 Task: Add an event with the title Marketing Campaign Evaluation, date '2023/10/15', time 7:50 AM to 9:50 AMand add a description: As the meeting progresses, the focus will shift towards exploring potential synergies, investment opportunities, and the investor's specific interests. The potential investor may ask questions about your market strategy, scalability, competitive landscape, or revenue projections. Be prepared to provide concise and well-supported answers, backed by market research, customer insights, or industry trends._x000D_
_x000D_
, put the event into Green category . Add location for the event as: 321 The Blue Mosque, Istanbul, Turkey, logged in from the account softage.2@softage.netand send the event invitation to softage.4@softage.net and softage.5@softage.net. Set a reminder for the event 2 hour before
Action: Mouse moved to (90, 111)
Screenshot: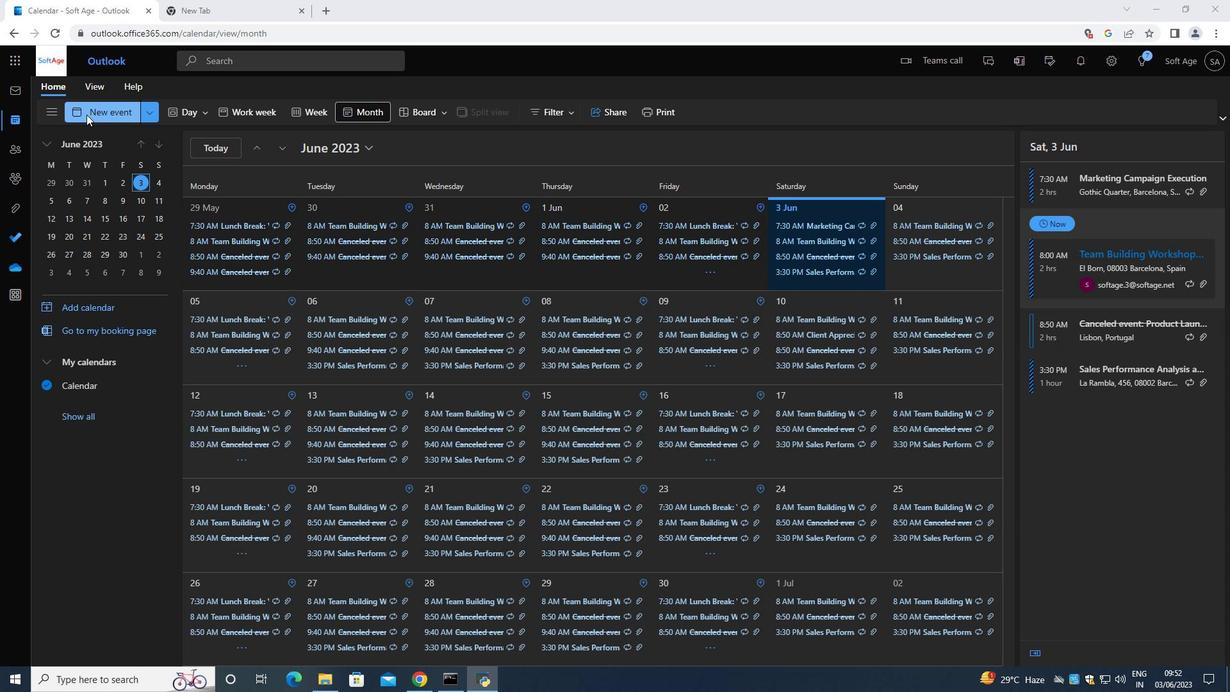 
Action: Mouse pressed left at (90, 111)
Screenshot: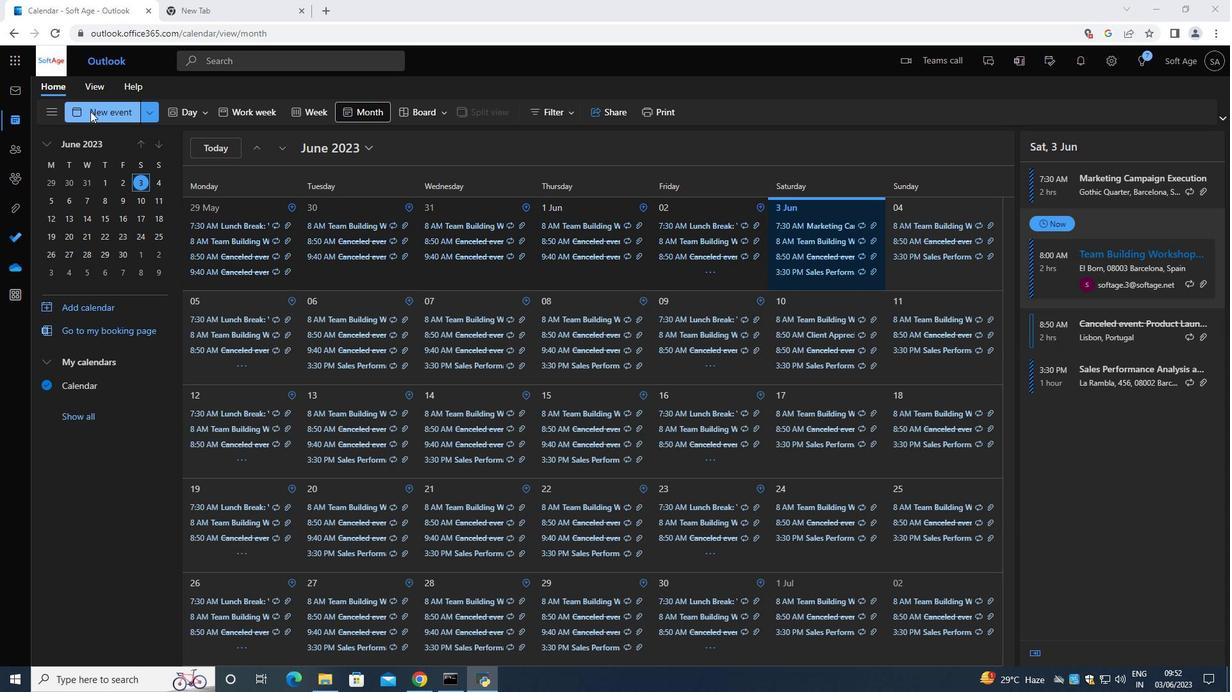 
Action: Mouse moved to (324, 187)
Screenshot: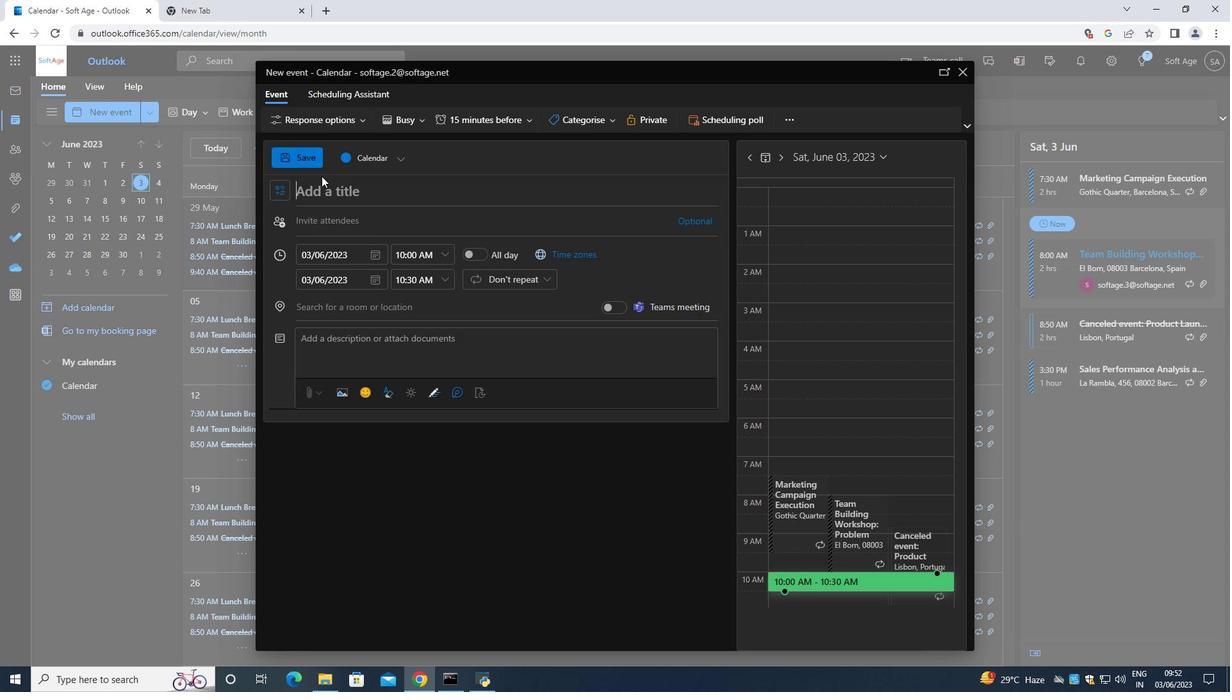 
Action: Mouse pressed left at (324, 187)
Screenshot: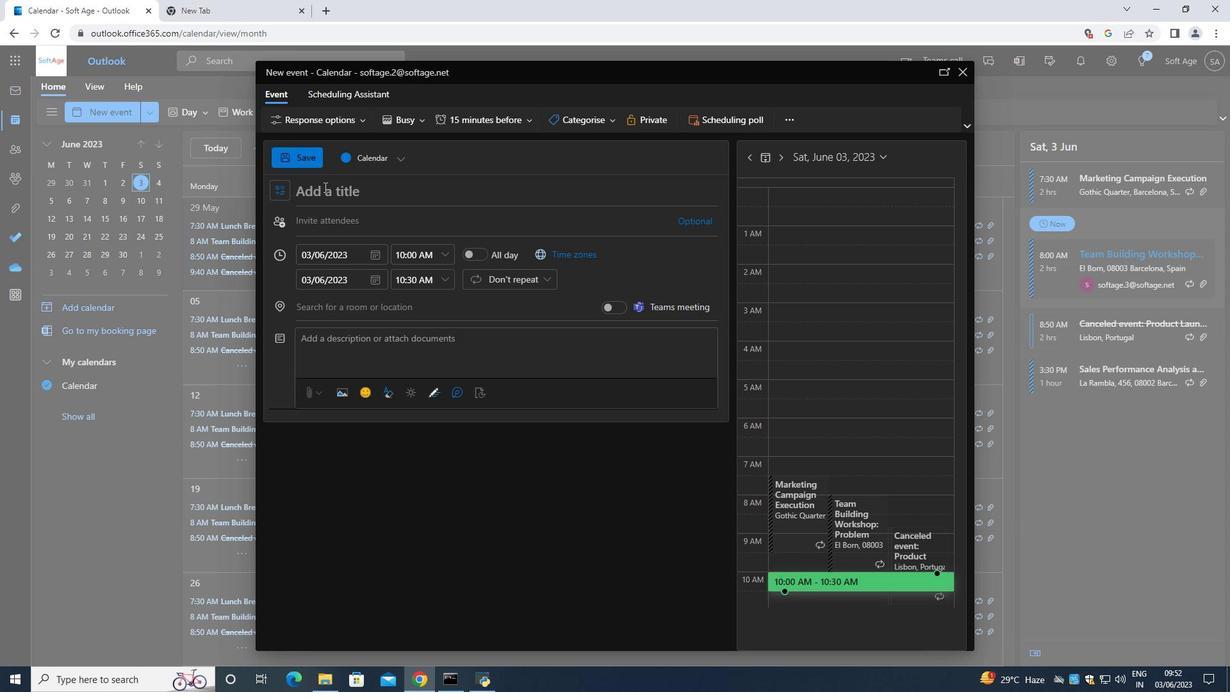 
Action: Key pressed <Key.shift>Marketing<Key.space><Key.shift>Campaign<Key.space><Key.shift><Key.shift><Key.shift><Key.shift><Key.shift><Key.shift><Key.shift><Key.shift><Key.shift><Key.shift><Key.shift><Key.shift><Key.shift><Key.shift><Key.shift><Key.shift><Key.shift><Key.shift><Key.shift><Key.shift><Key.shift><Key.shift><Key.shift><Key.shift><Key.shift><Key.shift><Key.shift><Key.shift><Key.shift><Key.shift><Key.shift><Key.shift><Key.shift><Key.shift><Key.shift><Key.shift><Key.shift><Key.shift><Key.shift><Key.shift>Evaluattion<Key.space>
Screenshot: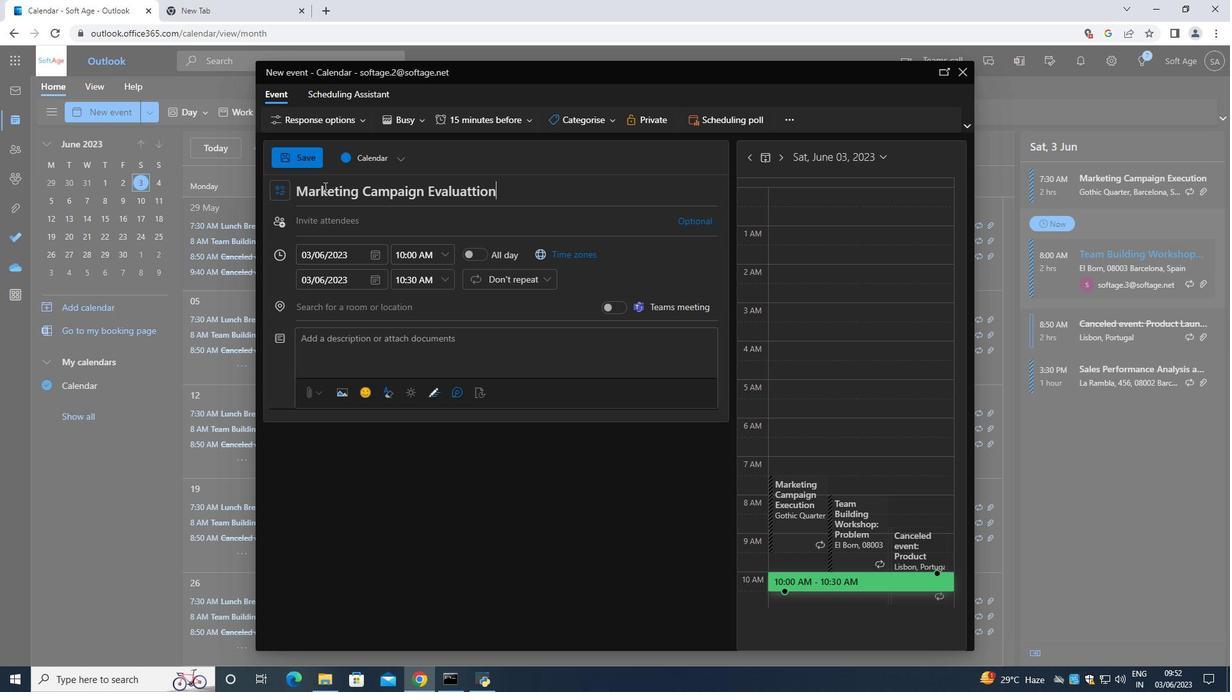 
Action: Mouse moved to (476, 191)
Screenshot: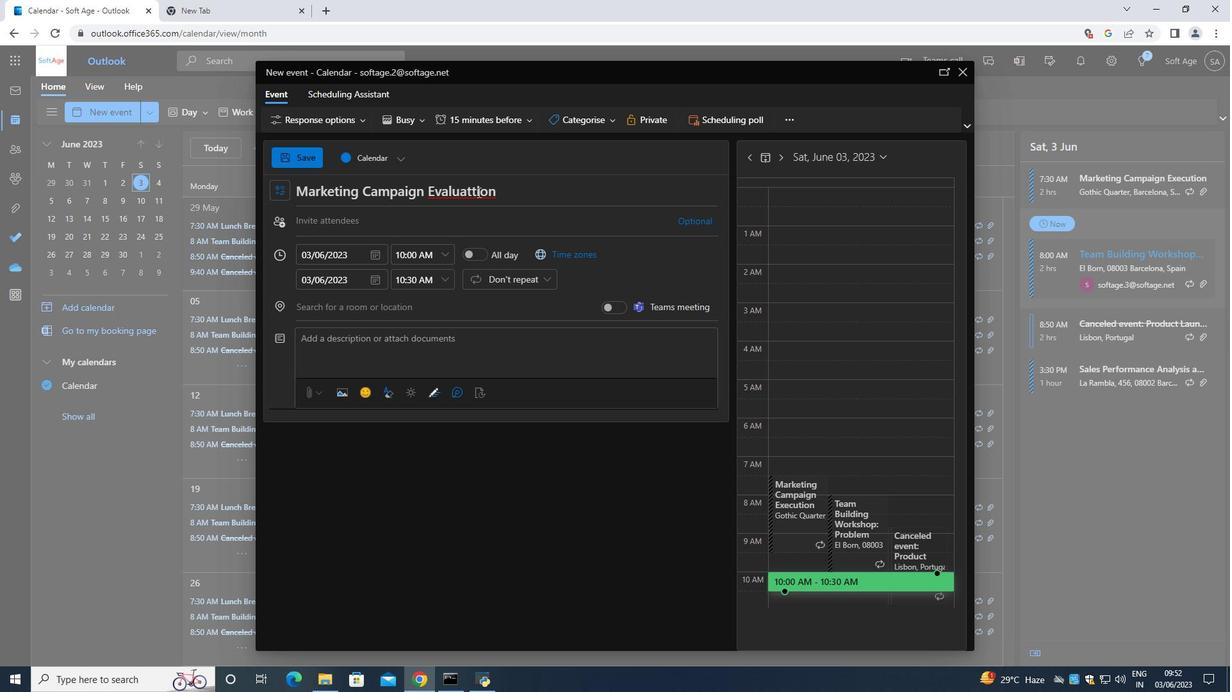 
Action: Mouse pressed left at (476, 191)
Screenshot: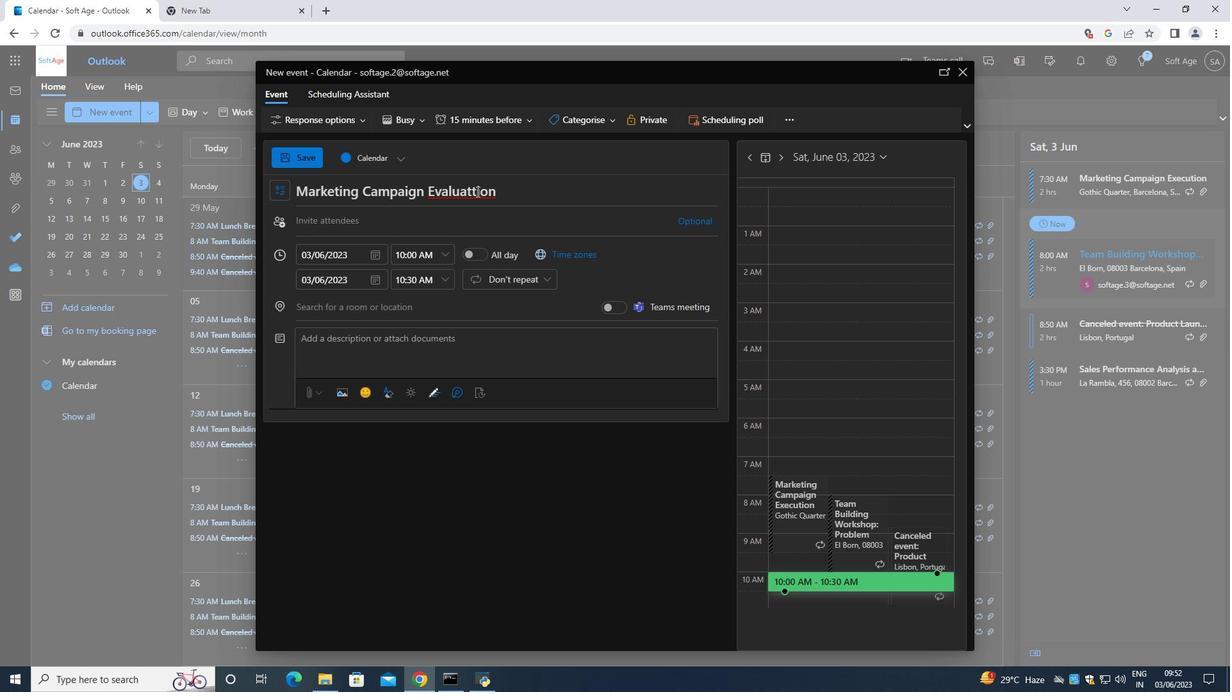 
Action: Key pressed <Key.backspace>
Screenshot: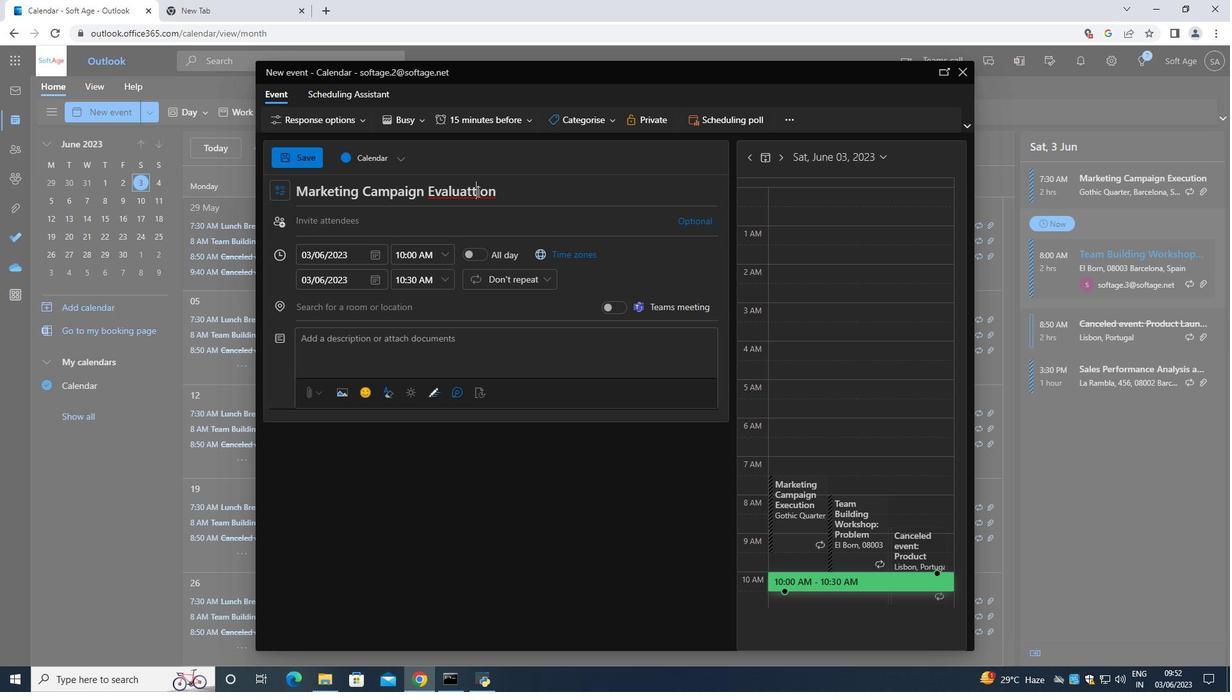 
Action: Mouse moved to (354, 255)
Screenshot: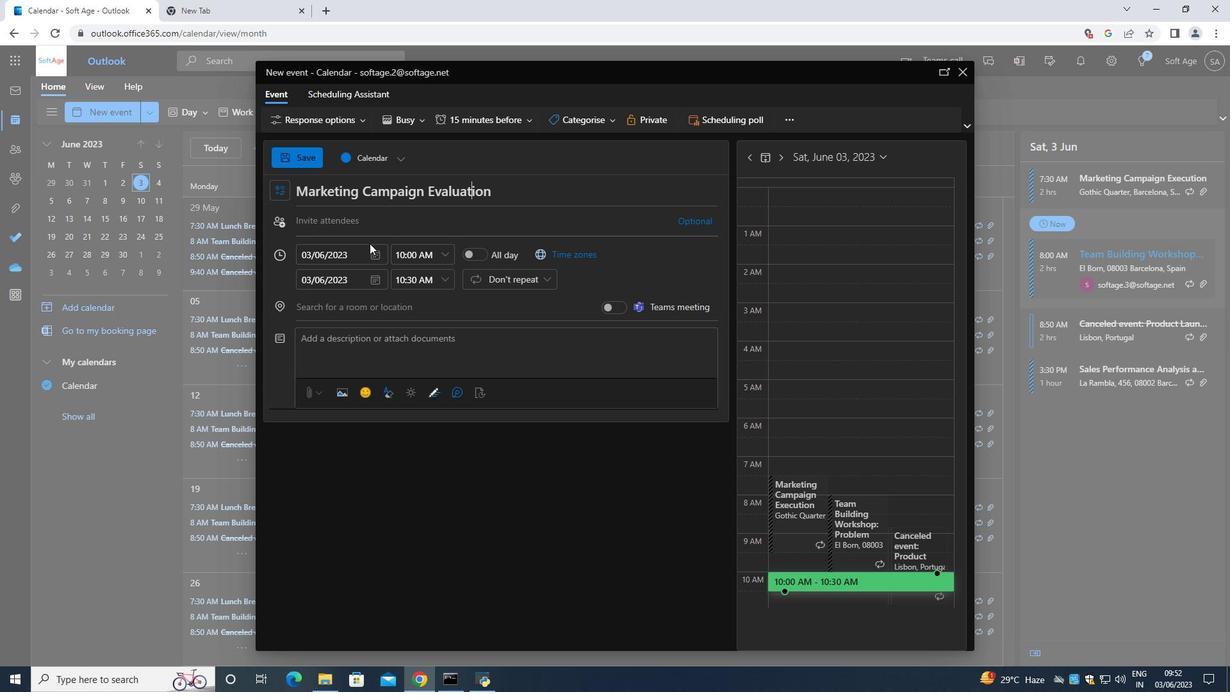 
Action: Mouse pressed left at (354, 255)
Screenshot: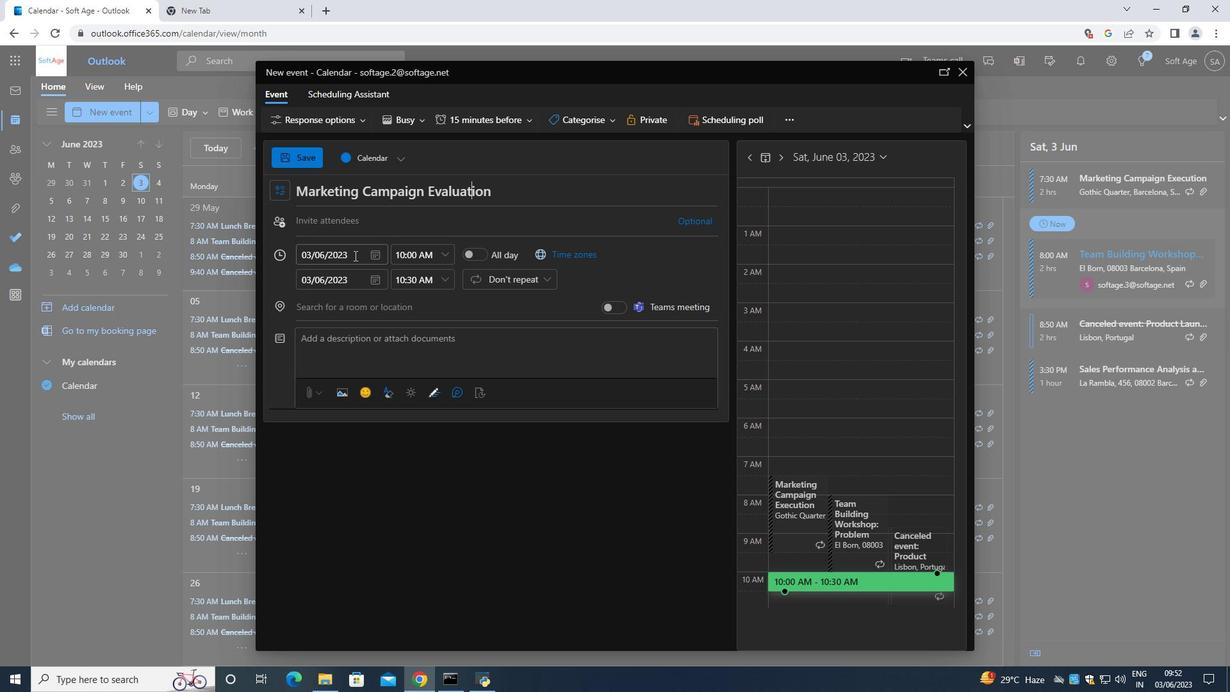 
Action: Mouse moved to (373, 258)
Screenshot: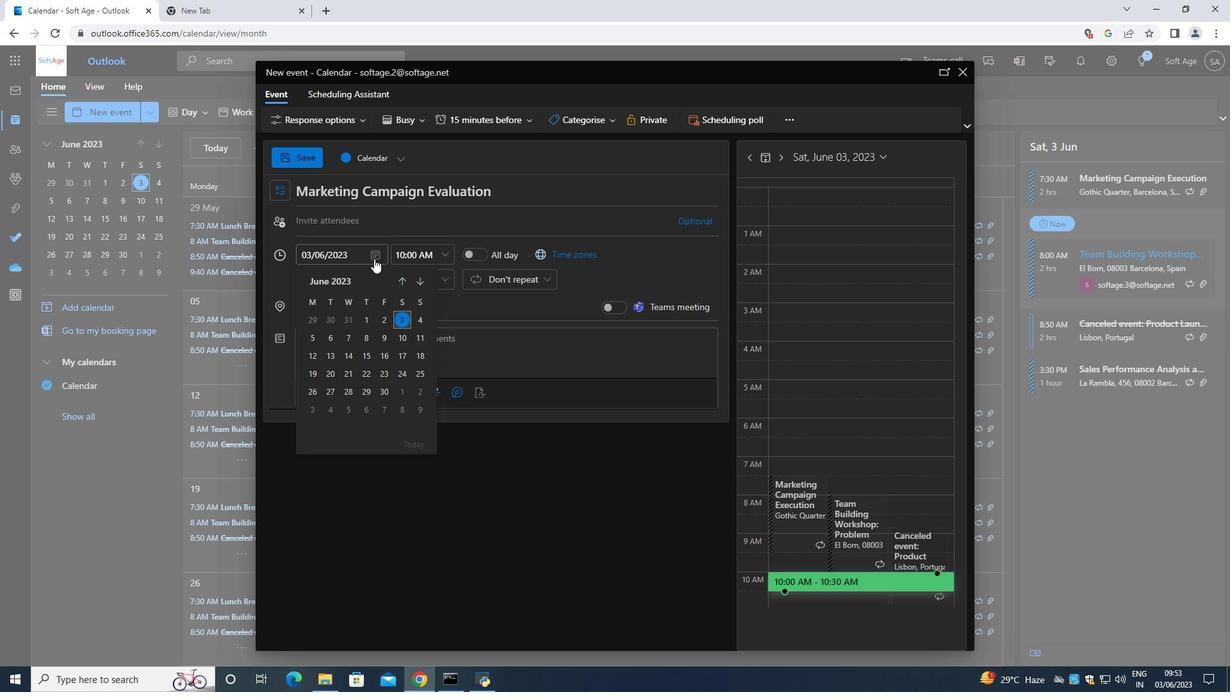 
Action: Mouse pressed left at (373, 258)
Screenshot: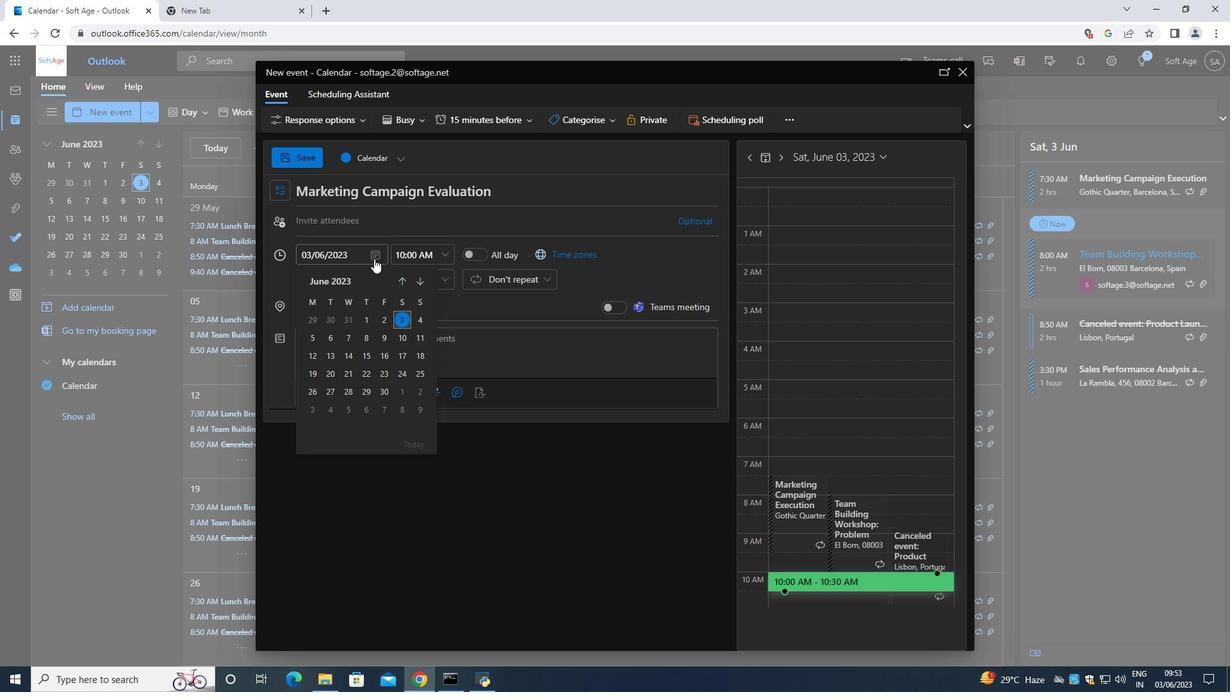 
Action: Mouse moved to (377, 258)
Screenshot: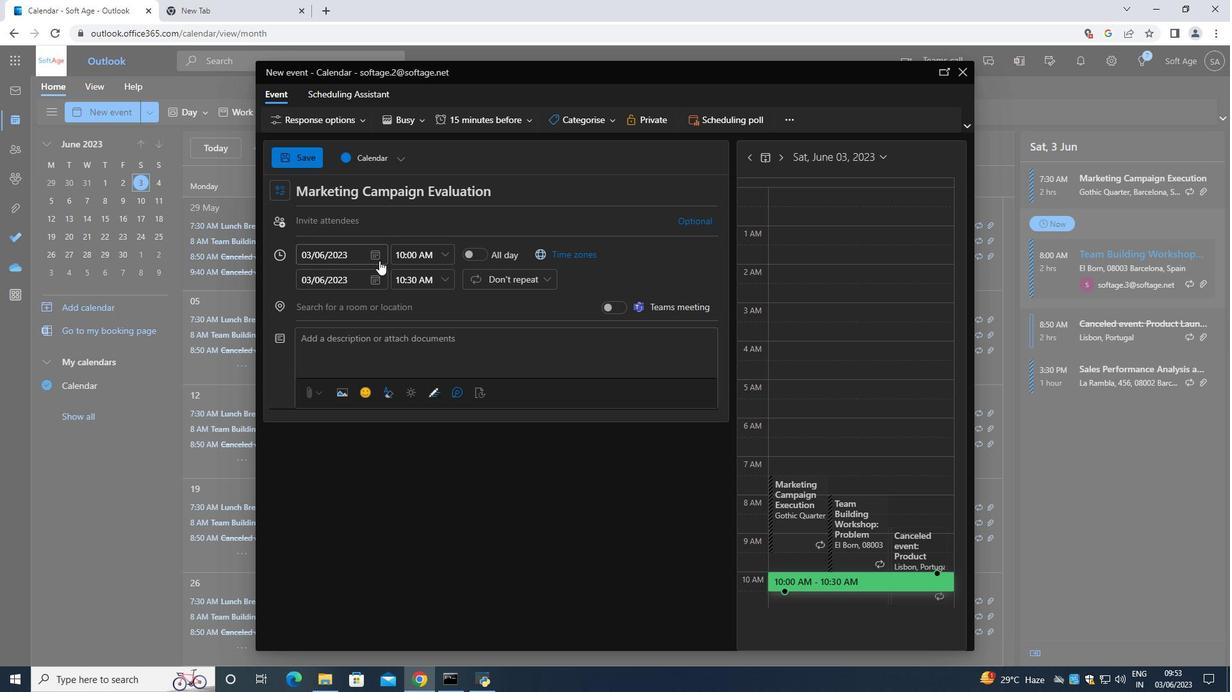 
Action: Mouse pressed left at (377, 258)
Screenshot: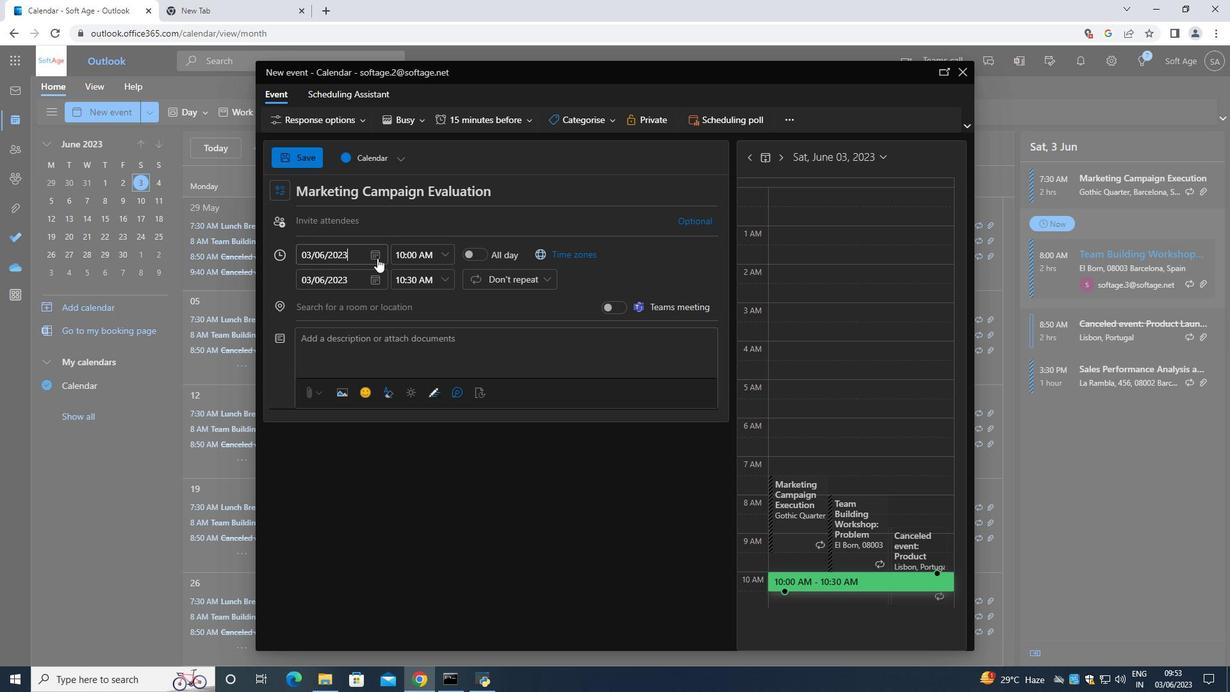 
Action: Mouse moved to (418, 283)
Screenshot: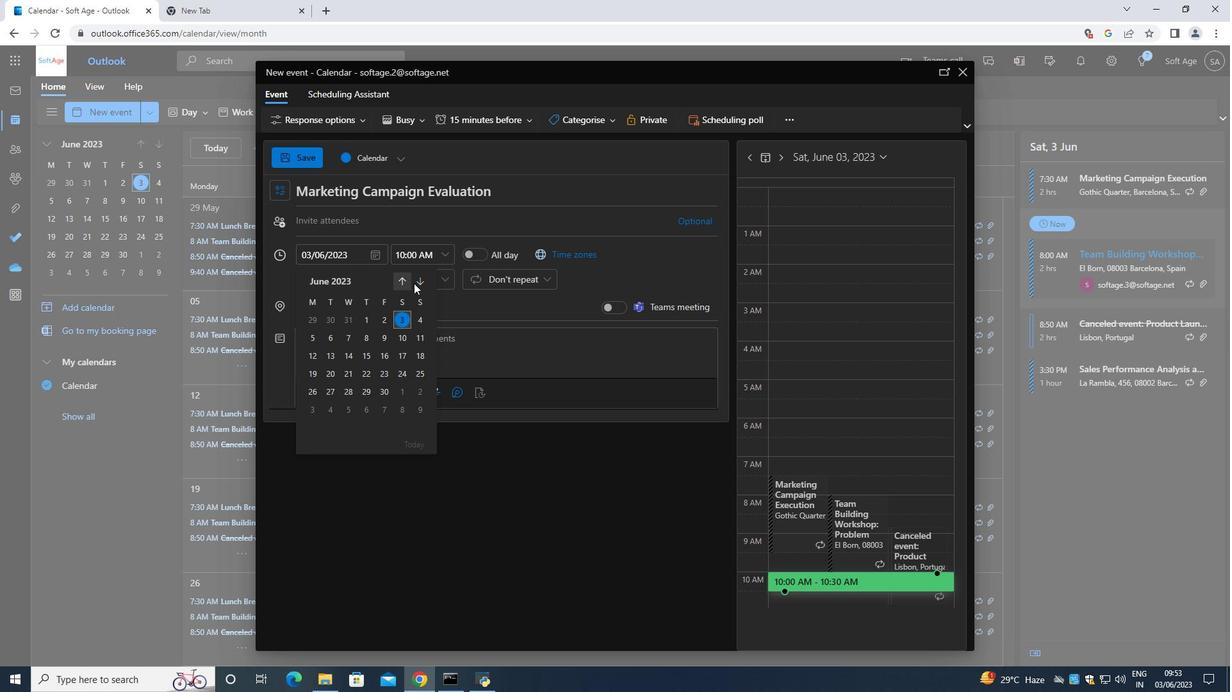 
Action: Mouse pressed left at (418, 283)
Screenshot: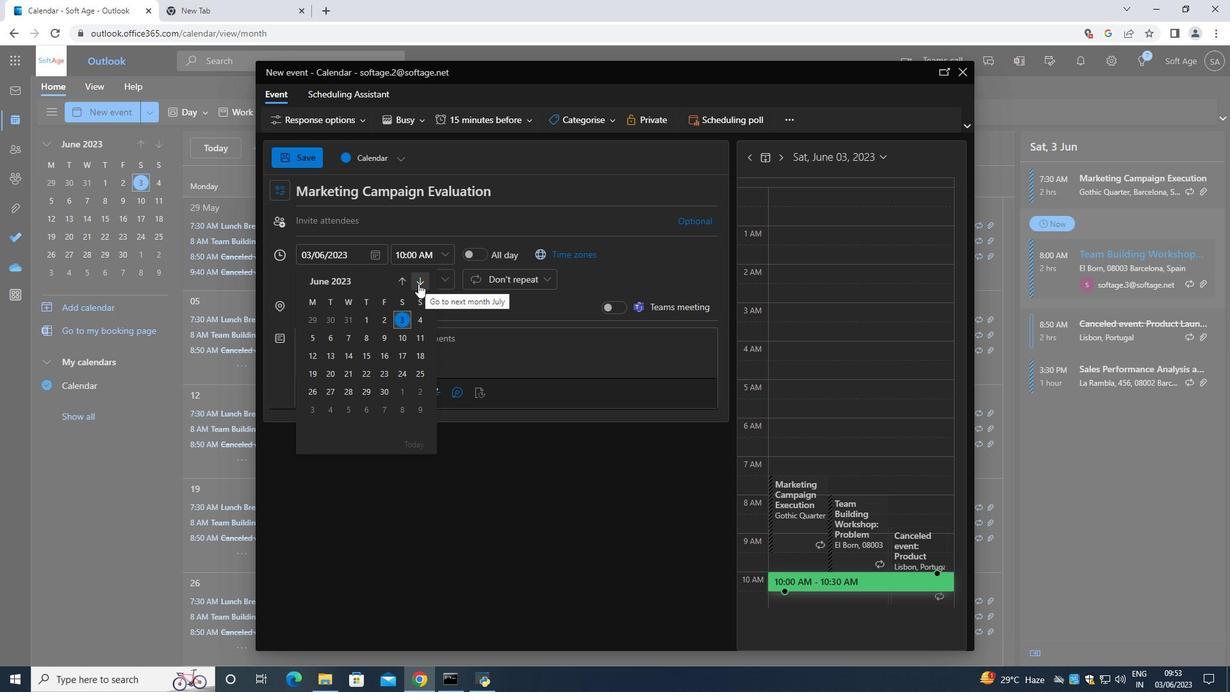 
Action: Mouse pressed left at (418, 283)
Screenshot: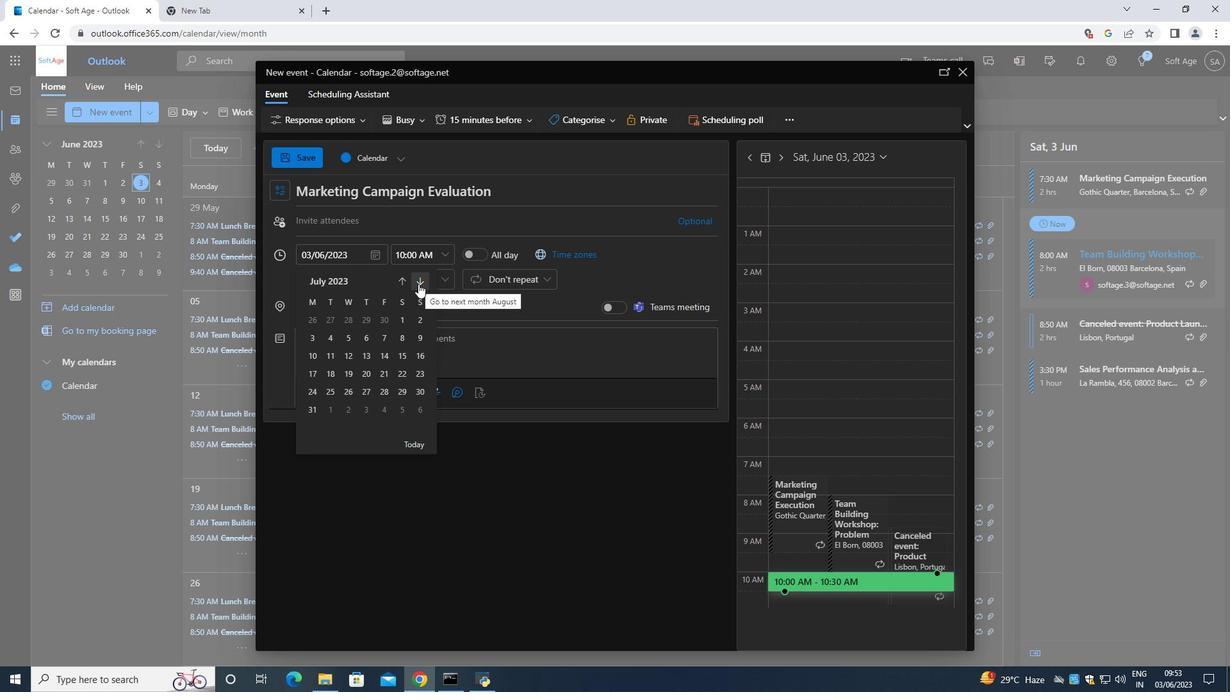 
Action: Mouse pressed left at (418, 283)
Screenshot: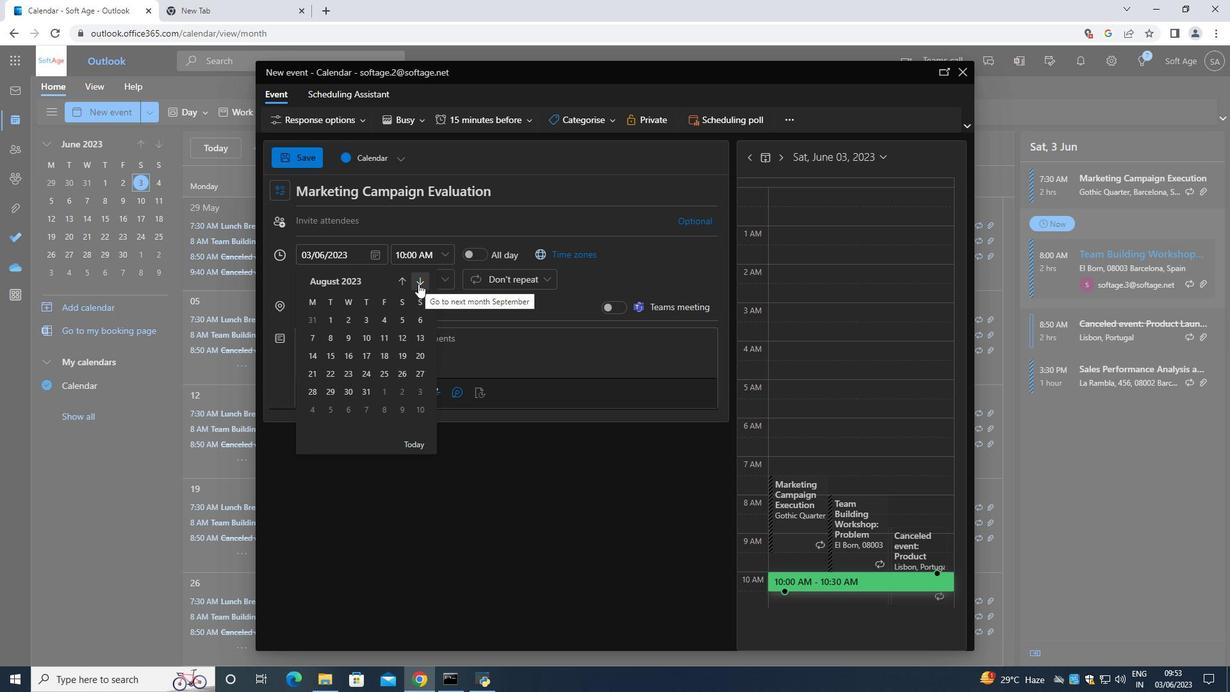 
Action: Mouse pressed left at (418, 283)
Screenshot: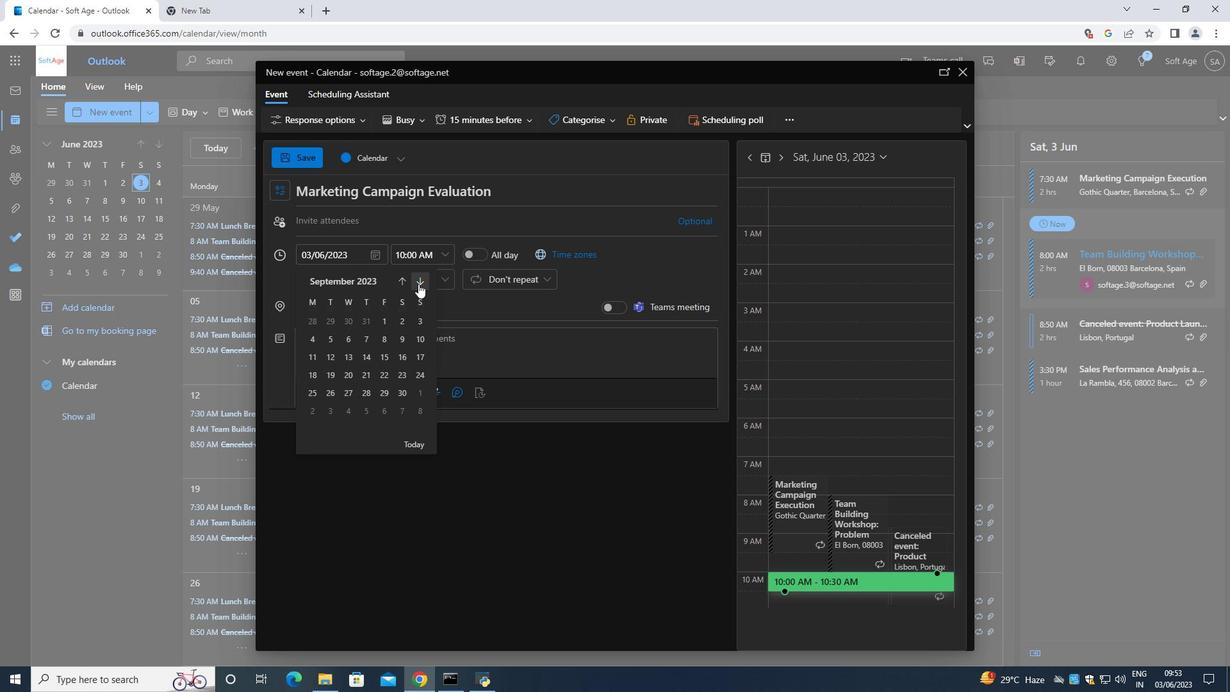 
Action: Mouse pressed left at (418, 283)
Screenshot: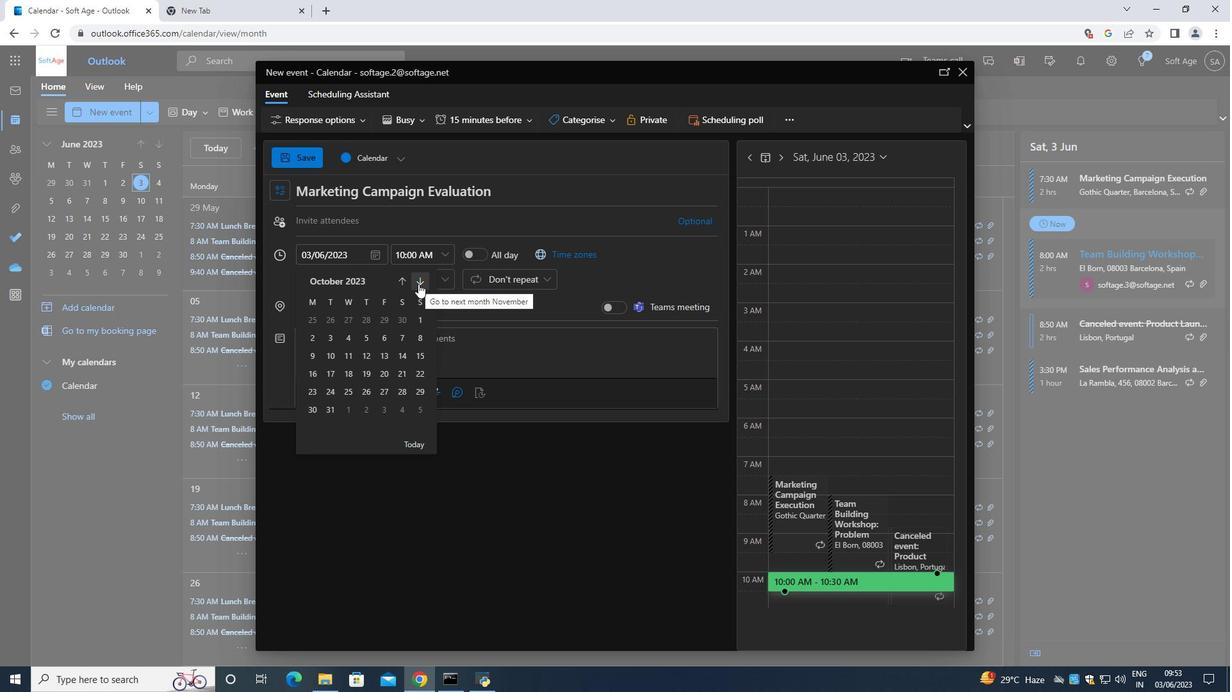 
Action: Mouse moved to (406, 280)
Screenshot: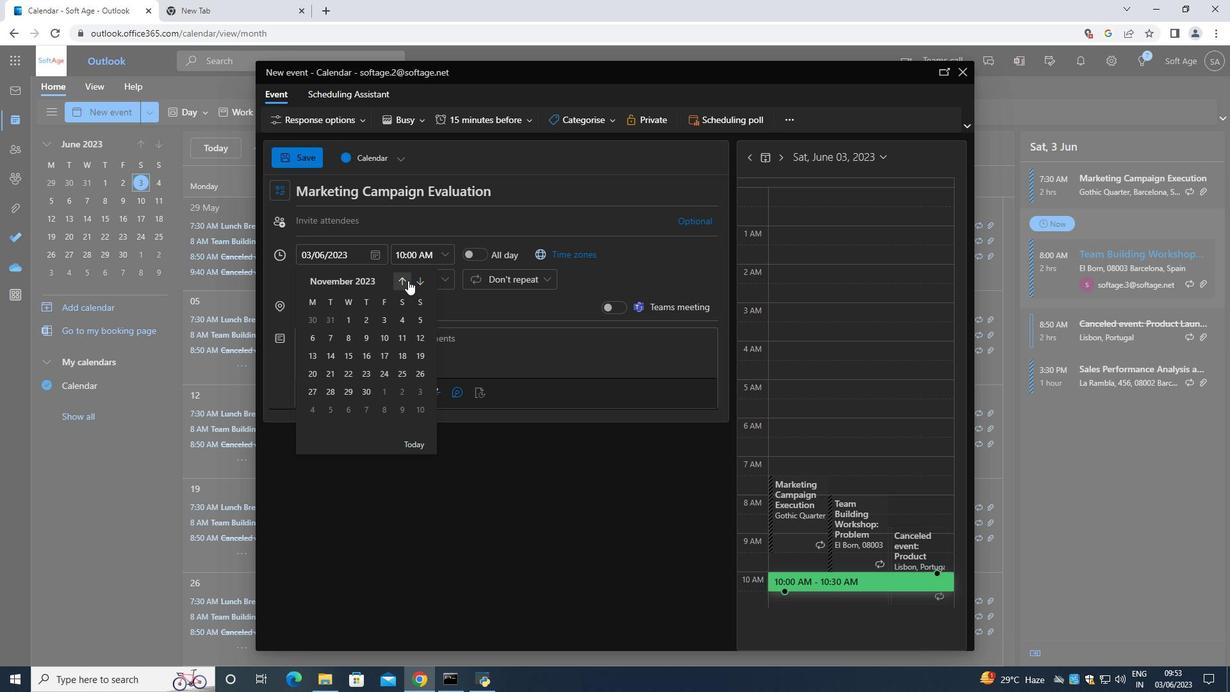 
Action: Mouse pressed left at (406, 280)
Screenshot: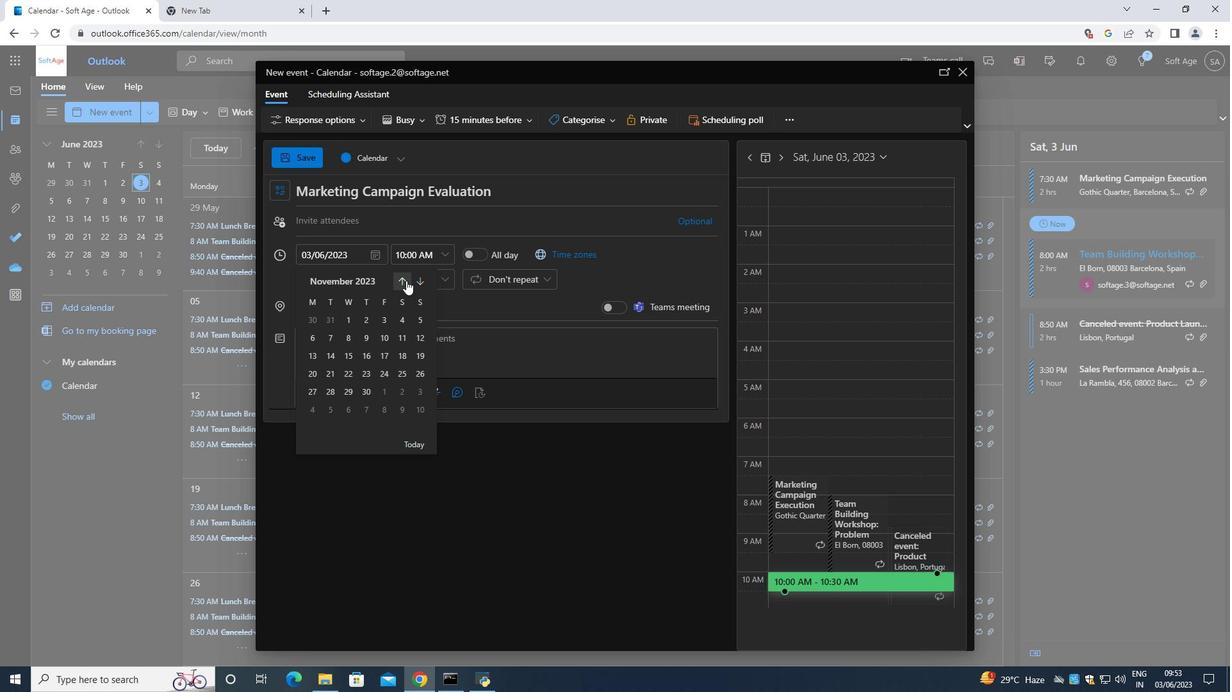
Action: Mouse moved to (418, 350)
Screenshot: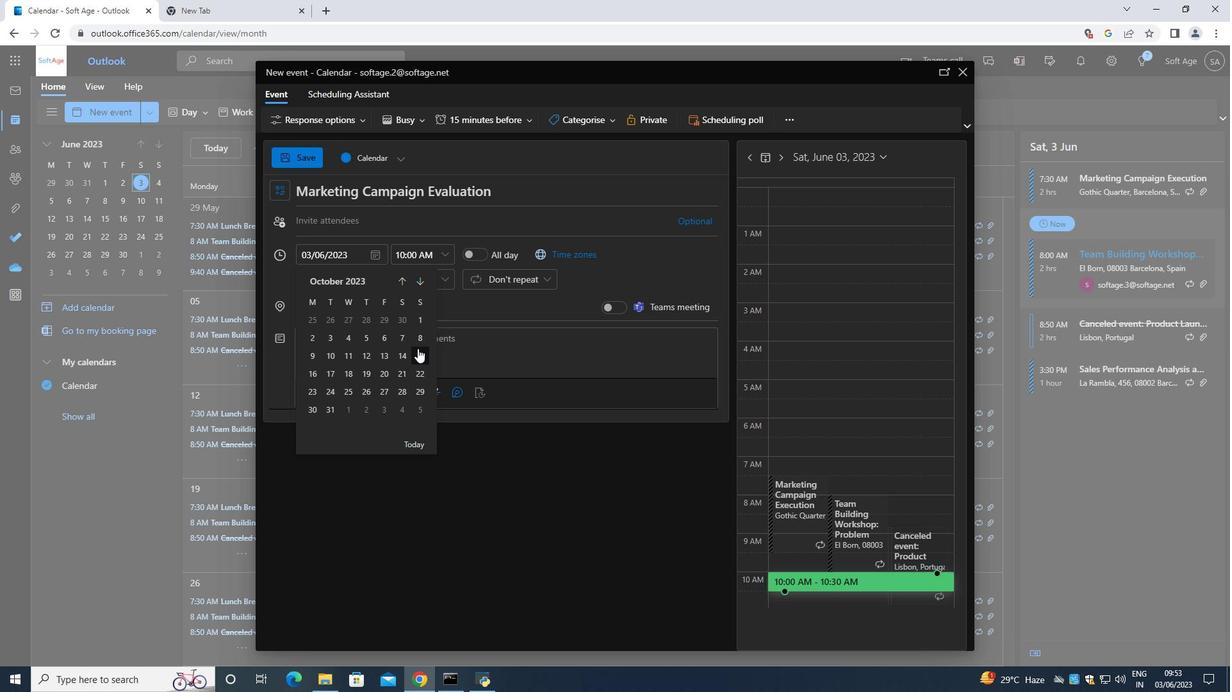 
Action: Mouse pressed left at (418, 350)
Screenshot: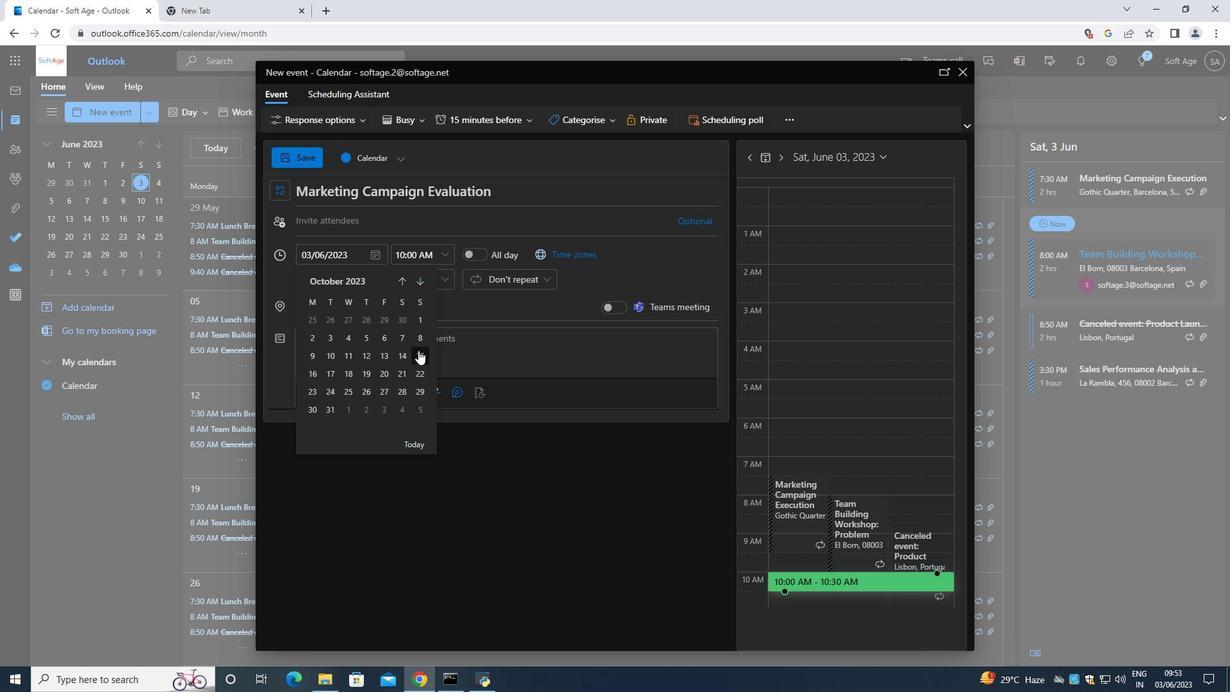 
Action: Mouse moved to (444, 257)
Screenshot: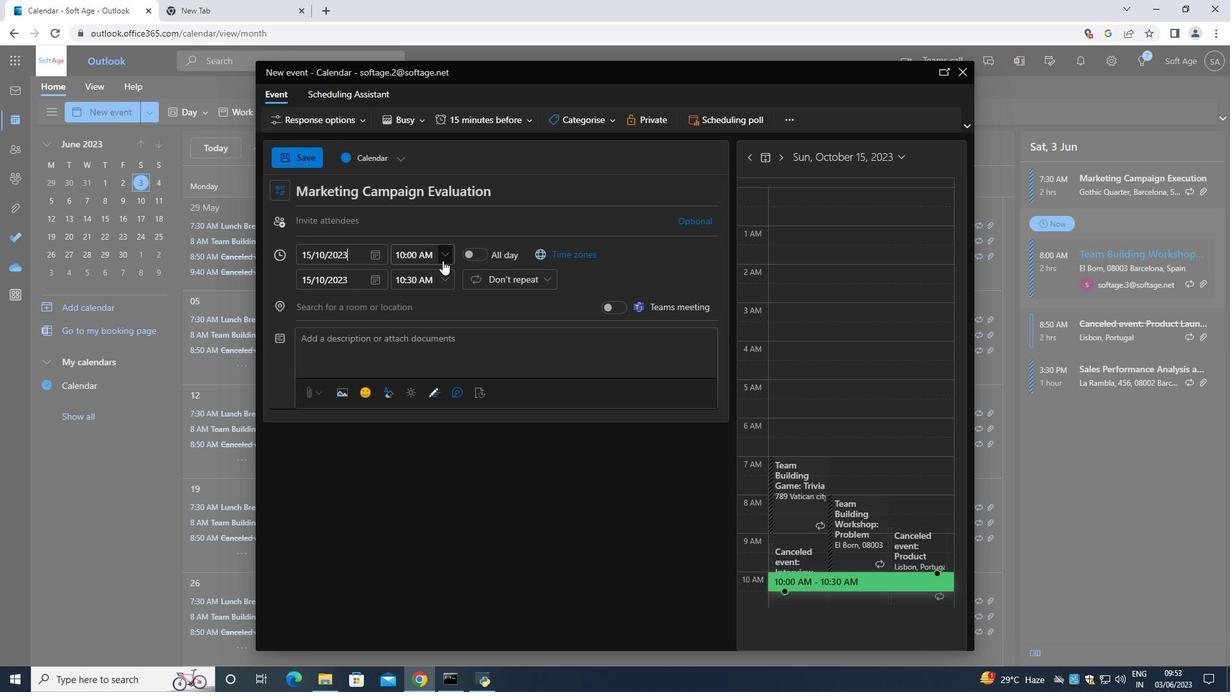 
Action: Mouse pressed left at (444, 257)
Screenshot: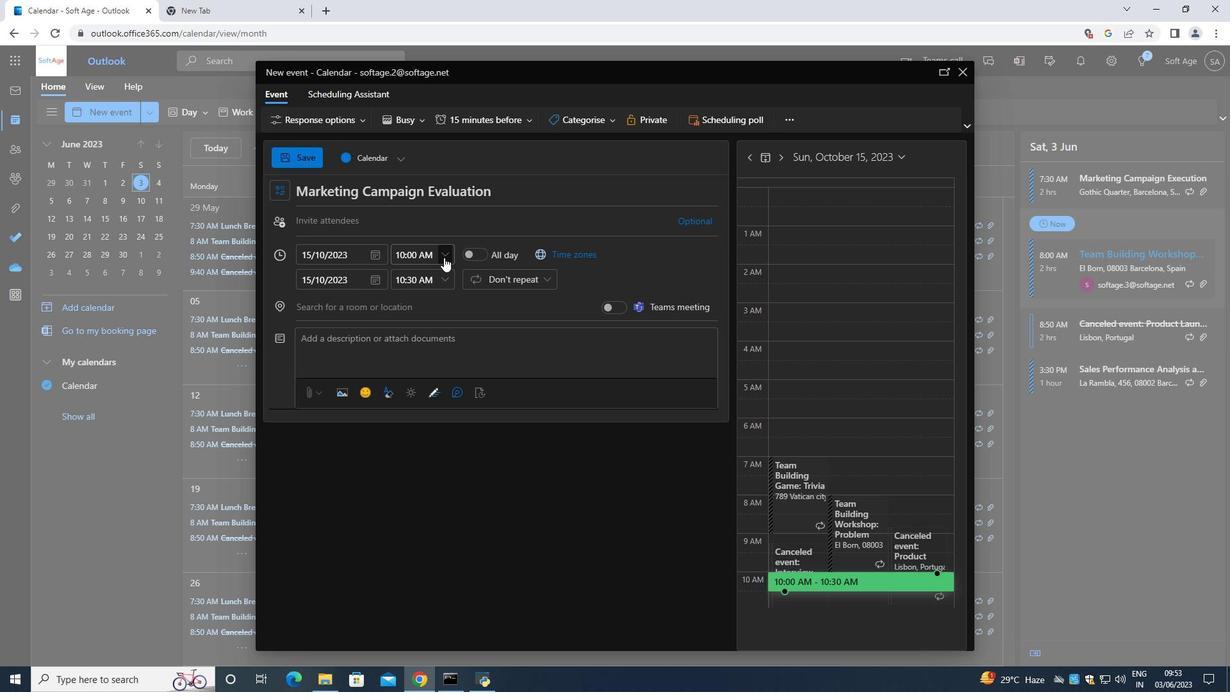 
Action: Mouse scrolled (444, 258) with delta (0, 0)
Screenshot: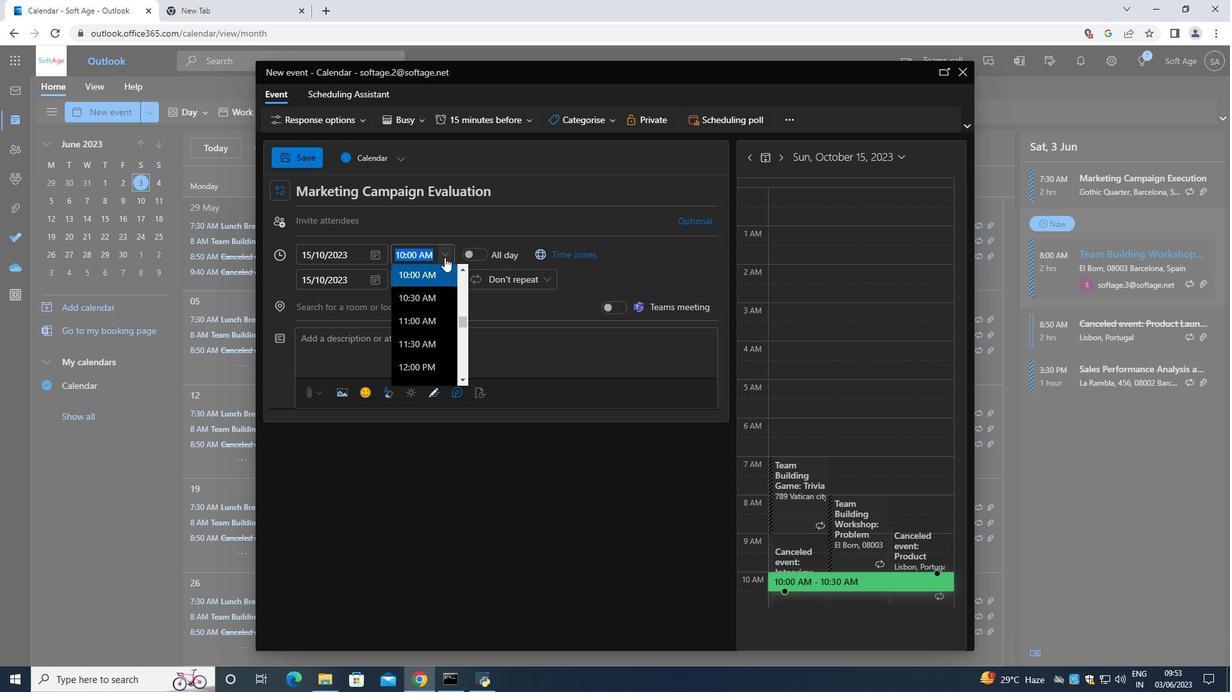 
Action: Mouse scrolled (444, 258) with delta (0, 0)
Screenshot: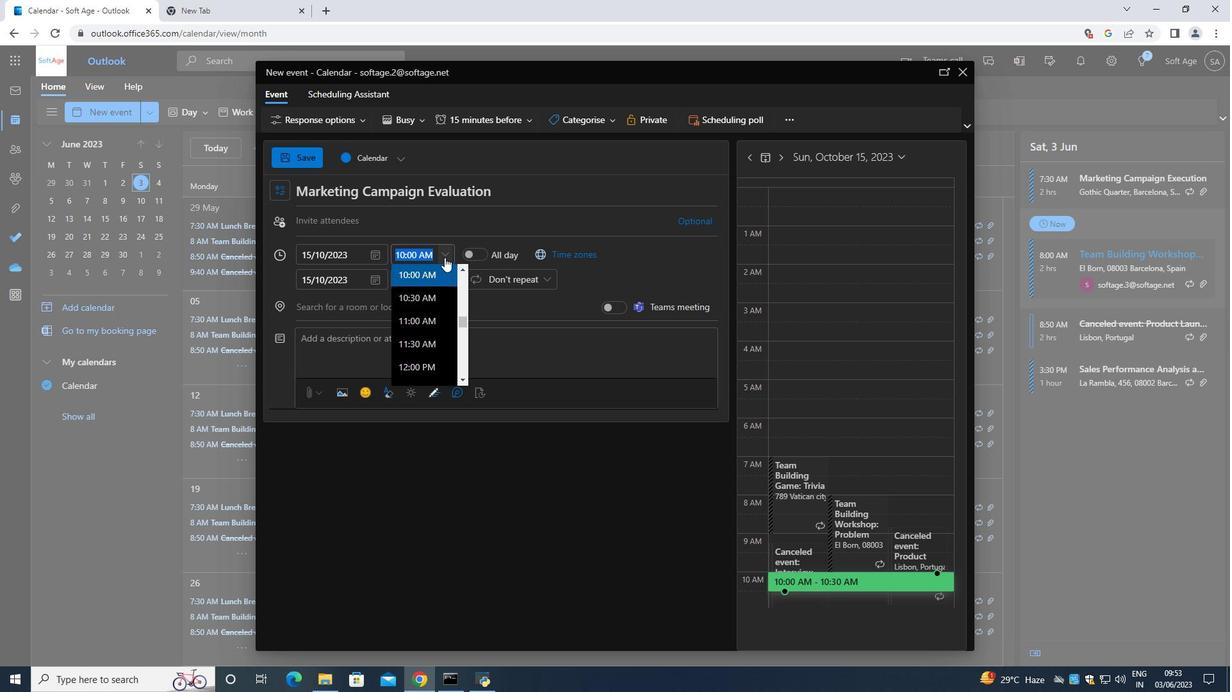 
Action: Mouse scrolled (444, 258) with delta (0, 0)
Screenshot: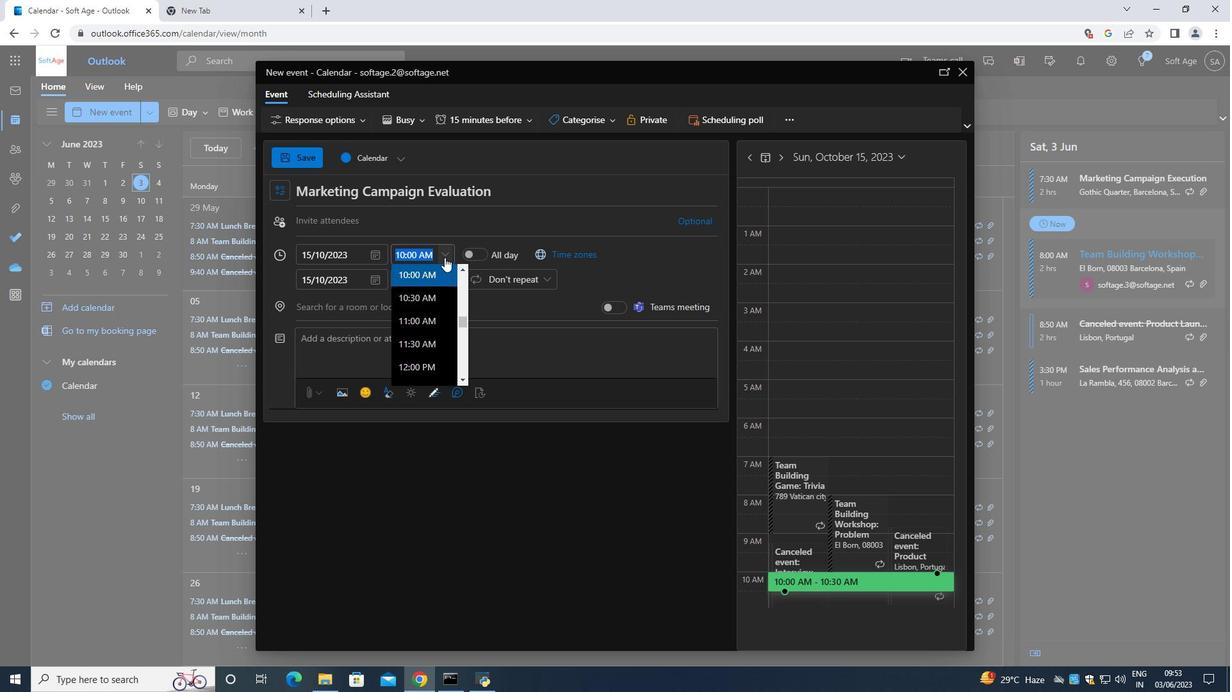 
Action: Mouse moved to (451, 283)
Screenshot: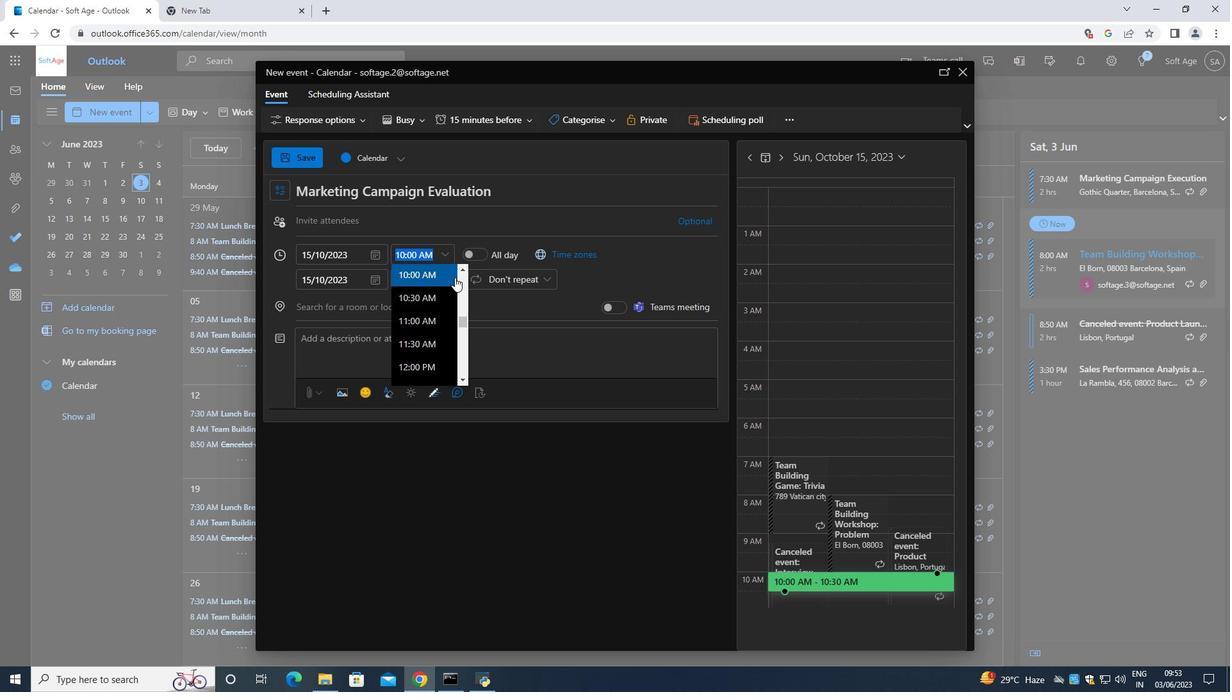 
Action: Mouse scrolled (451, 283) with delta (0, 0)
Screenshot: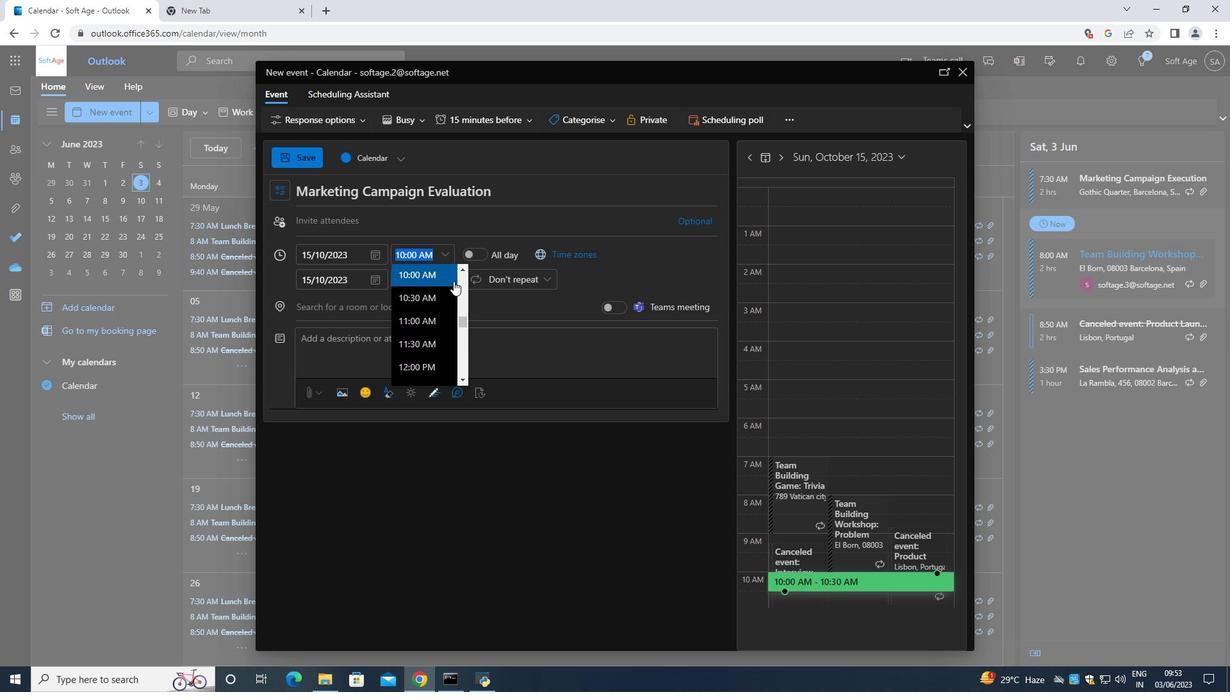
Action: Mouse scrolled (451, 283) with delta (0, 0)
Screenshot: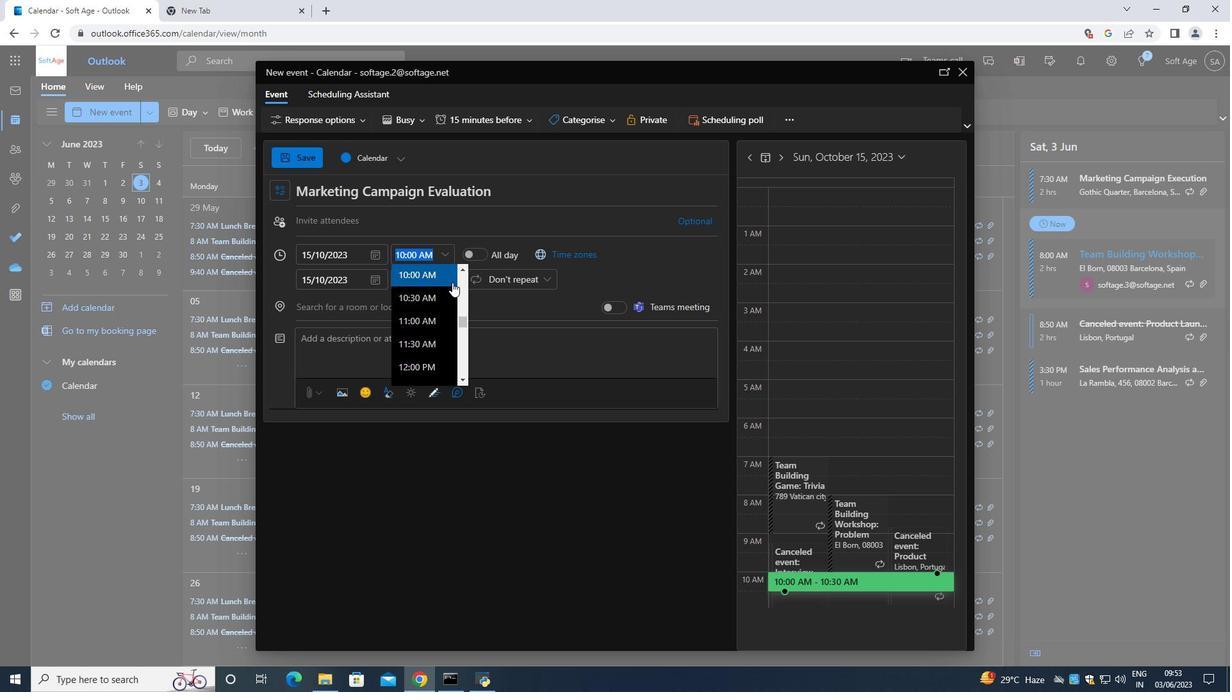 
Action: Mouse moved to (428, 290)
Screenshot: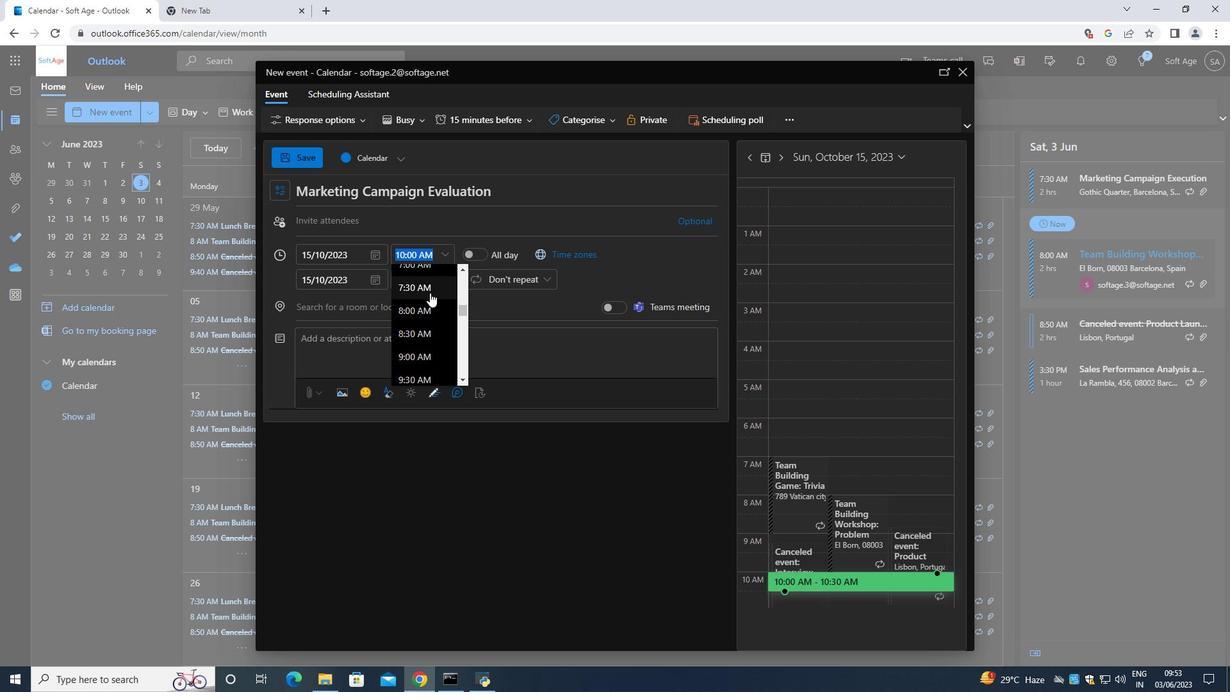 
Action: Mouse pressed left at (428, 290)
Screenshot: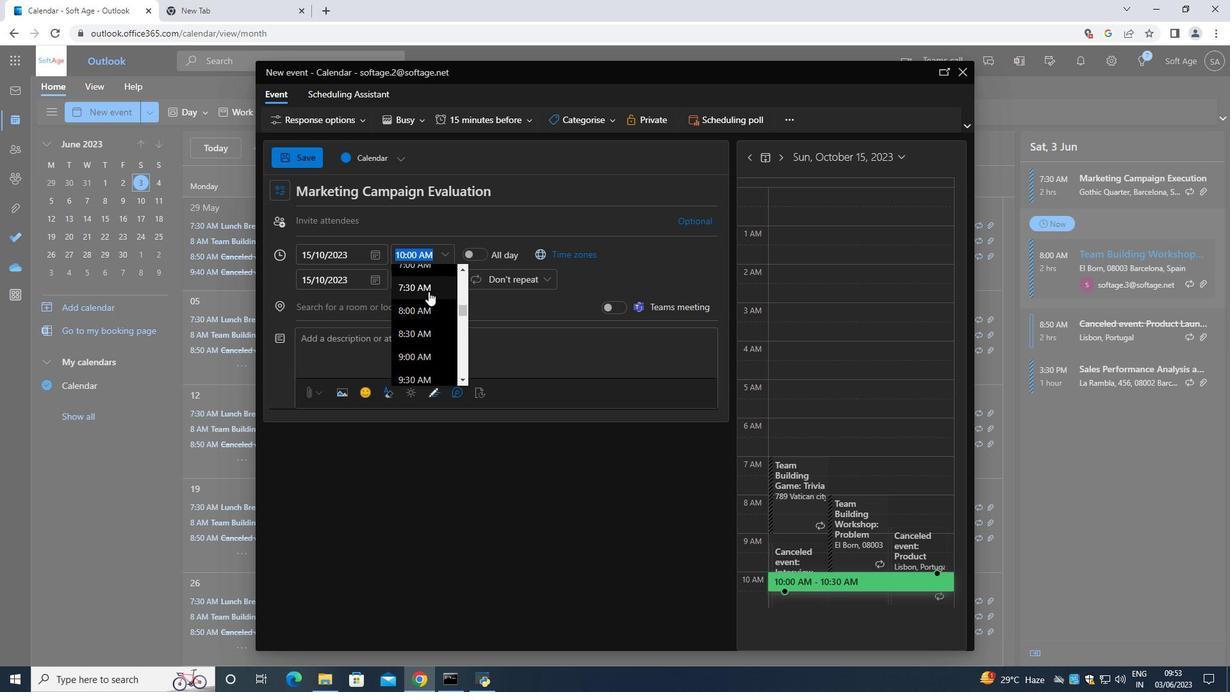 
Action: Mouse moved to (407, 255)
Screenshot: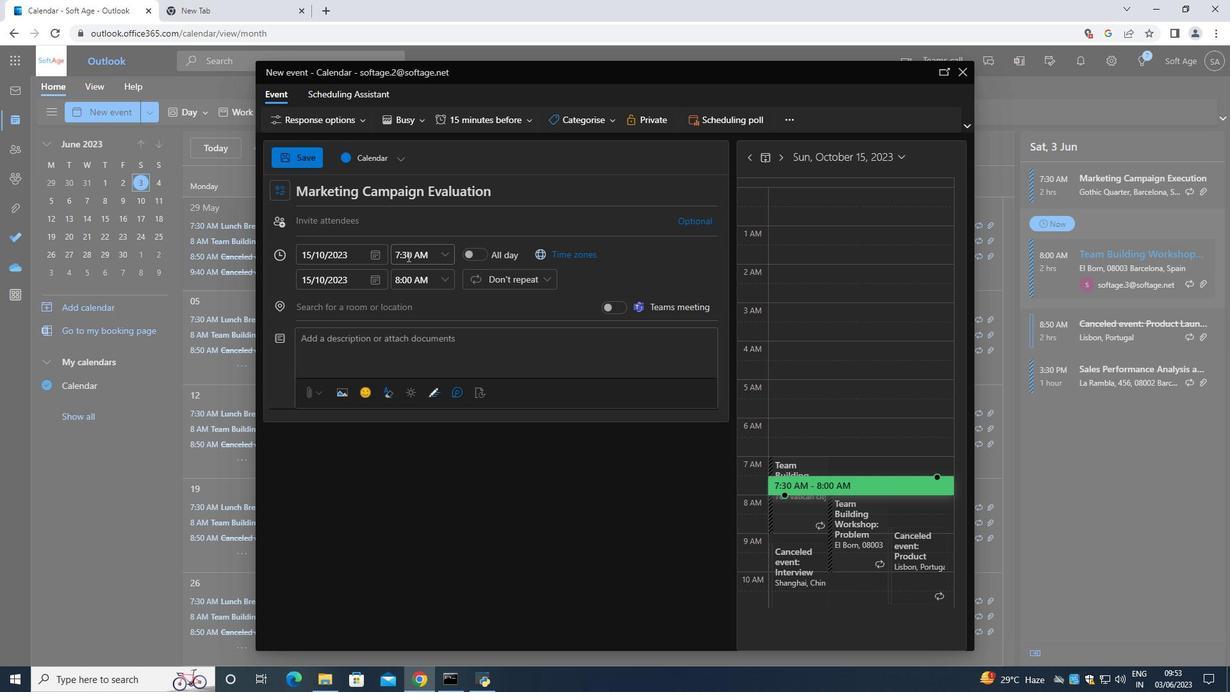 
Action: Mouse pressed left at (407, 255)
Screenshot: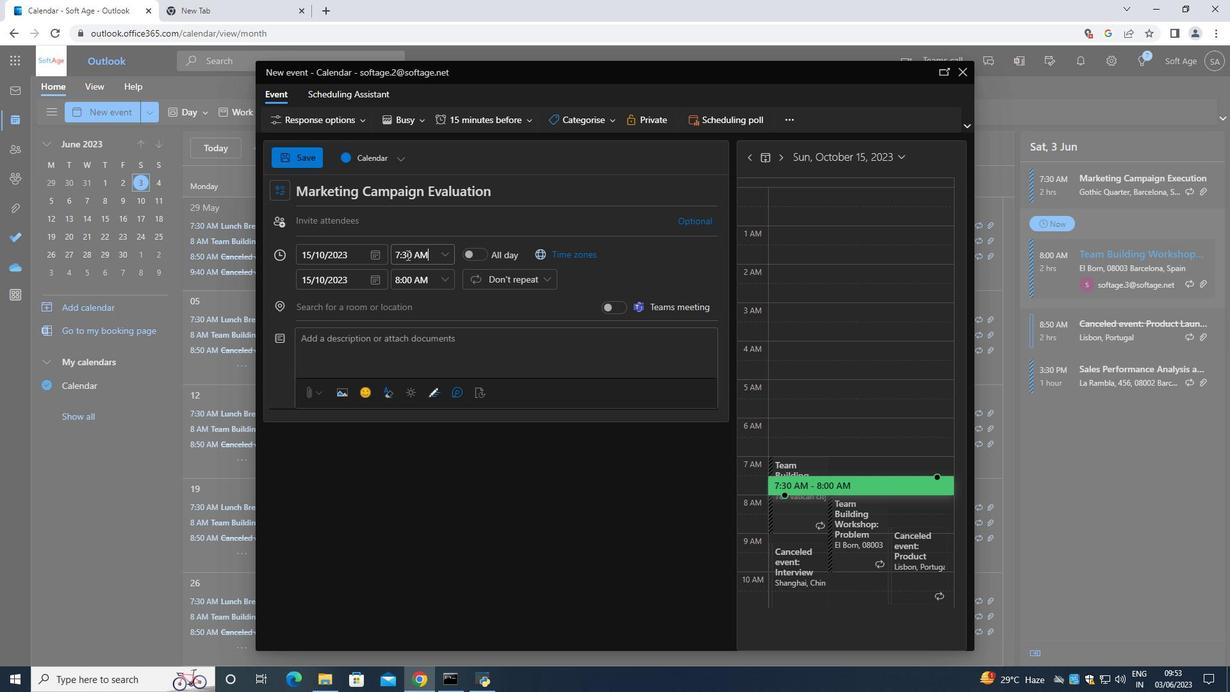 
Action: Key pressed <Key.backspace>5
Screenshot: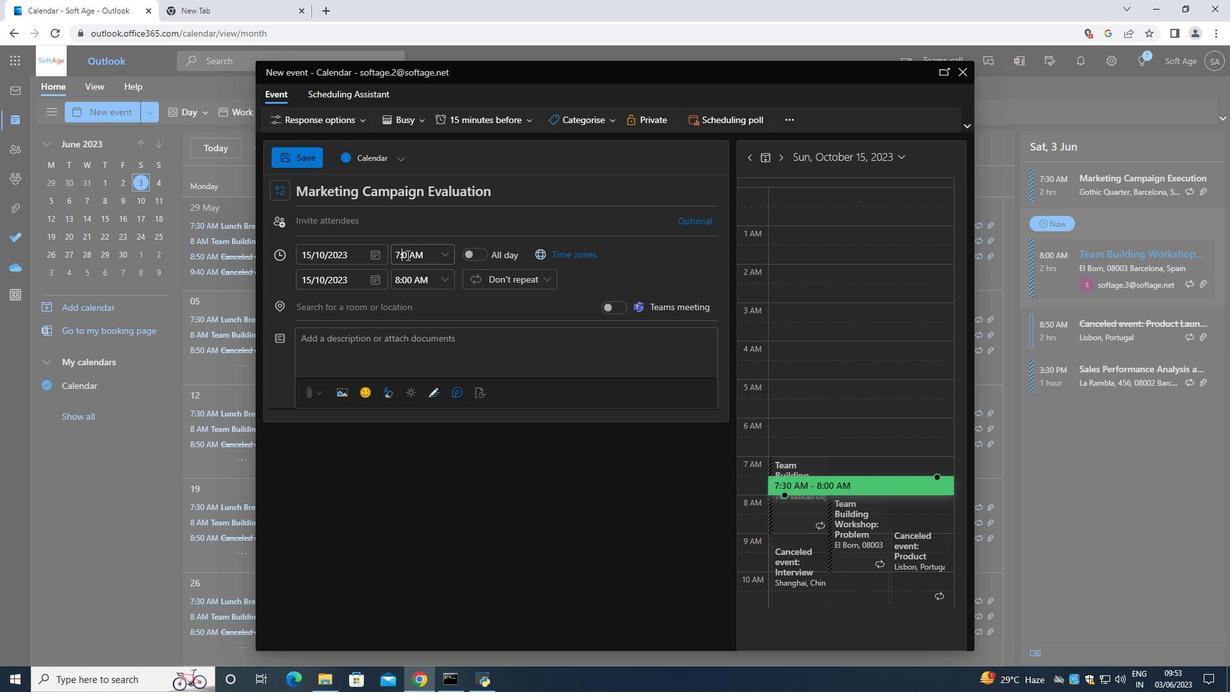 
Action: Mouse moved to (449, 274)
Screenshot: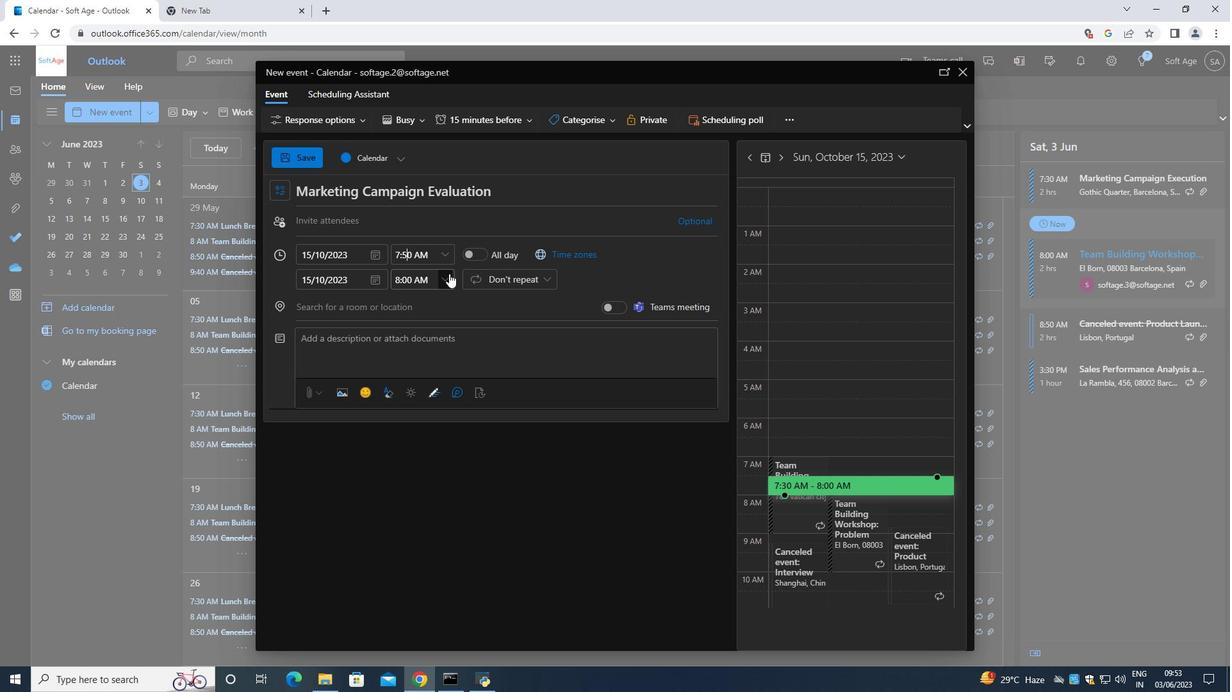 
Action: Mouse pressed left at (449, 274)
Screenshot: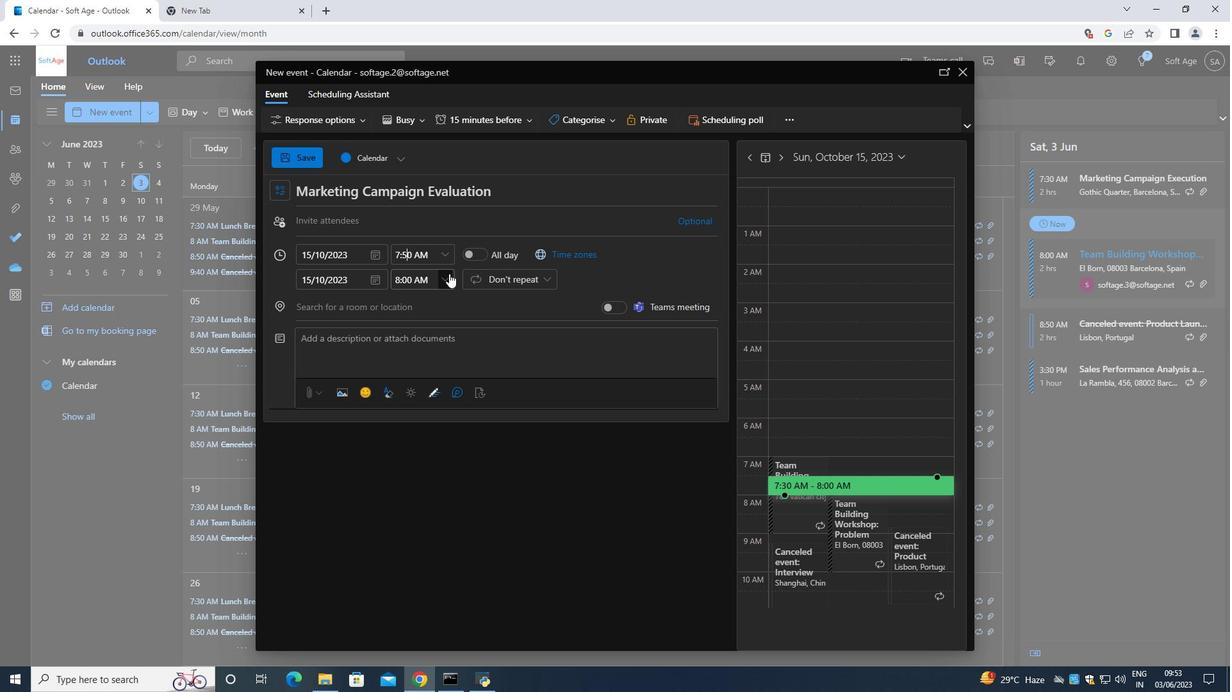 
Action: Mouse moved to (429, 365)
Screenshot: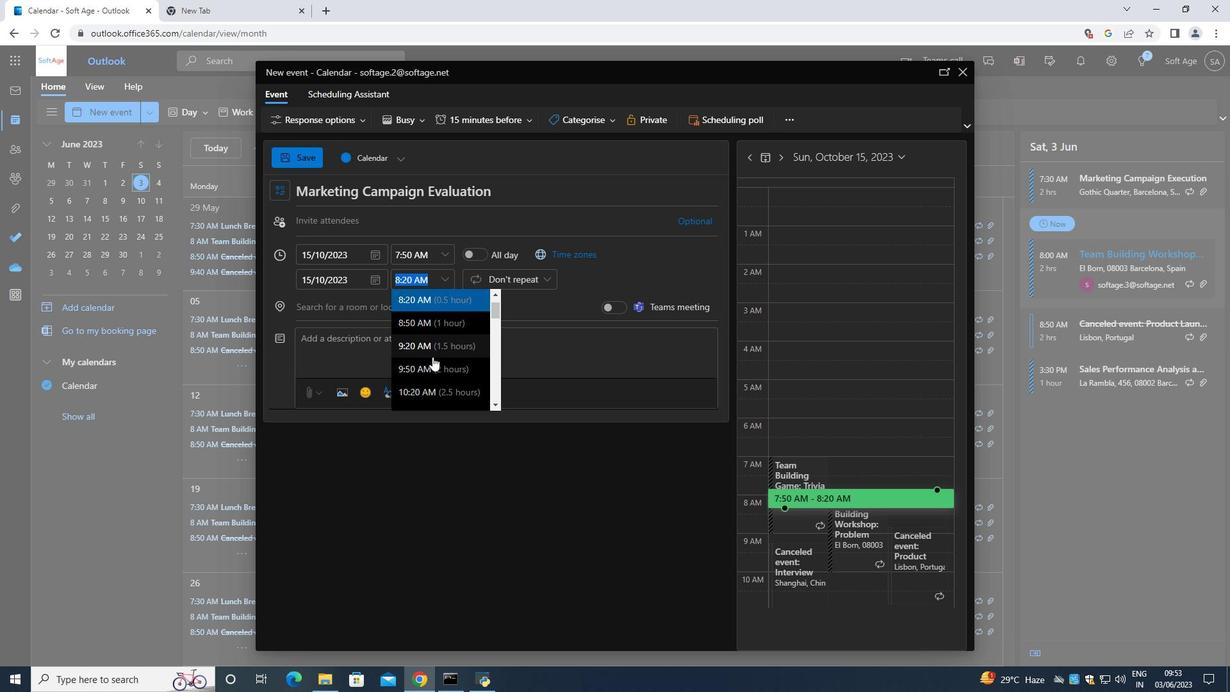 
Action: Mouse pressed left at (429, 365)
Screenshot: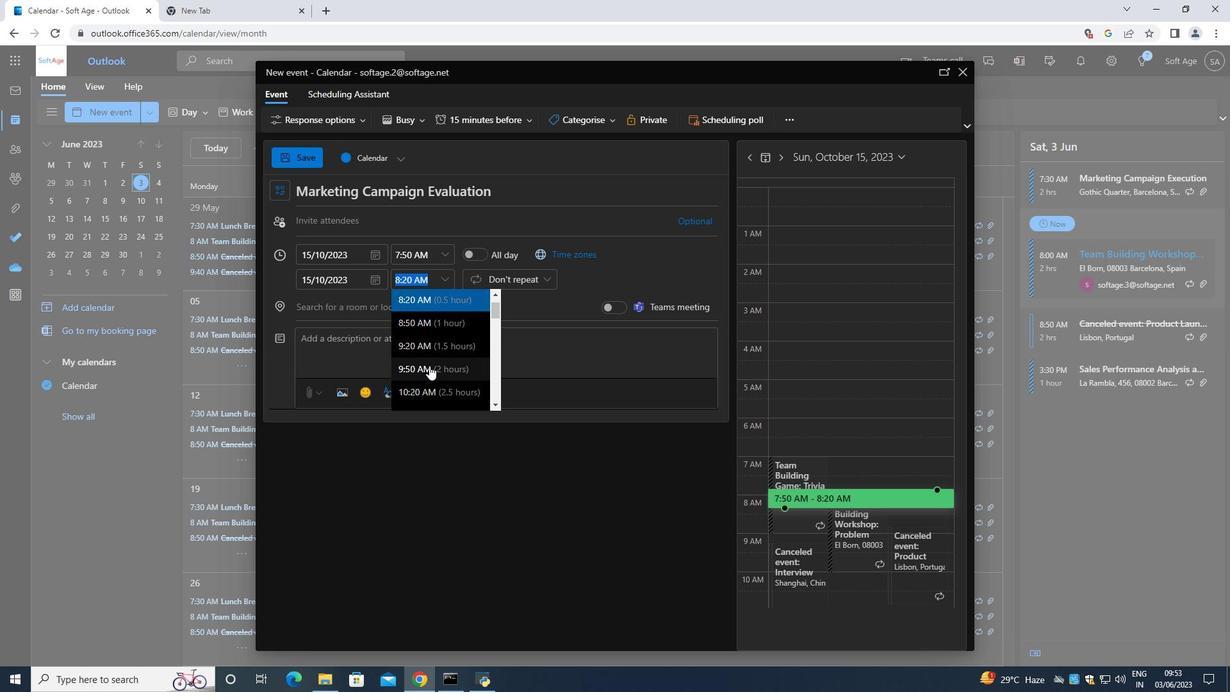 
Action: Mouse moved to (420, 345)
Screenshot: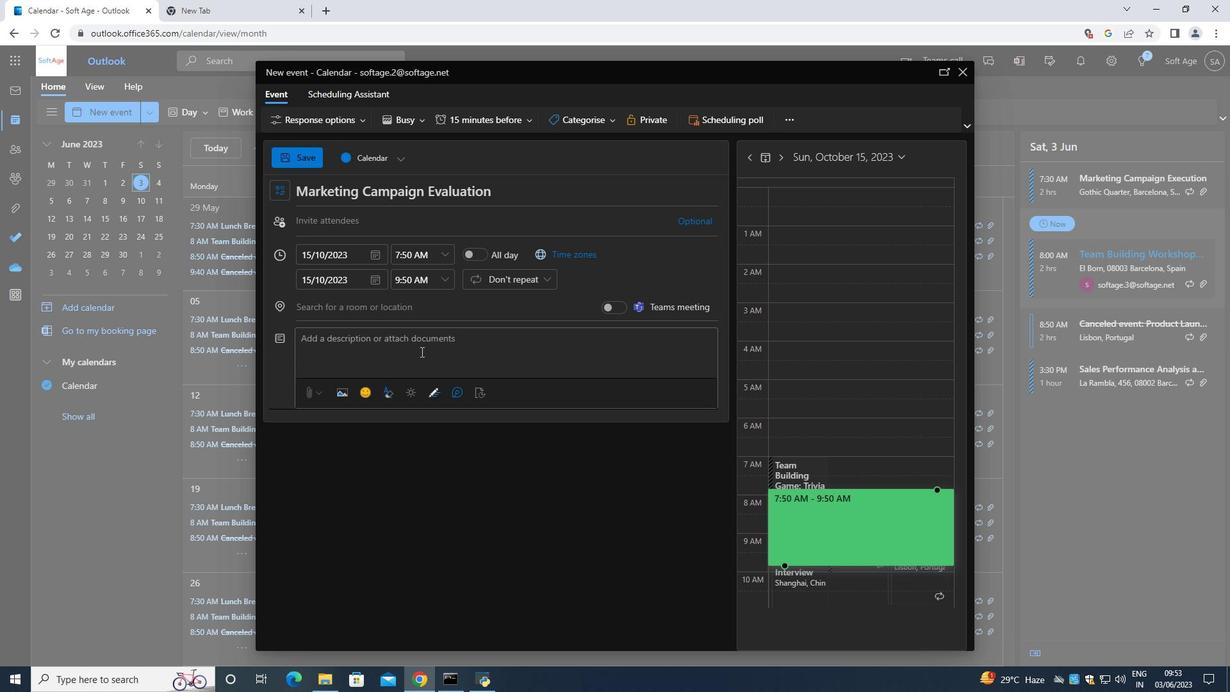 
Action: Mouse pressed left at (420, 345)
Screenshot: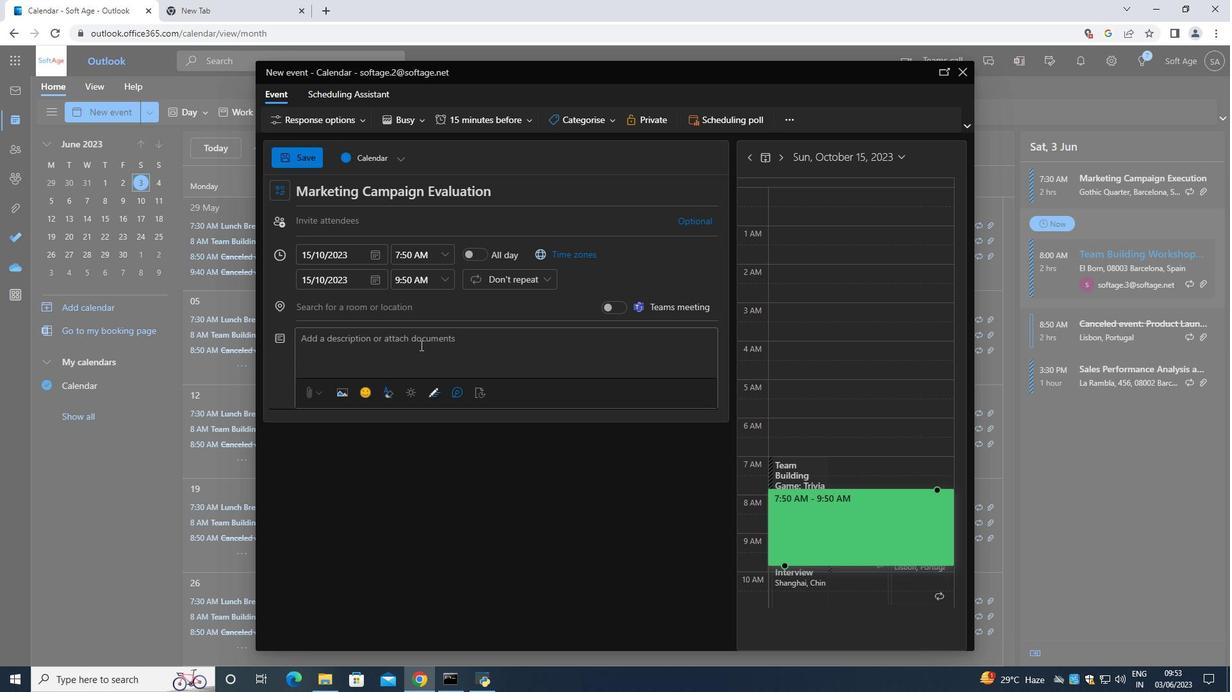 
Action: Mouse moved to (464, 314)
Screenshot: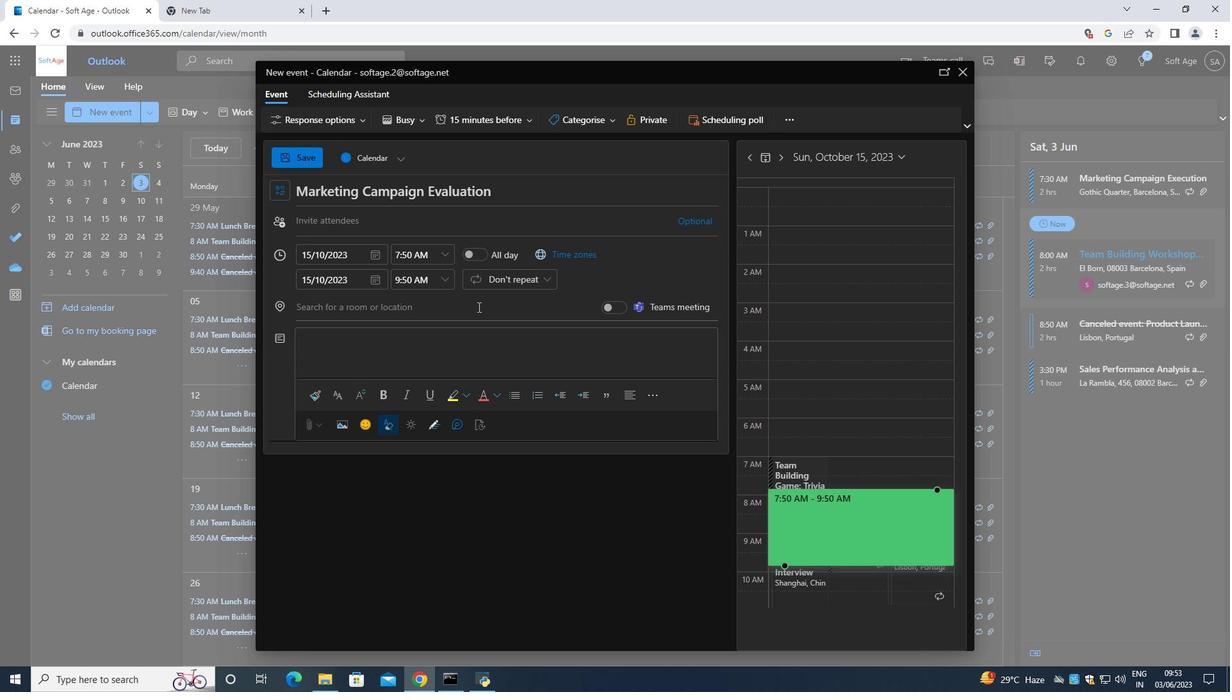 
Action: Key pressed <Key.shift>As<Key.space>the<Key.space>meeting<Key.space>progresses,<Key.space>the<Key.space>focus<Key.space>wil<Key.space>shift<Key.space>to<Key.backspace><Key.backspace><Key.backspace><Key.backspace><Key.backspace><Key.backspace><Key.backspace><Key.backspace><Key.backspace>l<Key.space>shift<Key.space>towards<Key.space>exploring<Key.space>potential<Key.space>synergies<Key.space>,<Key.space>investmenr<Key.backspace>t<Key.space>opportunities<Key.space>,<Key.space>and<Key.space>the<Key.space>investor<Key.space><Key.space>m<Key.shift>ay<Key.space>ask<Key.space>qustion
Screenshot: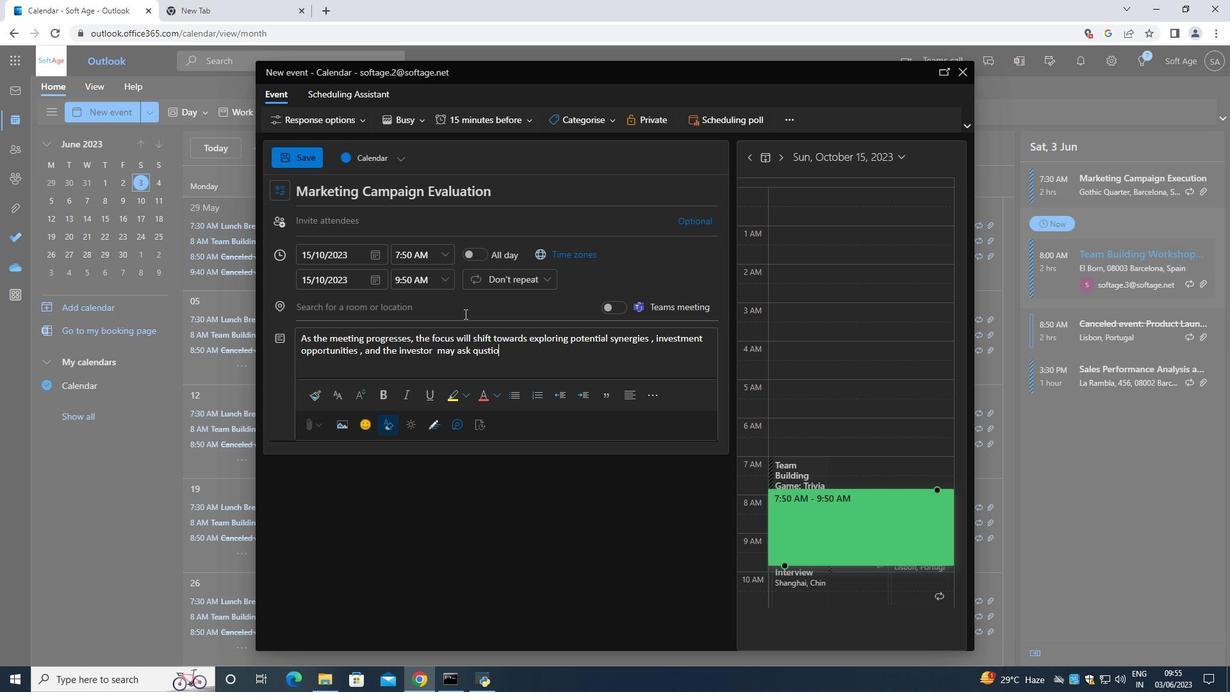 
Action: Mouse moved to (486, 349)
Screenshot: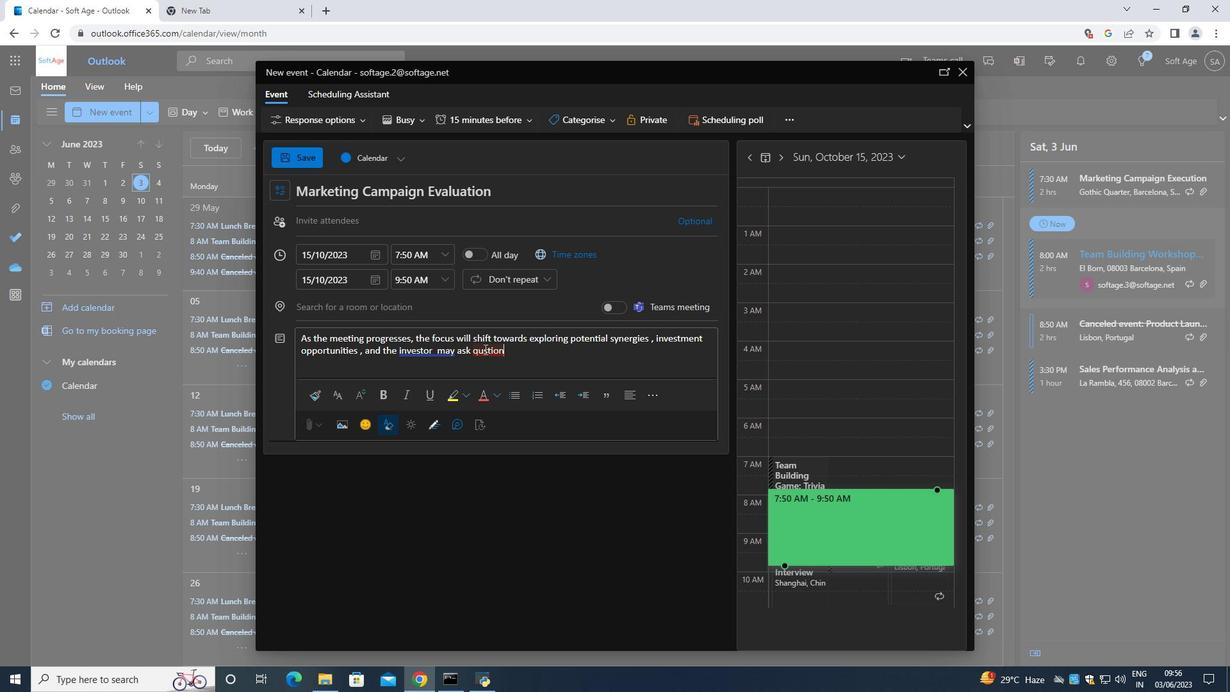 
Action: Mouse pressed left at (486, 349)
Screenshot: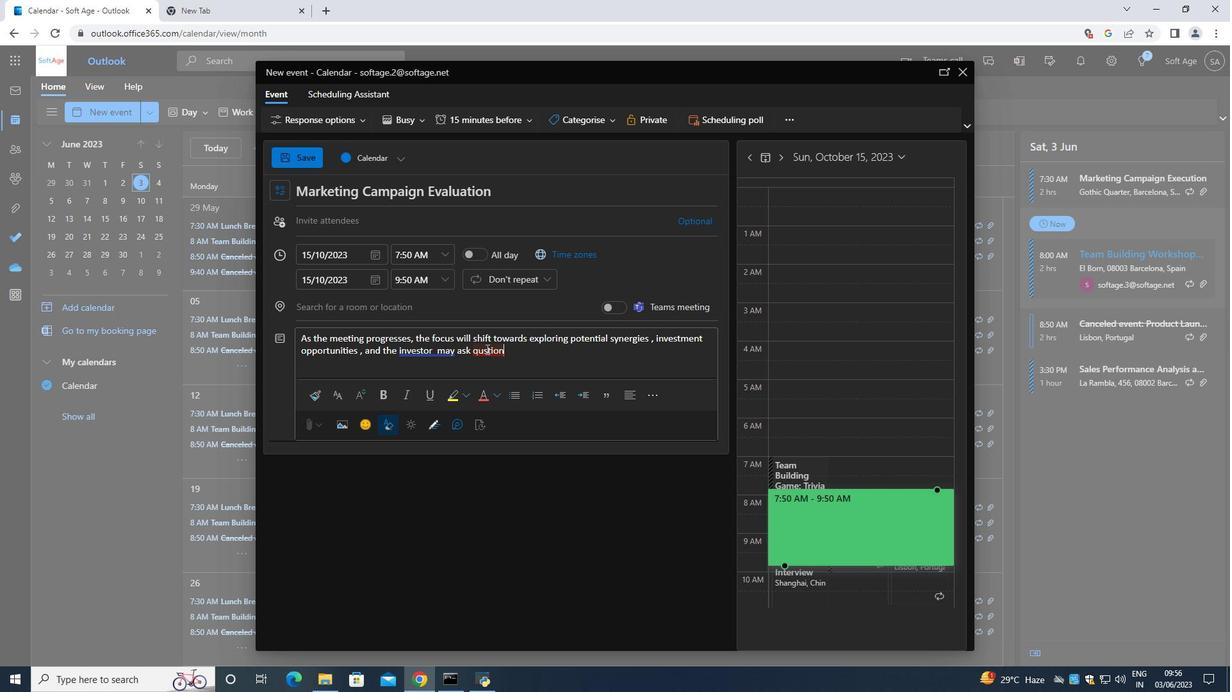 
Action: Key pressed e
Screenshot: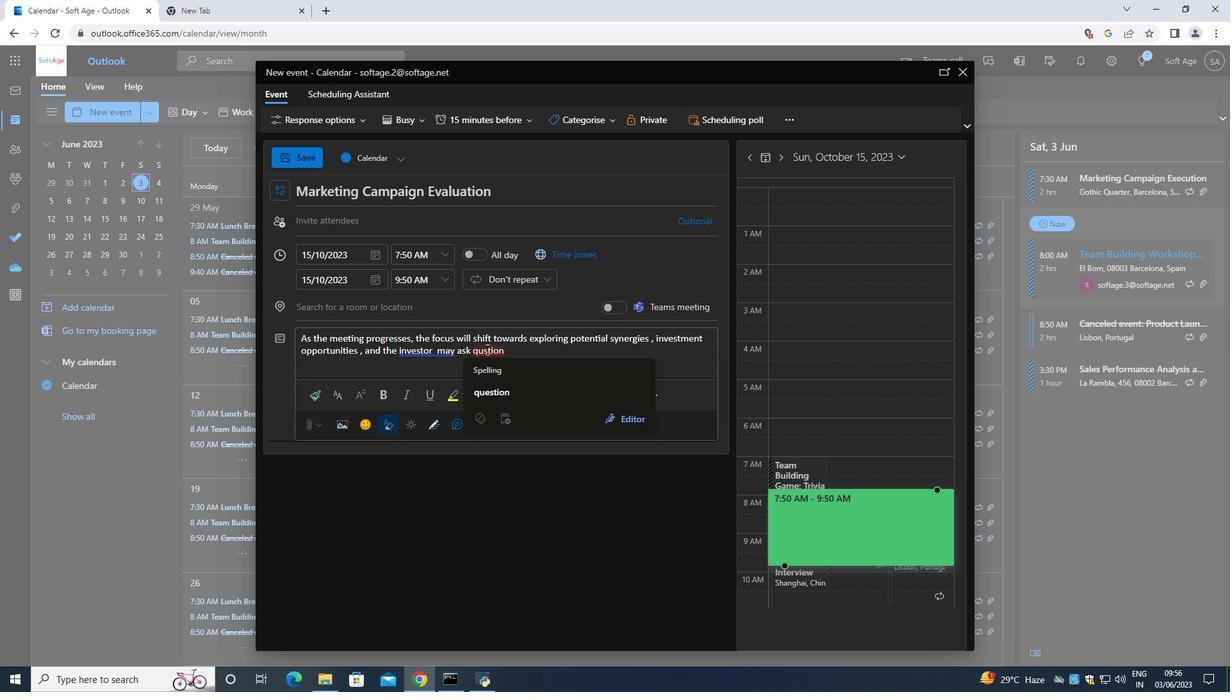 
Action: Mouse moved to (434, 354)
Screenshot: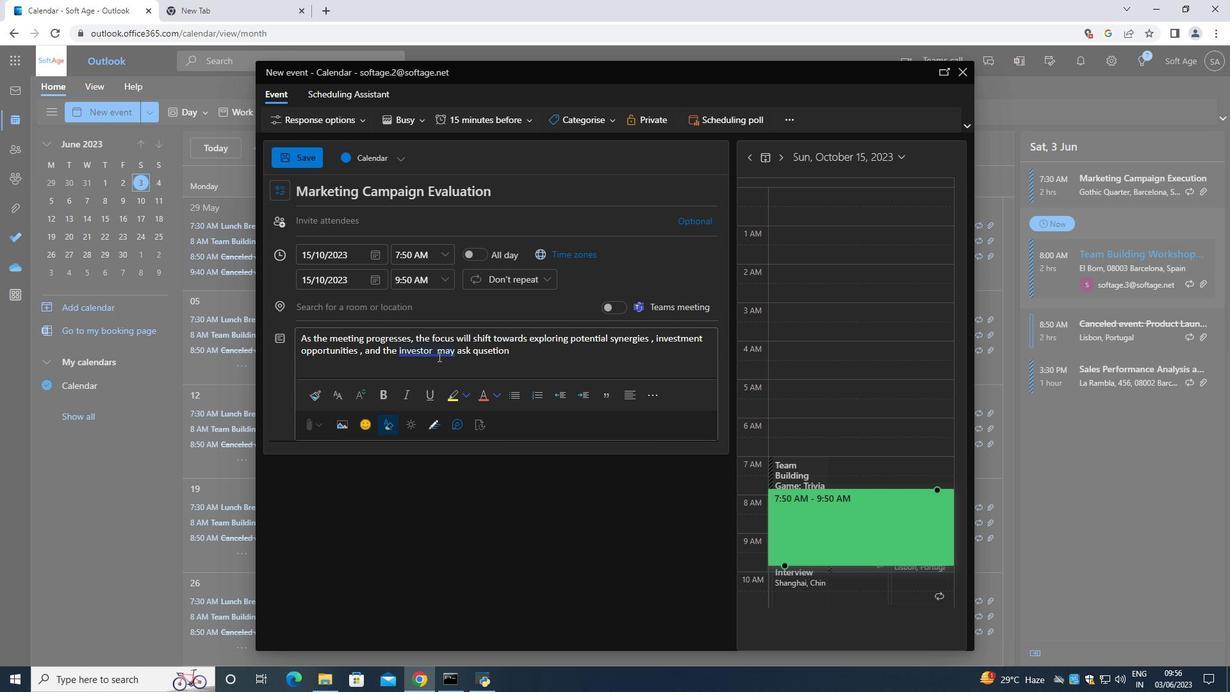 
Action: Mouse pressed left at (434, 354)
Screenshot: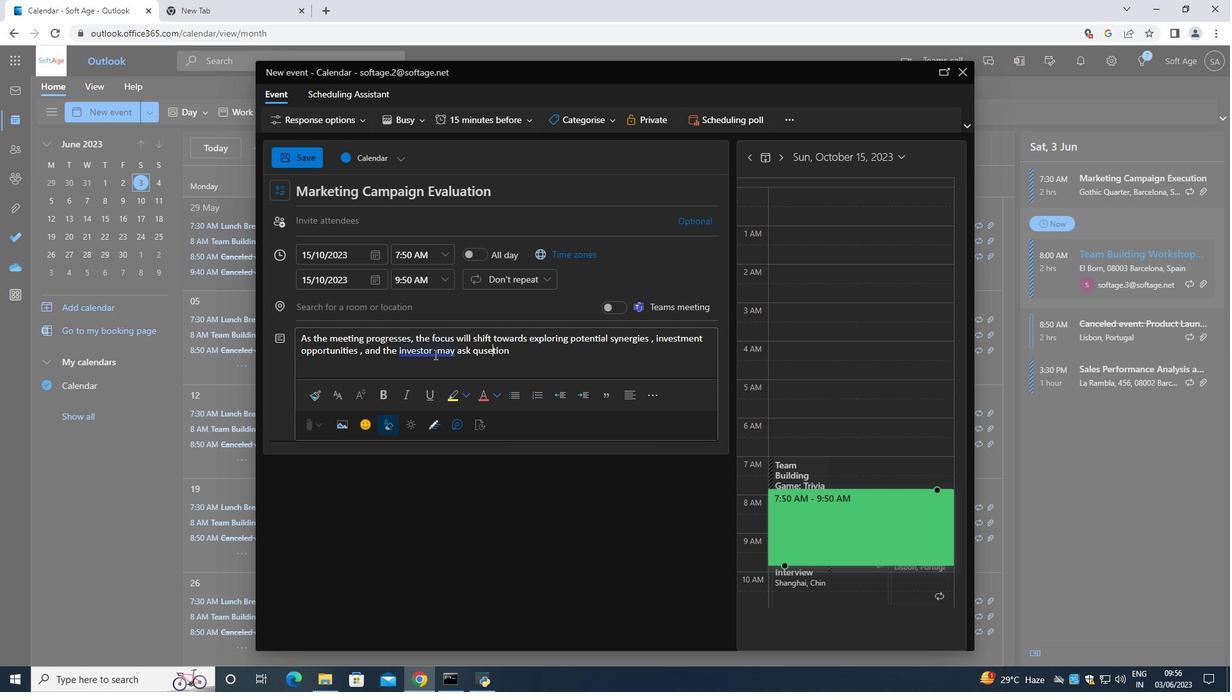 
Action: Key pressed <Key.backspace>
Screenshot: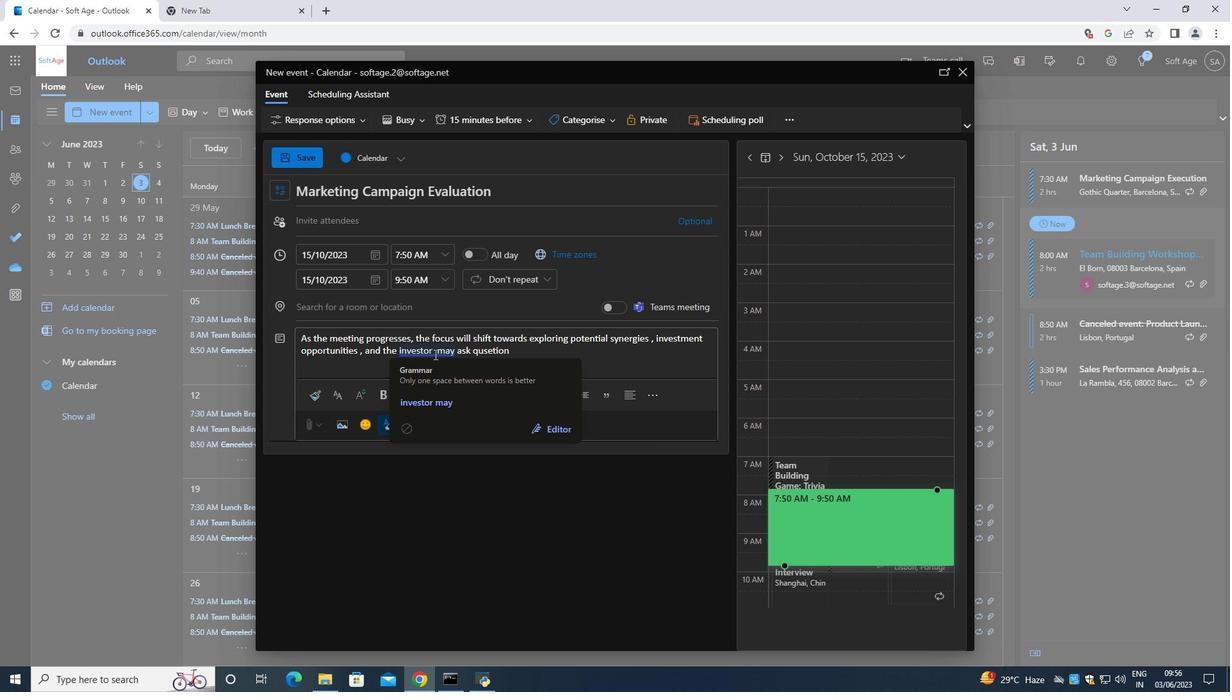 
Action: Mouse moved to (509, 350)
Screenshot: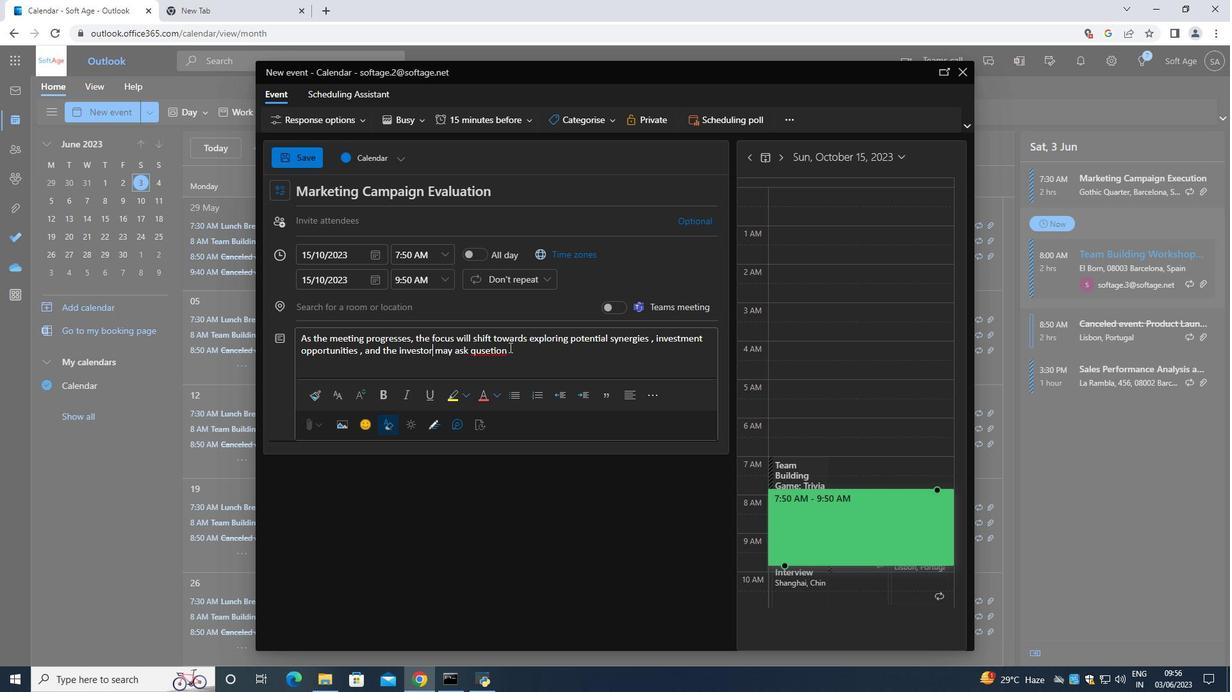 
Action: Mouse pressed left at (509, 350)
Screenshot: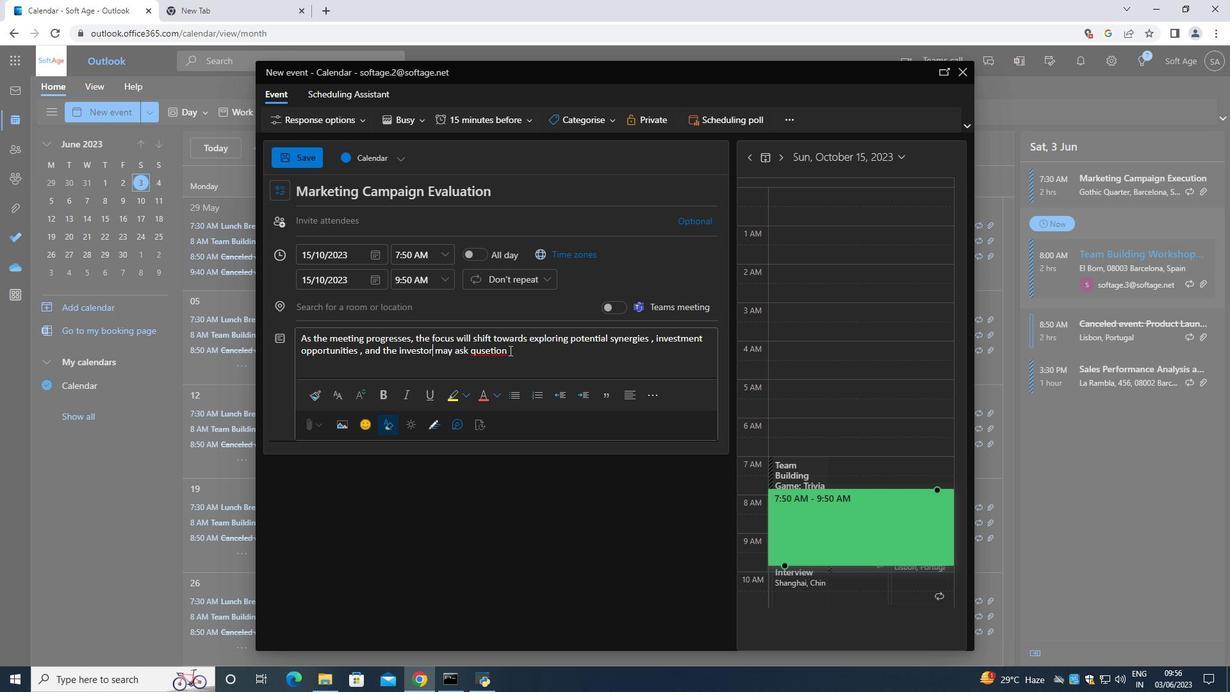 
Action: Key pressed s<Key.space><Key.shift>about<Key.space>your<Key.space>market<Key.space>strategy,<Key.space>scalability<Key.space>,<Key.space>
Screenshot: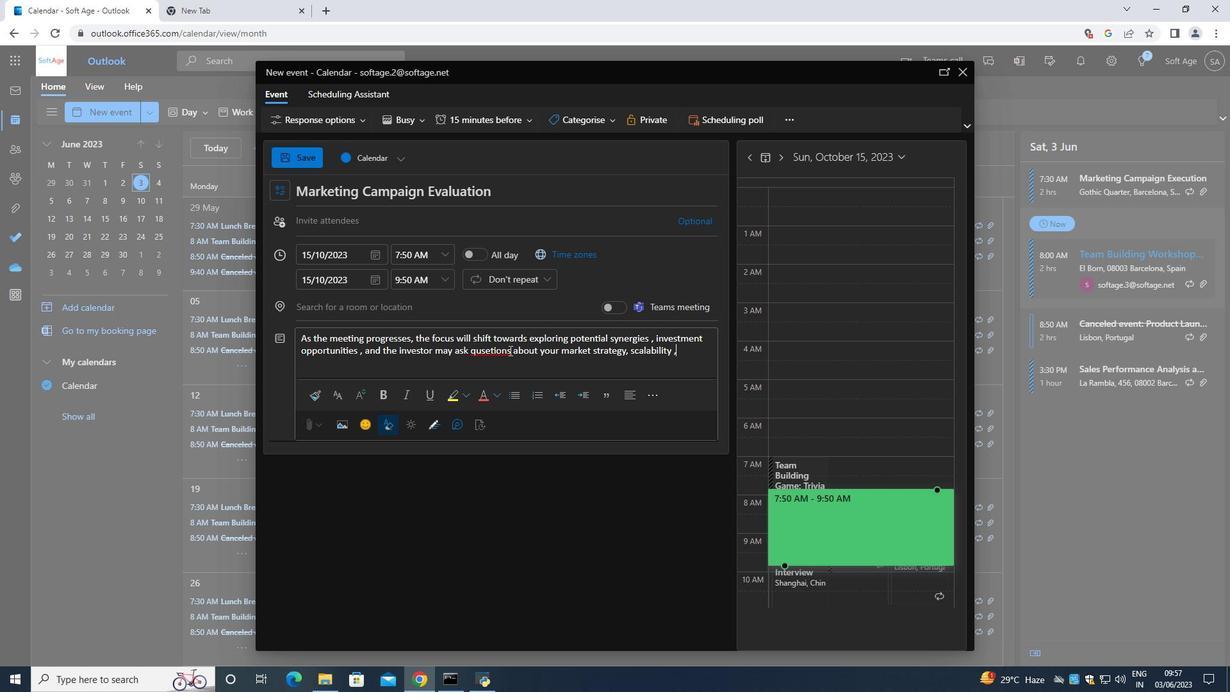 
Action: Mouse scrolled (509, 351) with delta (0, 0)
Screenshot: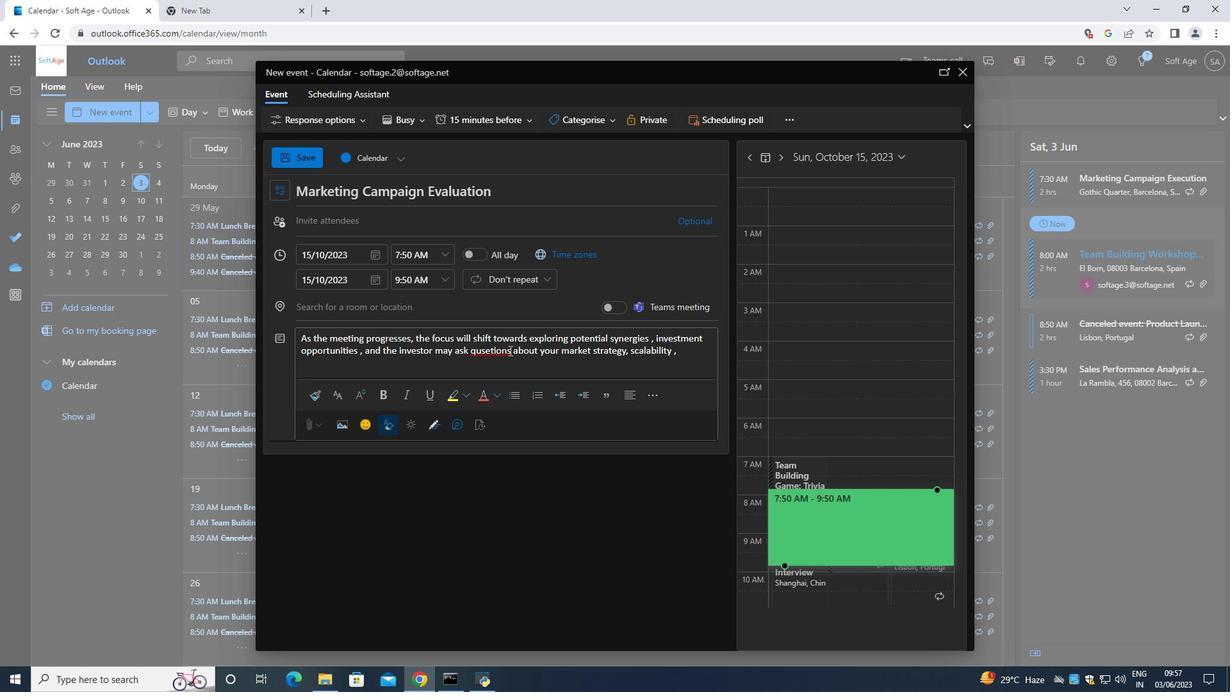
Action: Mouse moved to (489, 353)
Screenshot: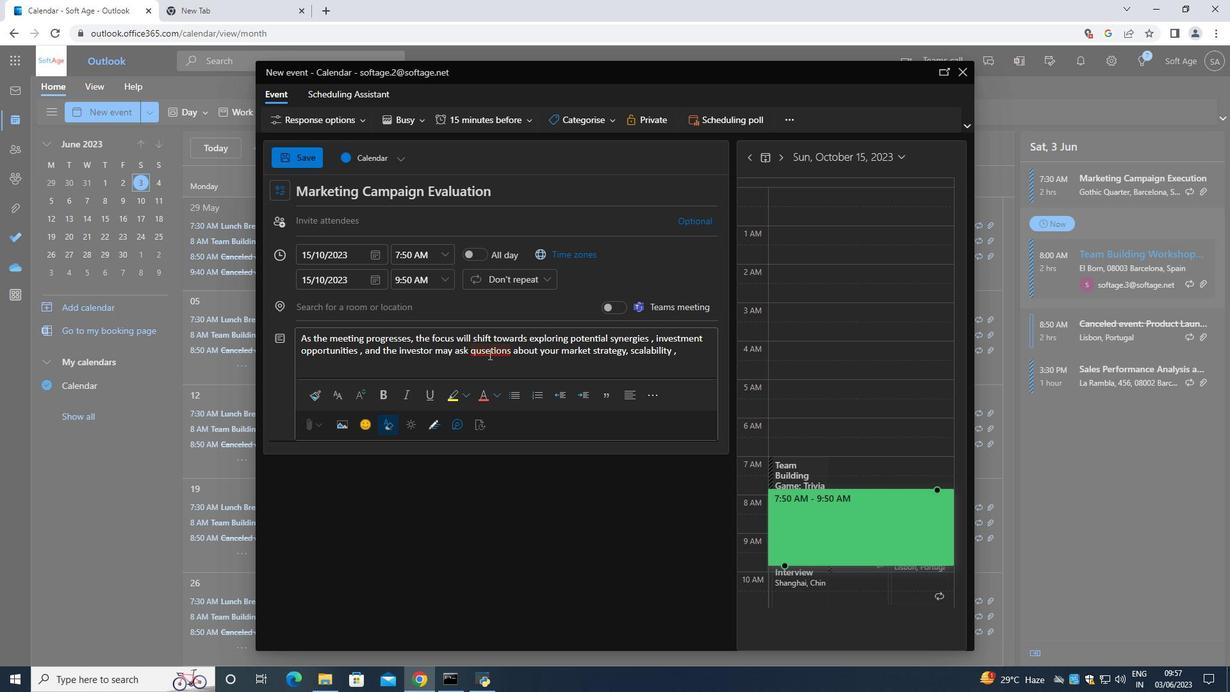 
Action: Mouse pressed left at (489, 353)
Screenshot: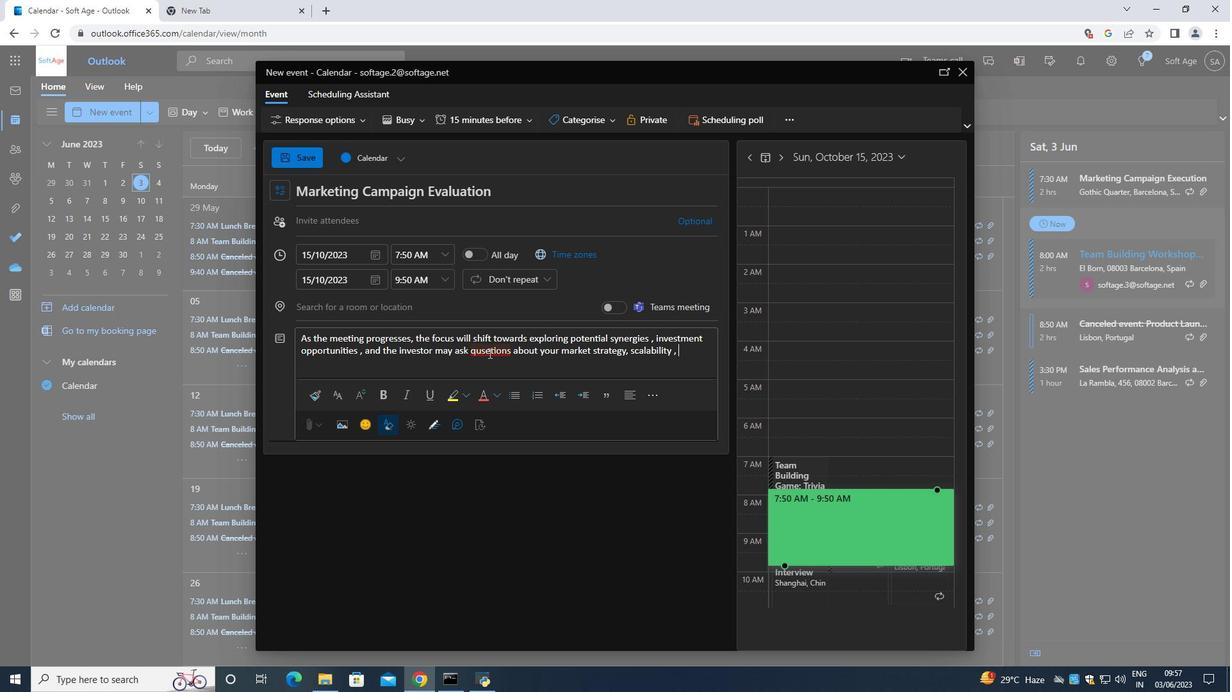 
Action: Key pressed <Key.backspace><Key.backspace>es
Screenshot: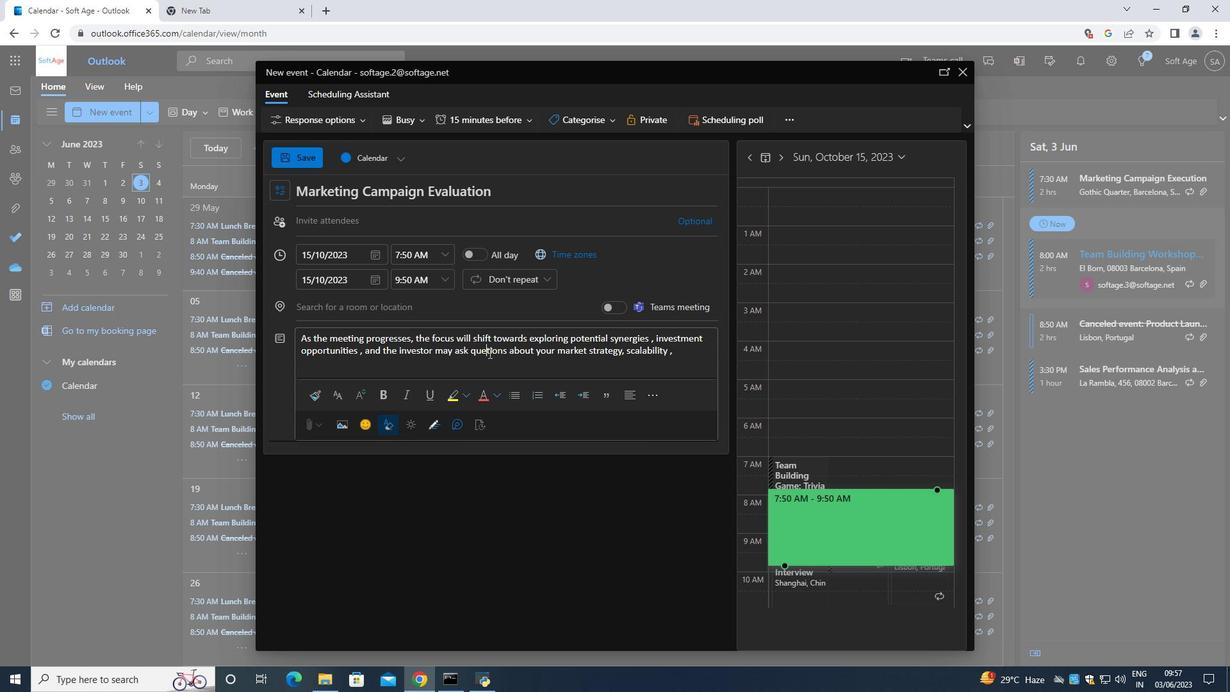 
Action: Mouse moved to (680, 351)
Screenshot: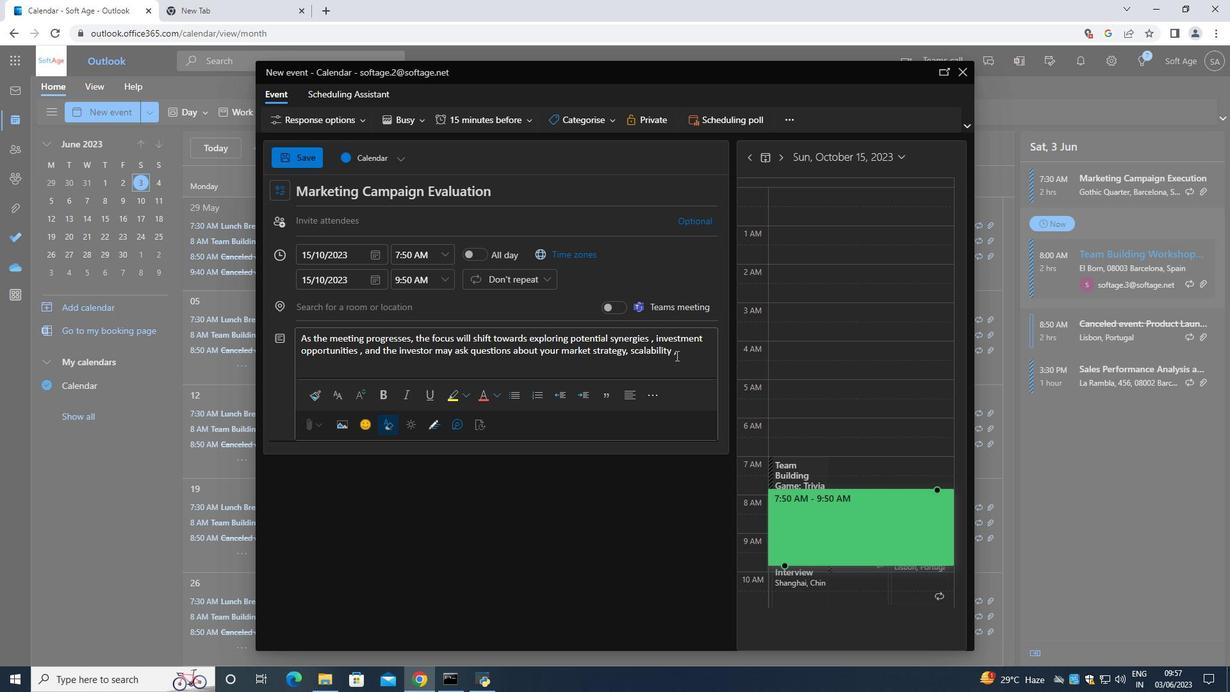 
Action: Mouse pressed left at (680, 351)
Screenshot: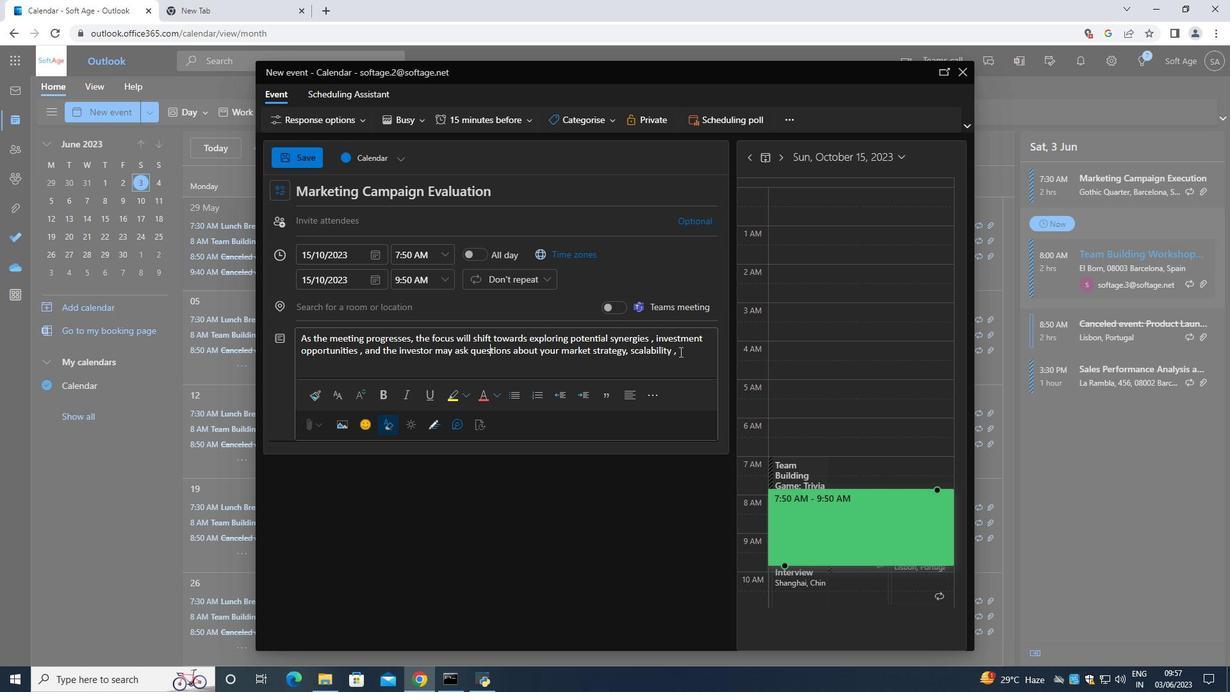 
Action: Key pressed competitve<Key.space><Key.backspace><Key.backspace><Key.backspace>ive<Key.space>landscape<Key.space>,<Key.space>or<Key.space>revenue<Key.space>projections<Key.space>.<Key.space><Key.shift>Be<Key.space>preparednto<Key.space>provide<Key.space>
Screenshot: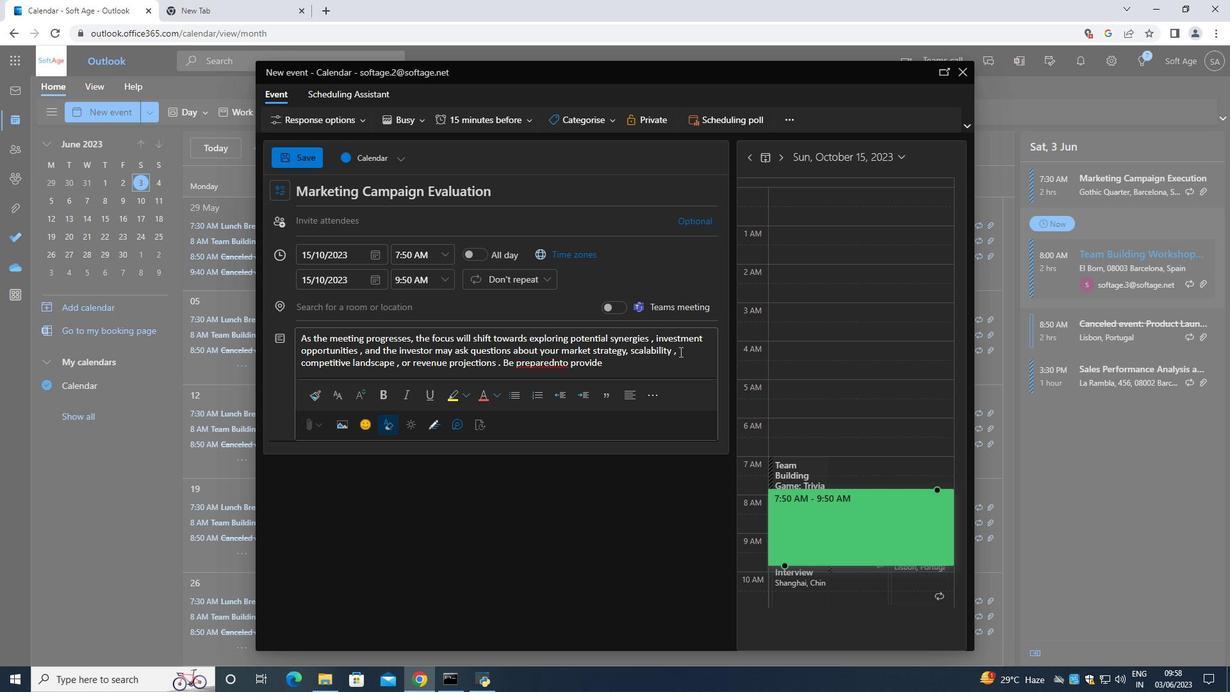 
Action: Mouse moved to (662, 322)
Screenshot: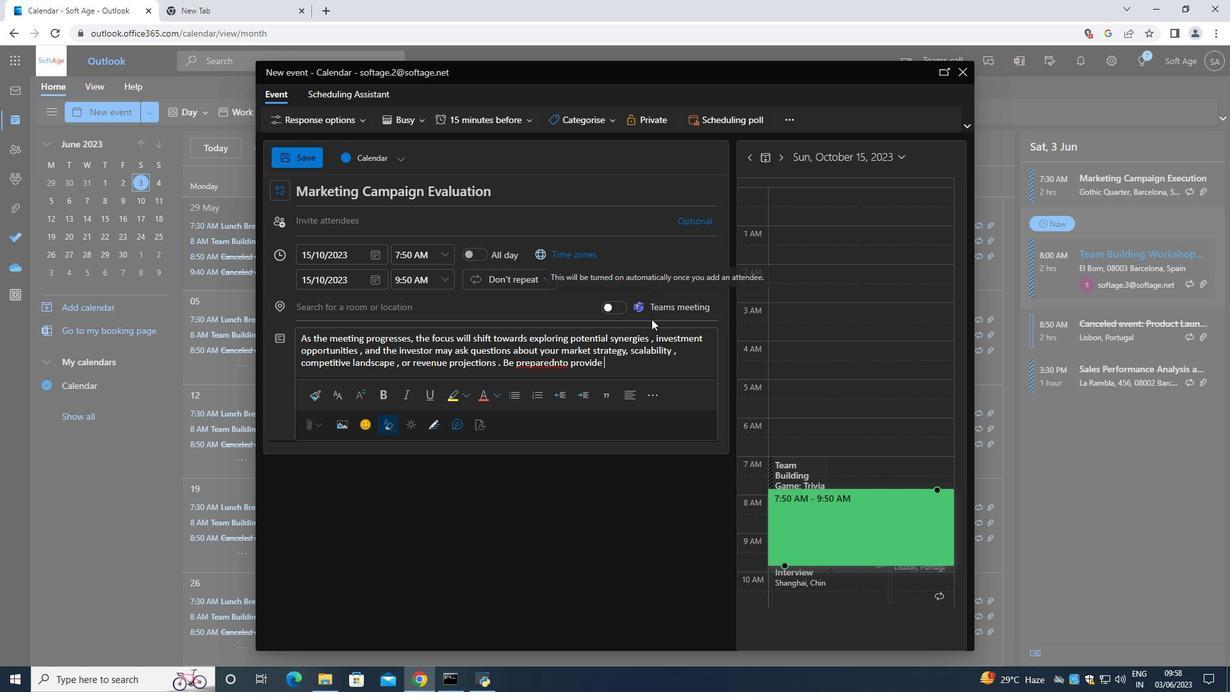 
Action: Key pressed <Key.left>
Screenshot: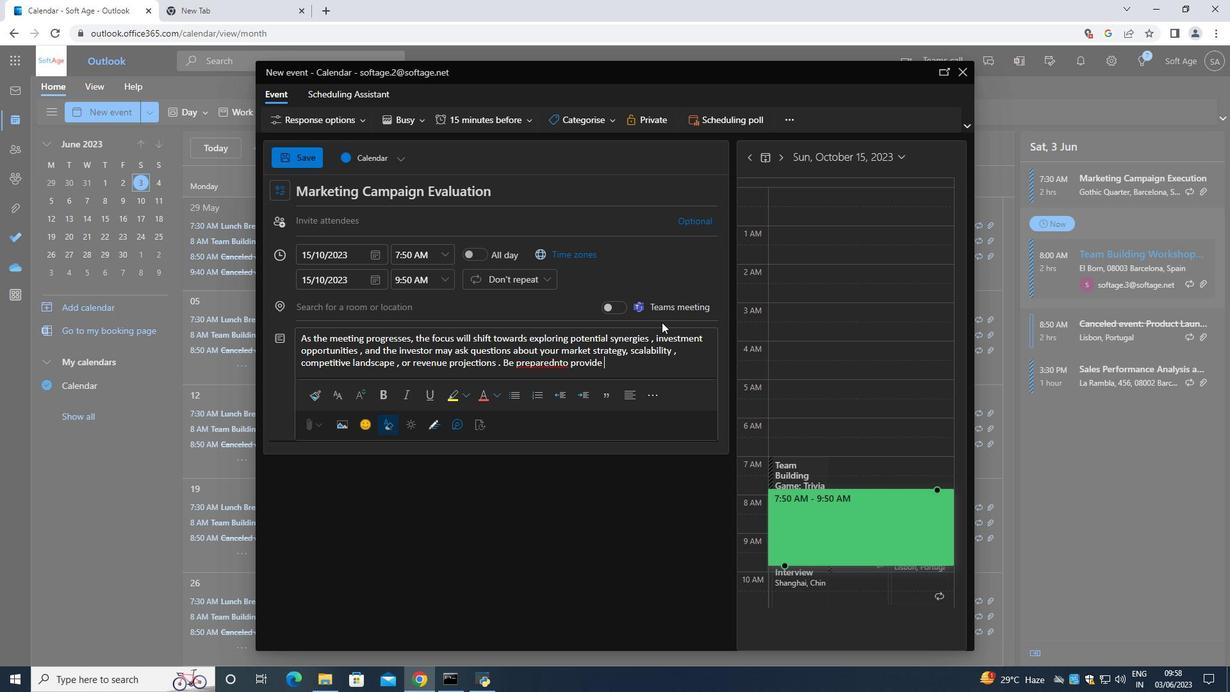 
Action: Mouse moved to (662, 322)
Screenshot: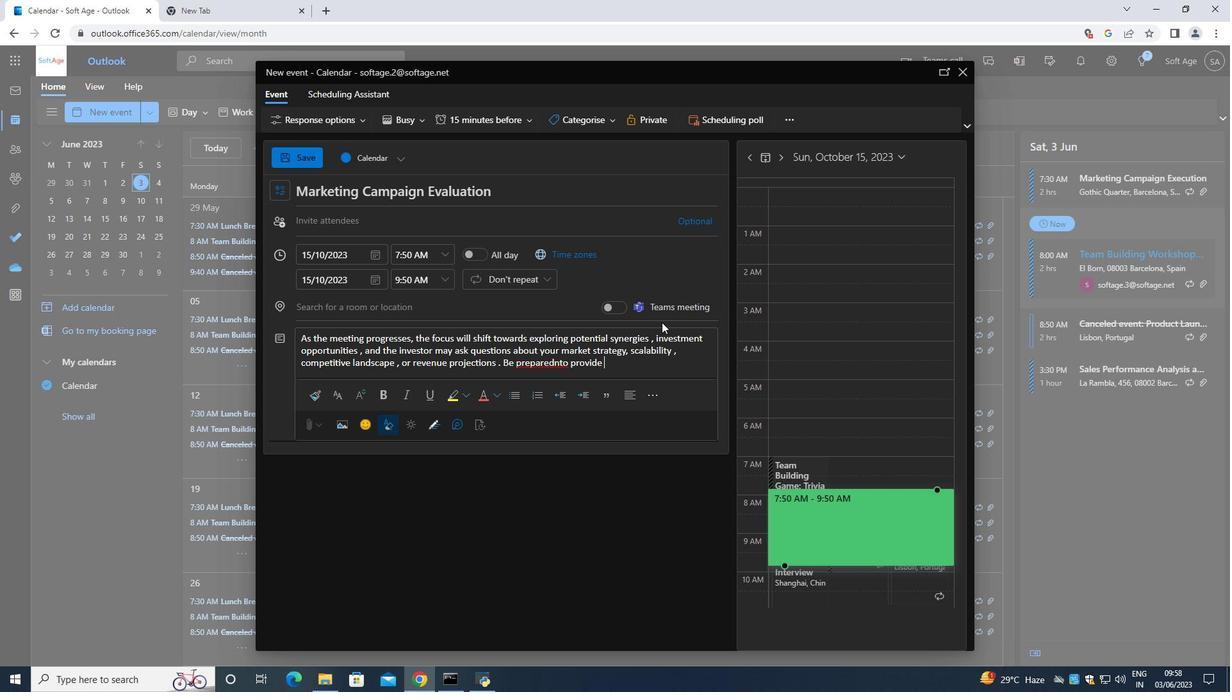 
Action: Key pressed <Key.left>
Screenshot: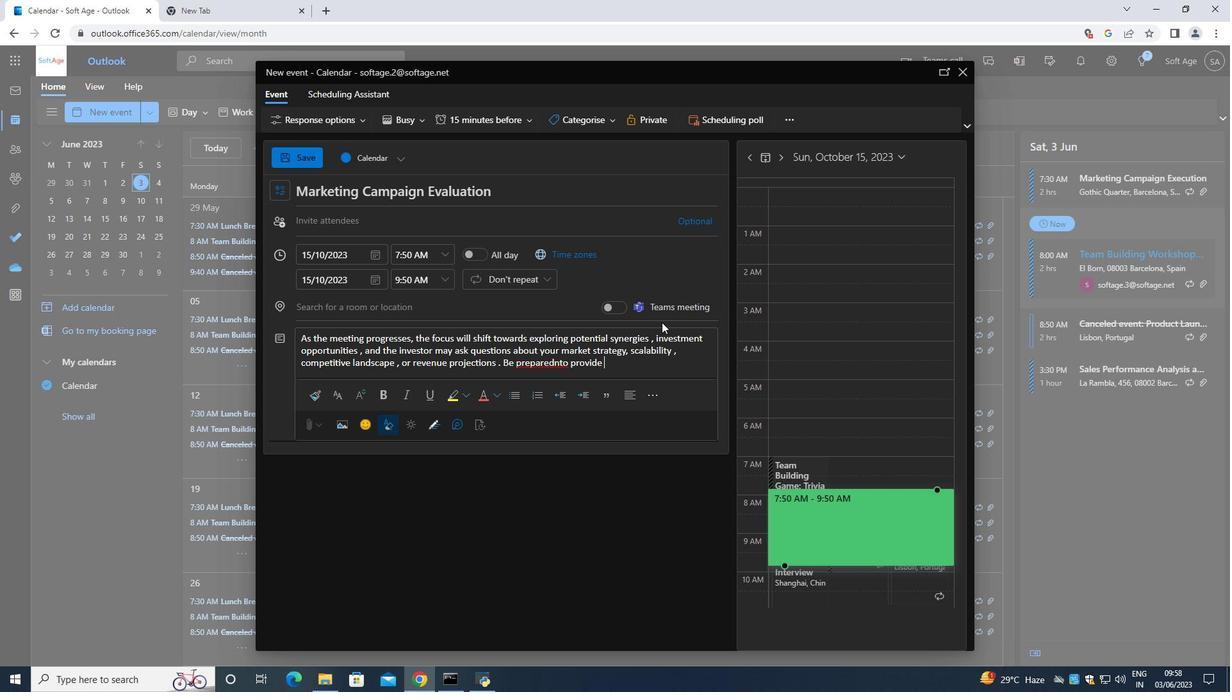 
Action: Mouse moved to (665, 322)
Screenshot: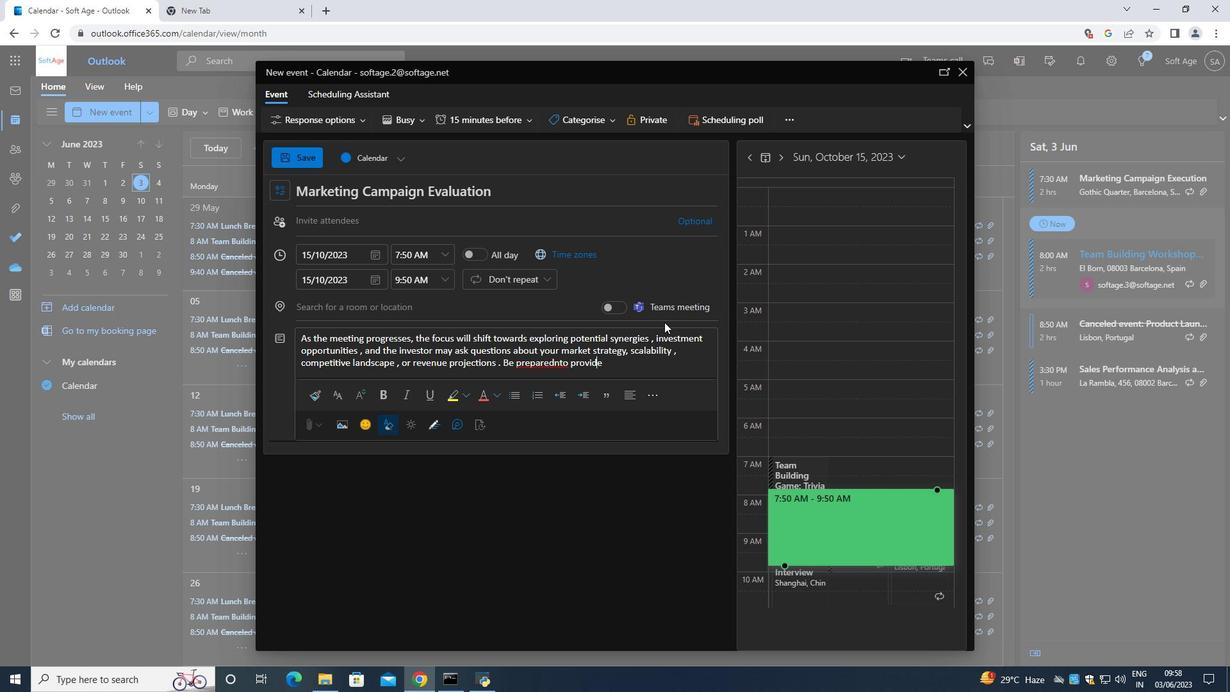 
Action: Key pressed <Key.left>
Screenshot: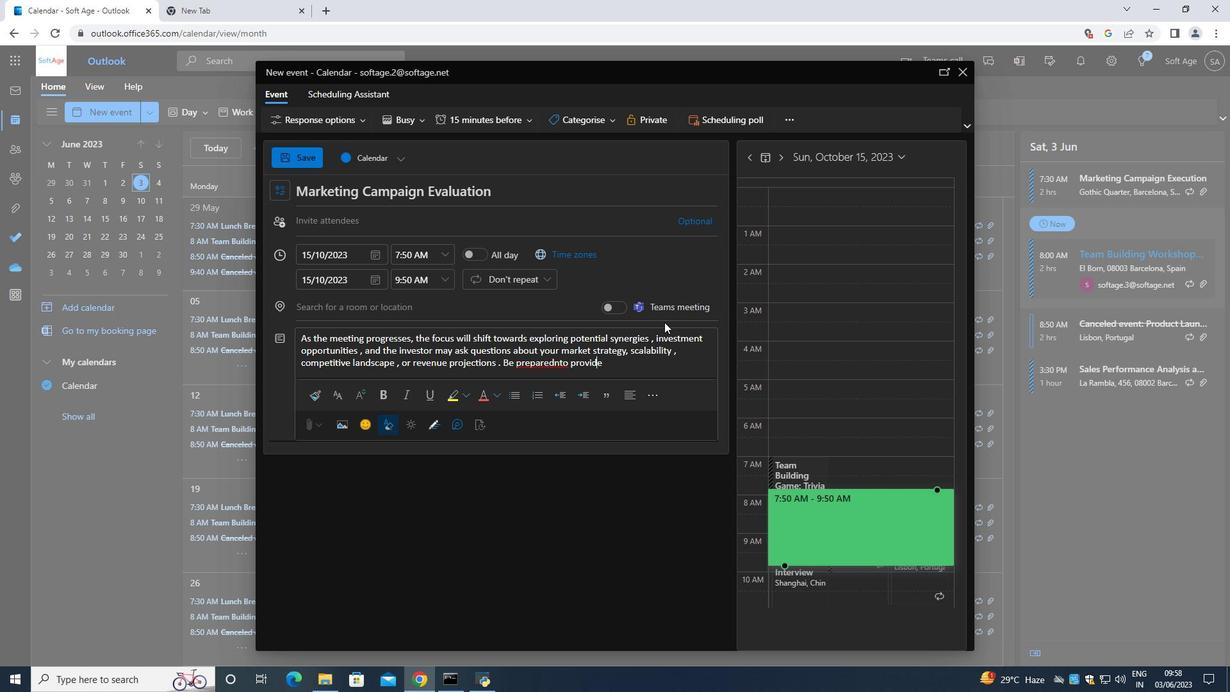 
Action: Mouse moved to (666, 322)
Screenshot: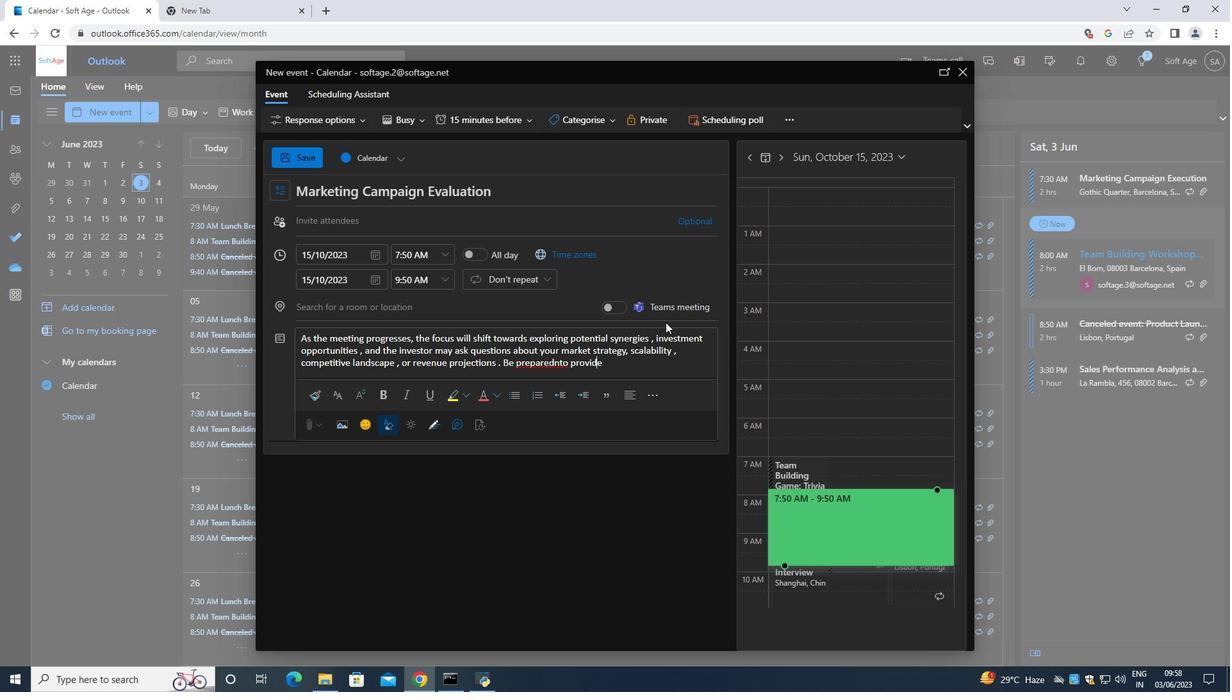 
Action: Key pressed <Key.left><Key.left>
Screenshot: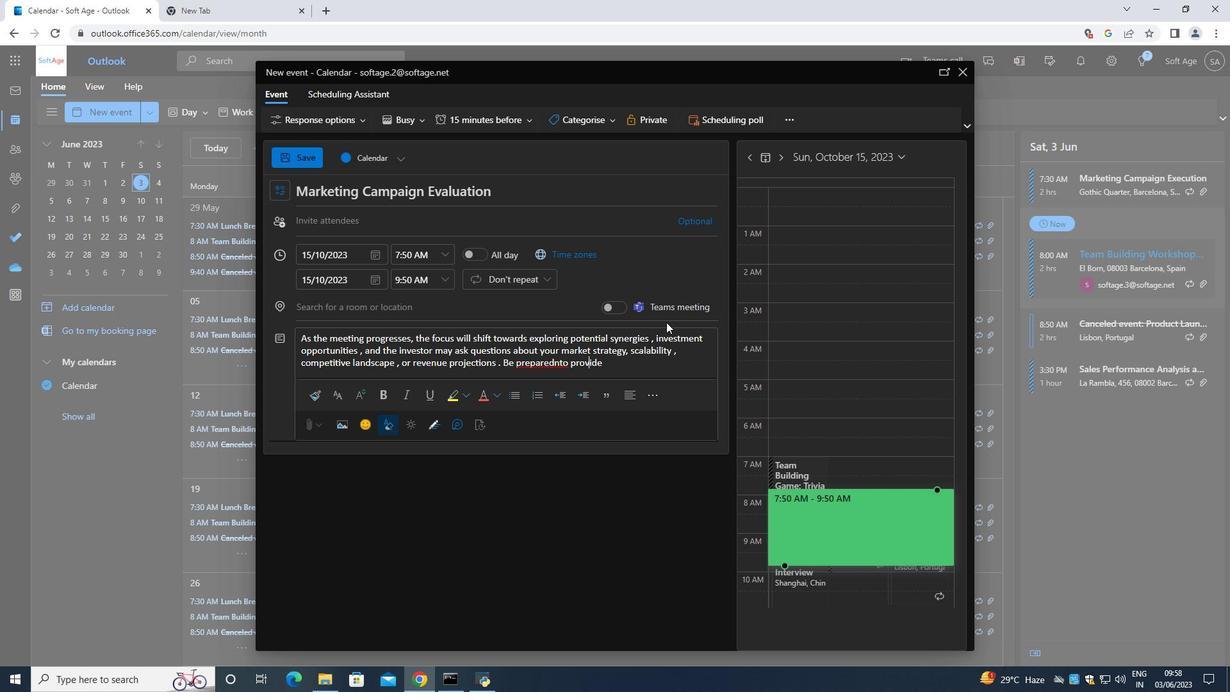 
Action: Mouse moved to (667, 322)
Screenshot: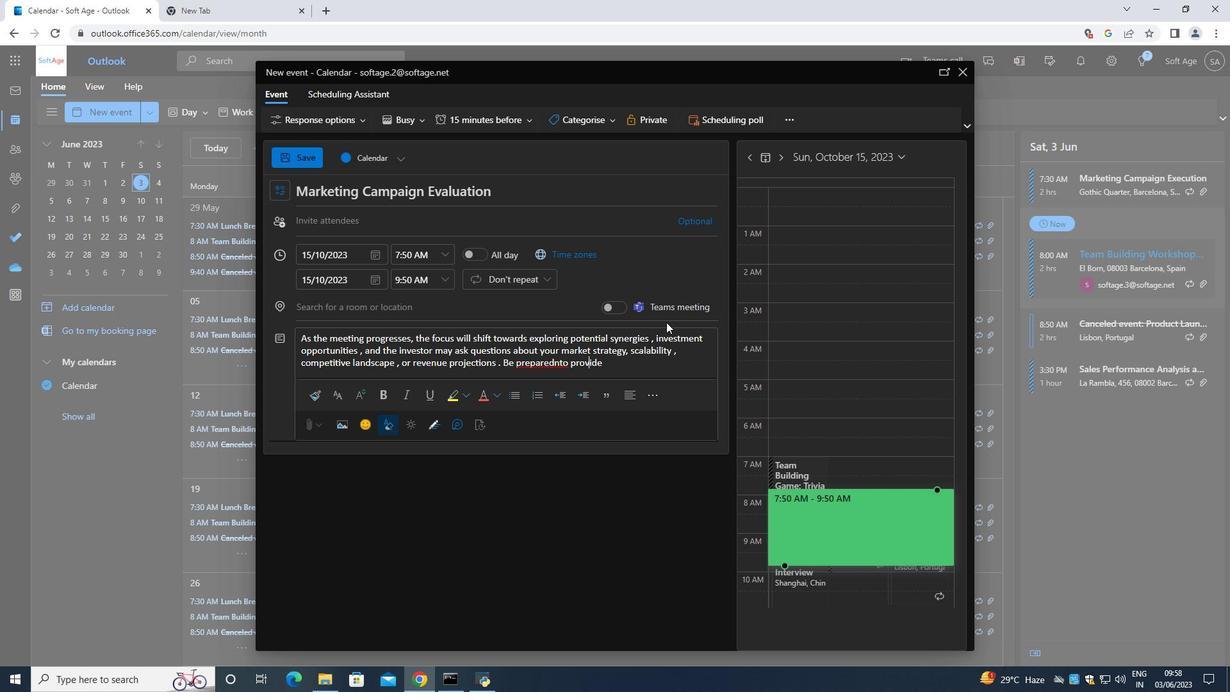 
Action: Key pressed <Key.left><Key.left><Key.left><Key.left>
Screenshot: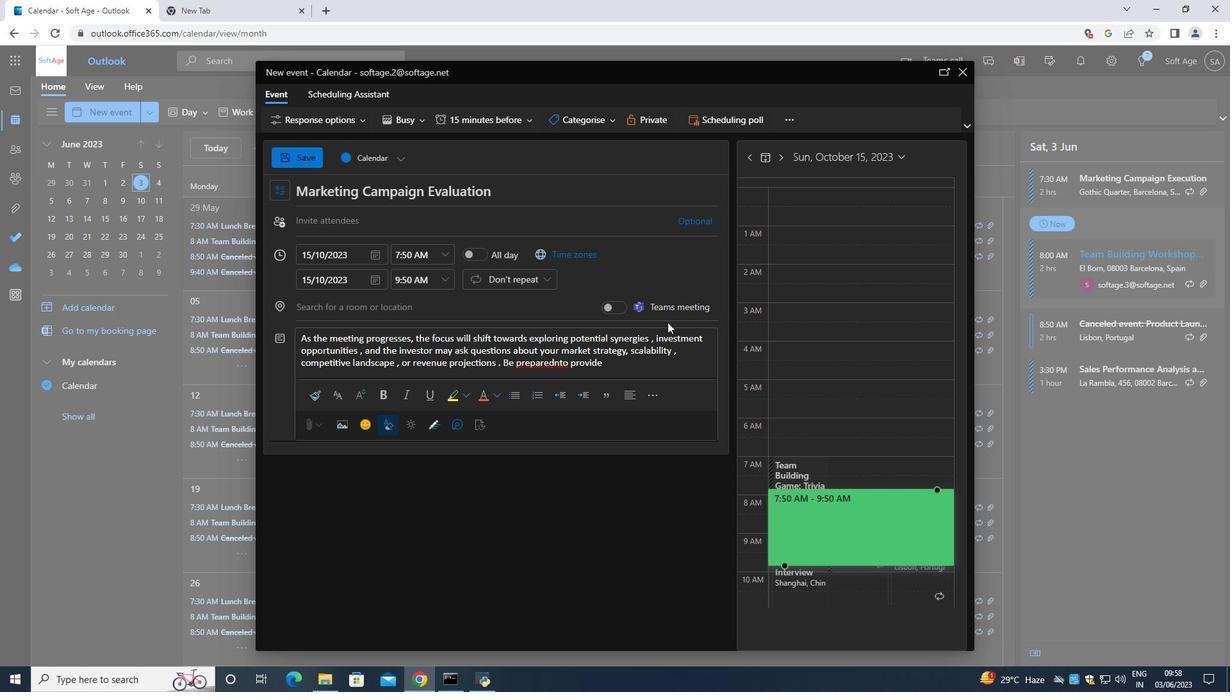 
Action: Mouse moved to (681, 325)
Screenshot: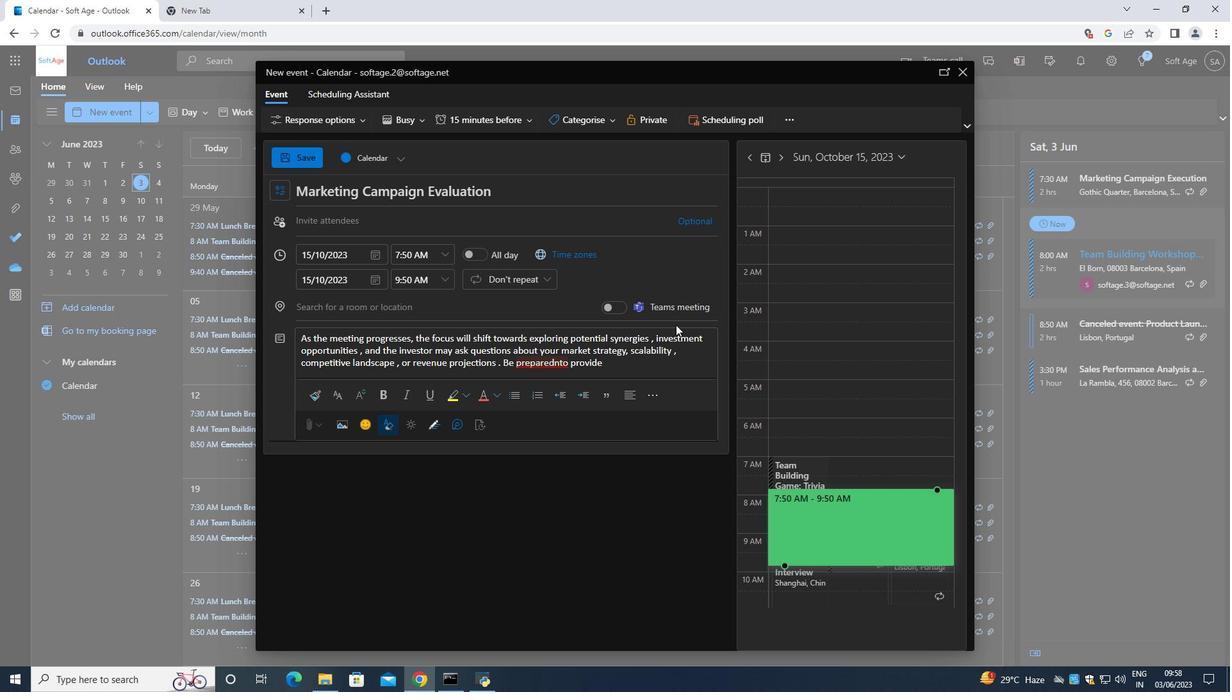 
Action: Key pressed s<Key.space>
Screenshot: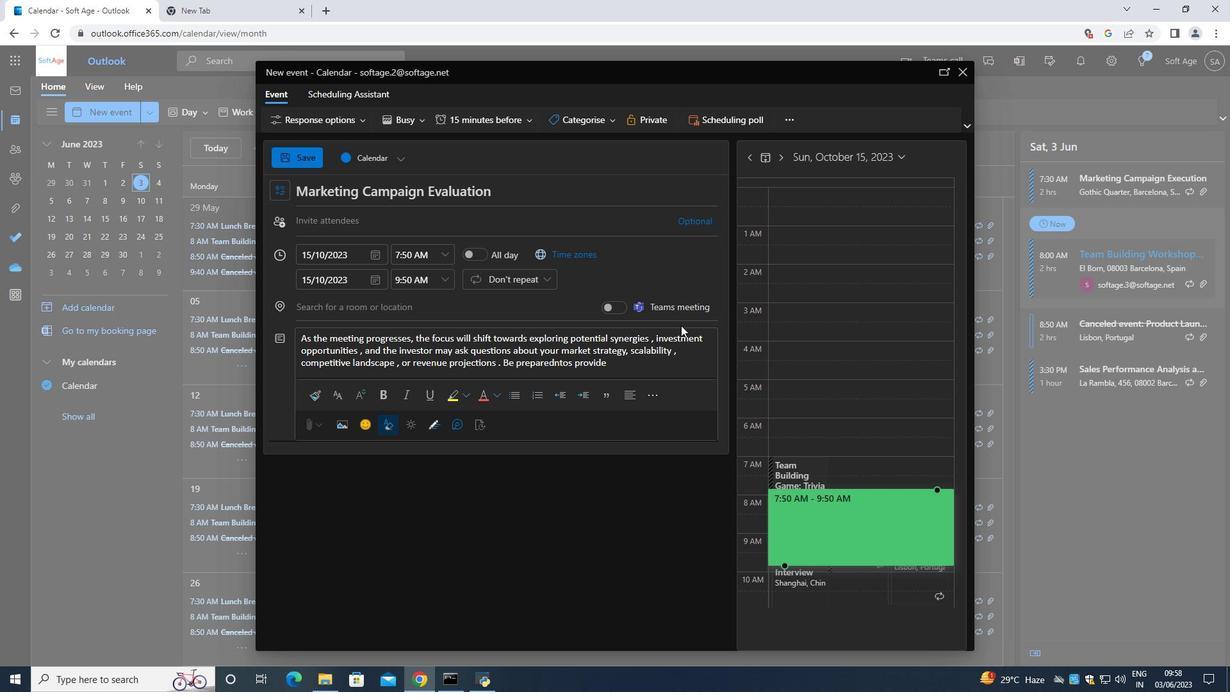 
Action: Mouse moved to (687, 325)
Screenshot: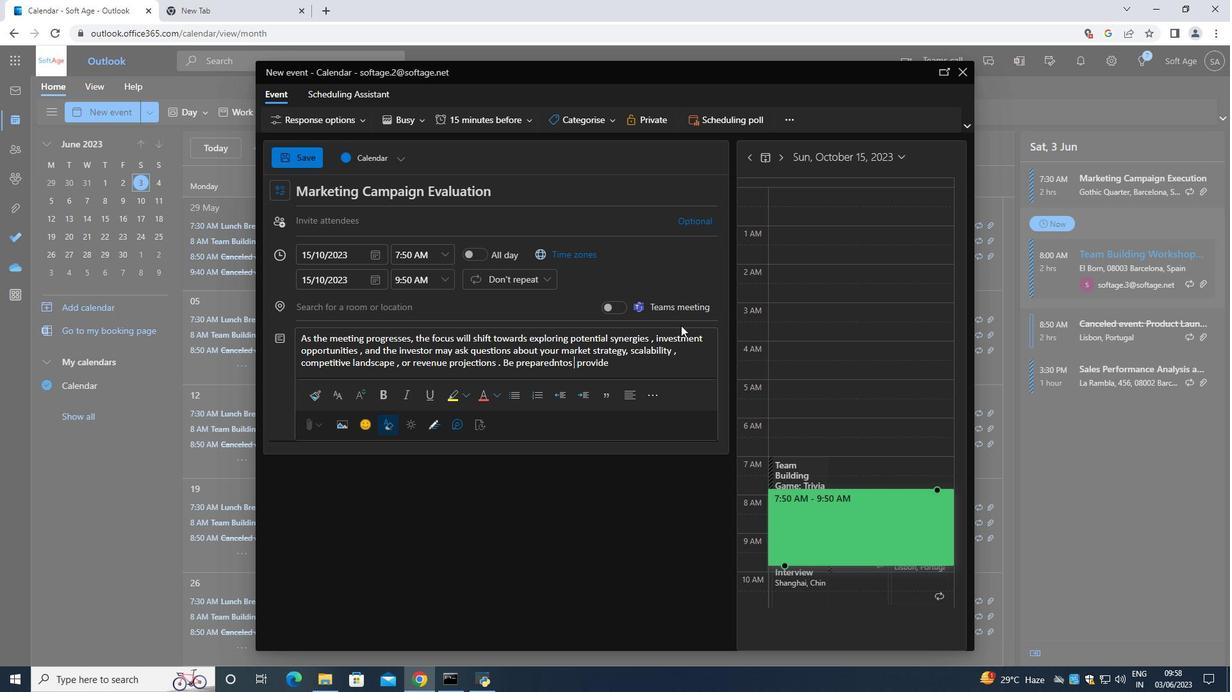 
Action: Key pressed <Key.right>
Screenshot: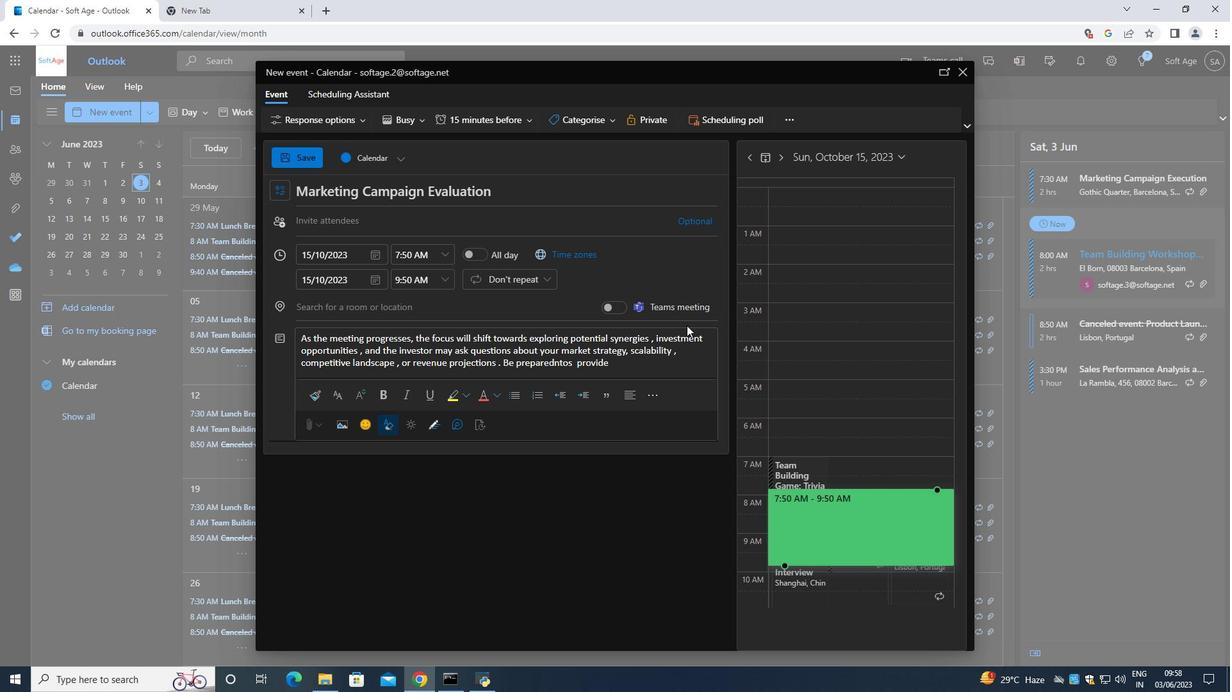 
Action: Mouse moved to (687, 325)
Screenshot: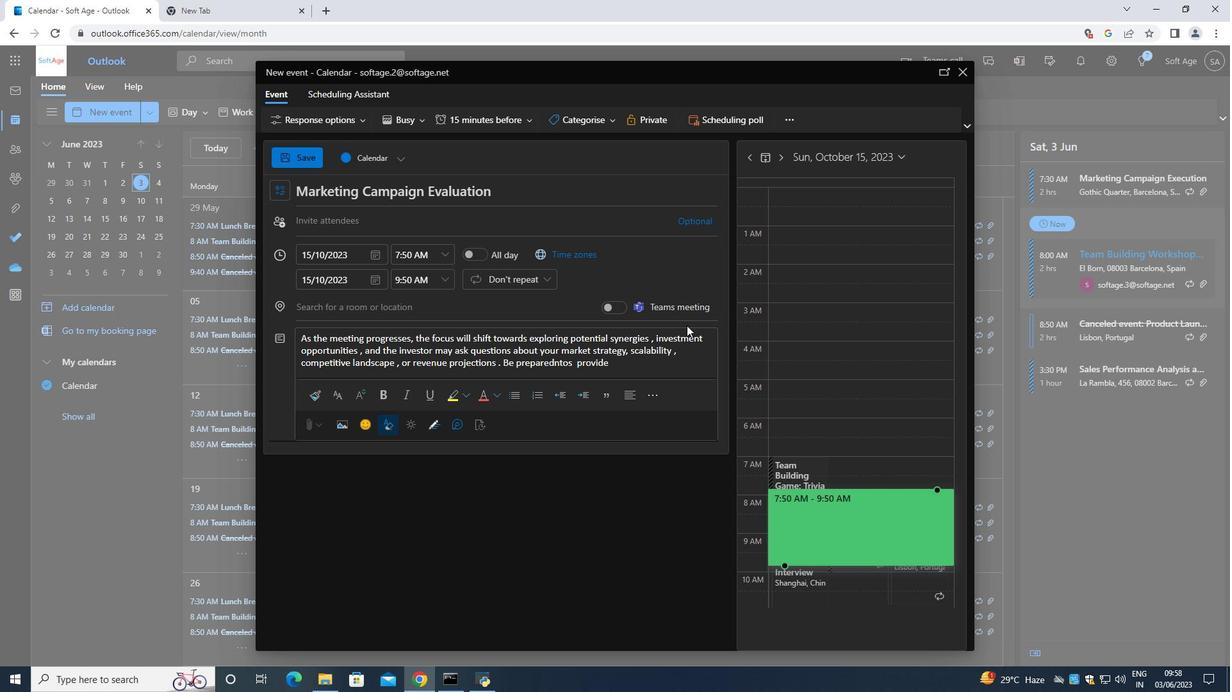 
Action: Key pressed <Key.right>
Screenshot: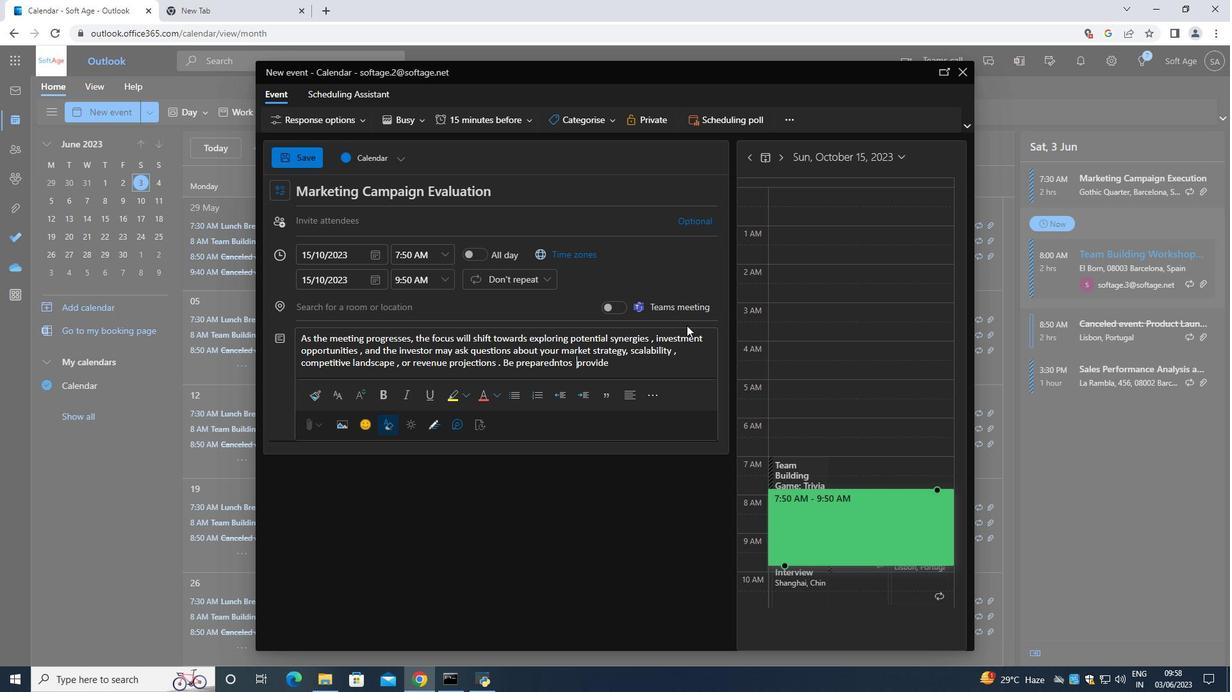 
Action: Mouse moved to (688, 325)
Screenshot: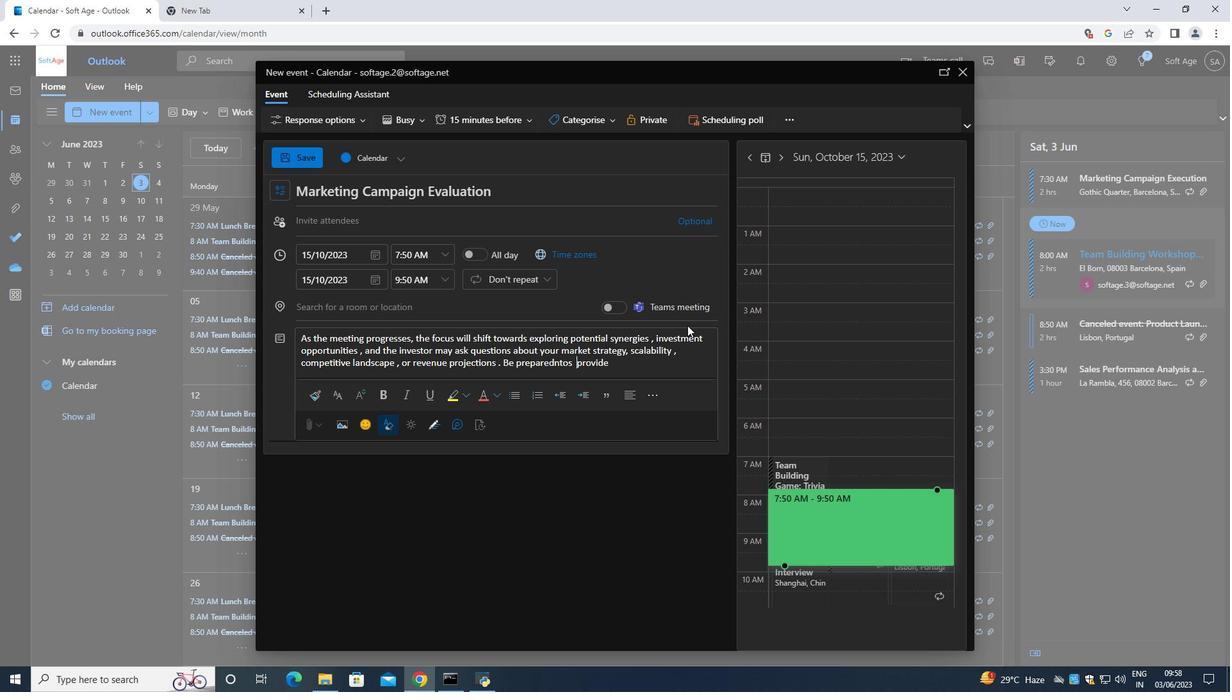 
Action: Key pressed <Key.right><Key.right><Key.right>
Screenshot: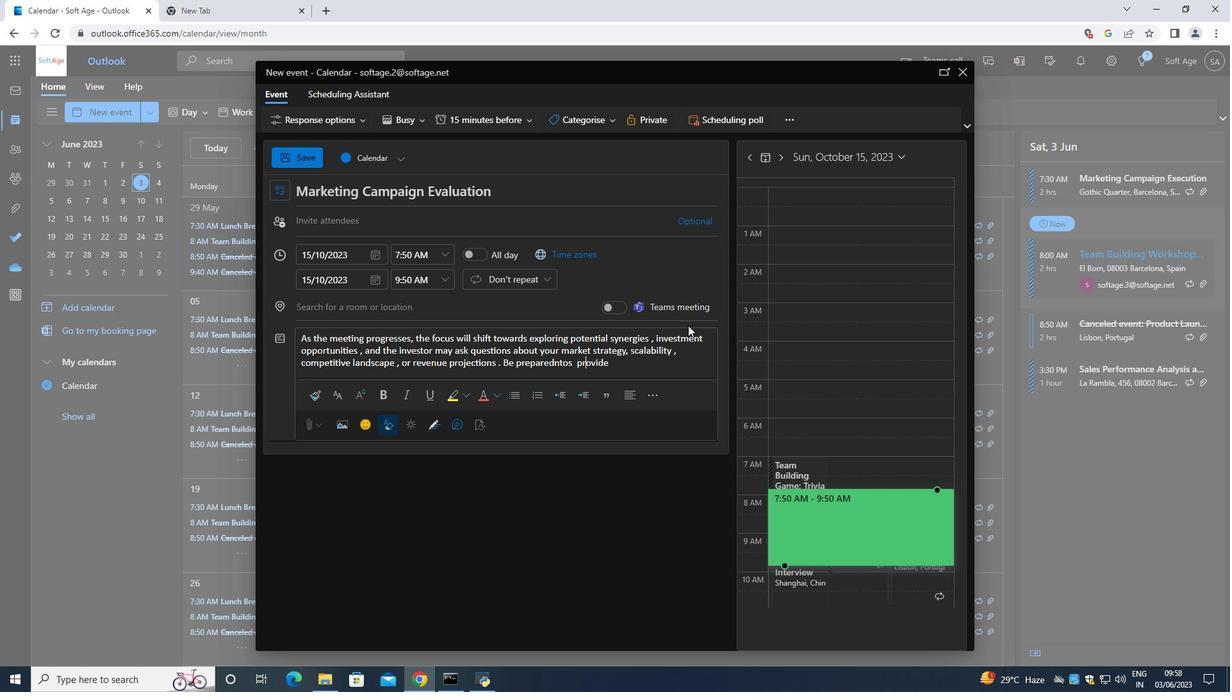 
Action: Mouse moved to (689, 325)
Screenshot: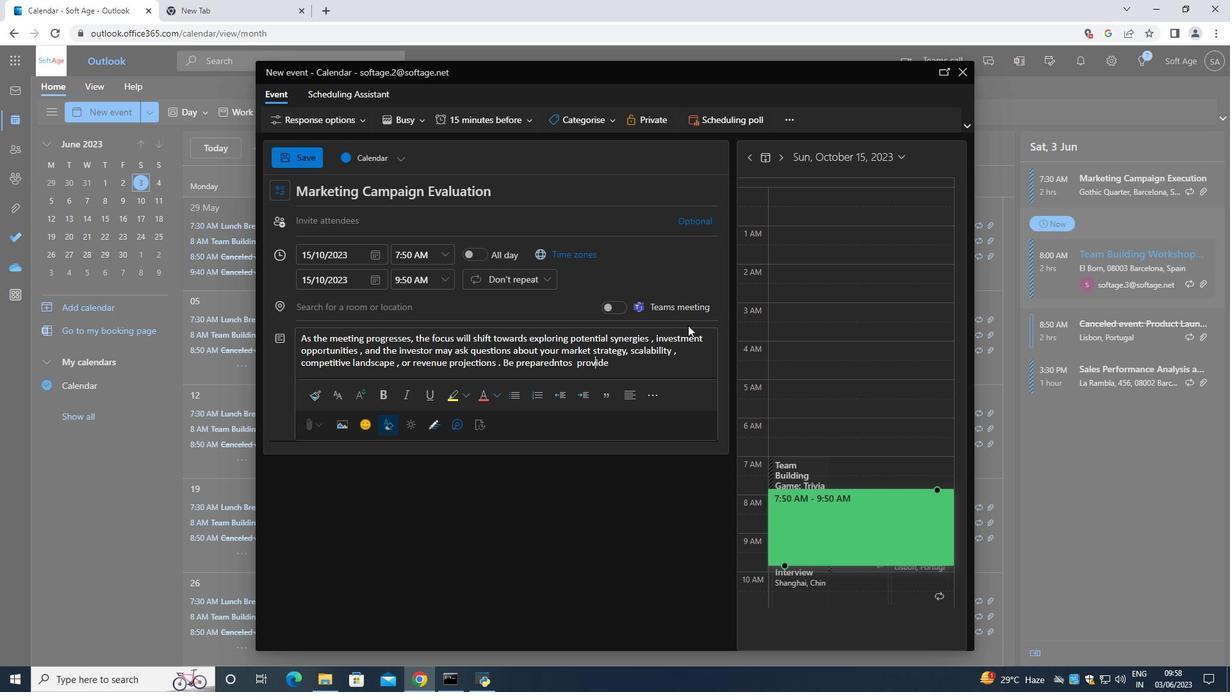 
Action: Key pressed <Key.right>
Screenshot: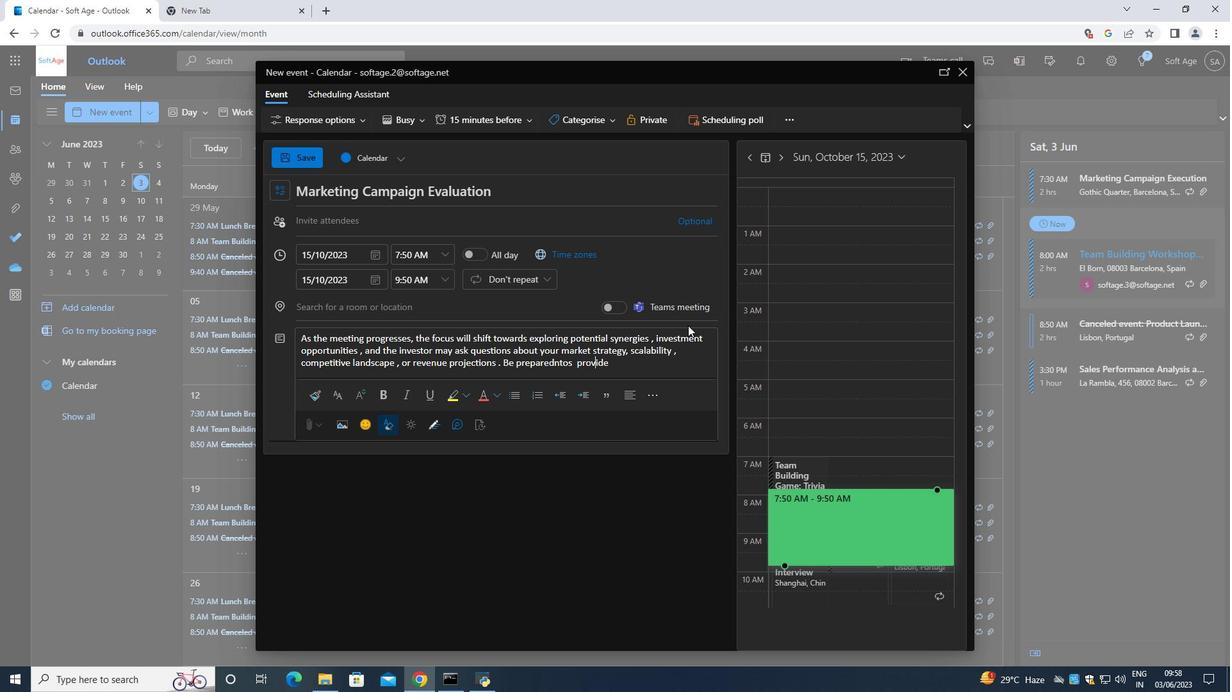 
Action: Mouse moved to (689, 325)
Screenshot: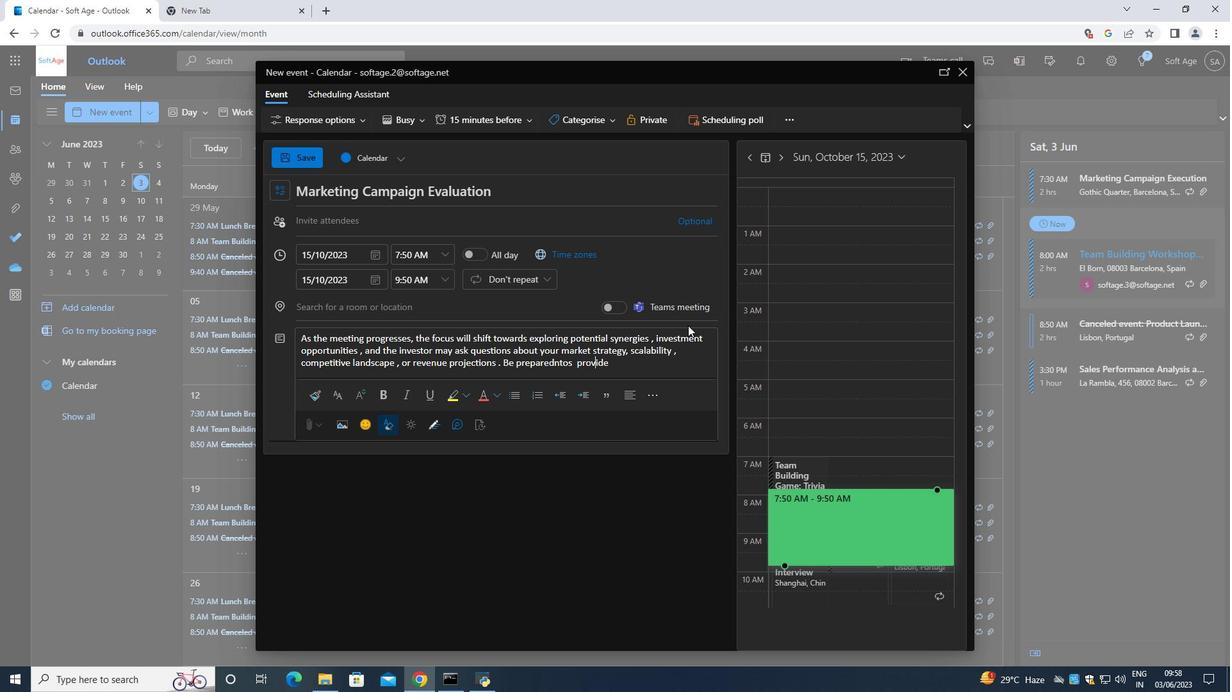 
Action: Key pressed <Key.right><Key.right><Key.right>
Screenshot: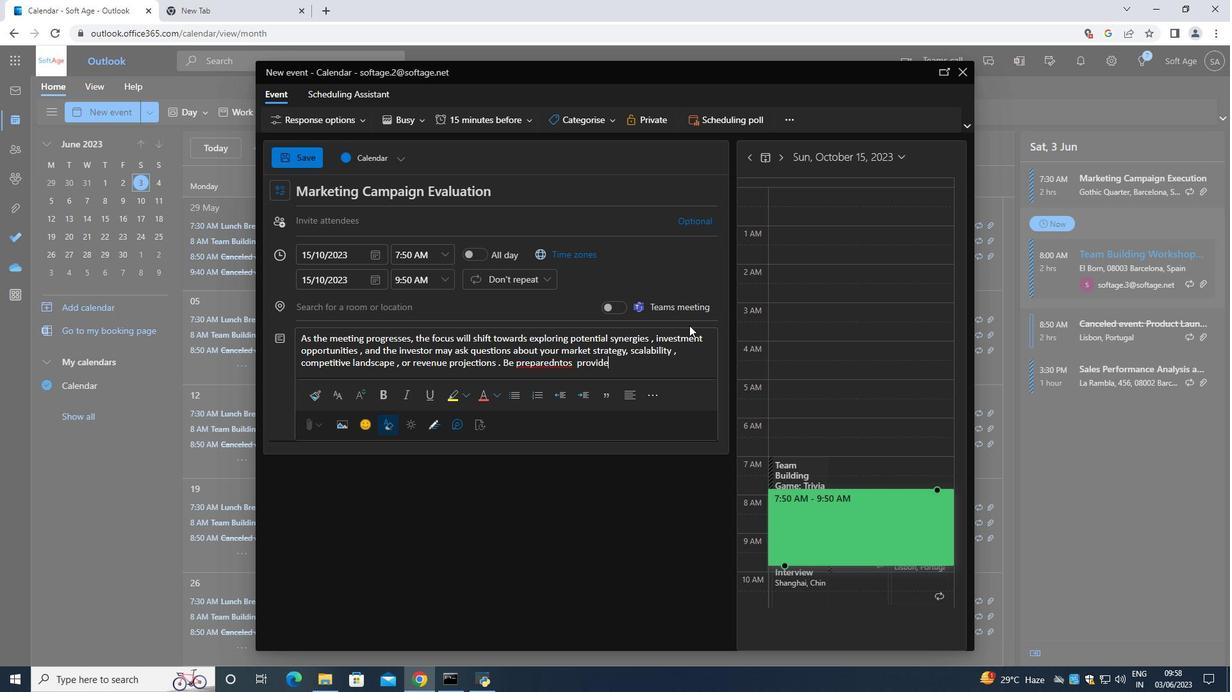 
Action: Mouse moved to (571, 365)
Screenshot: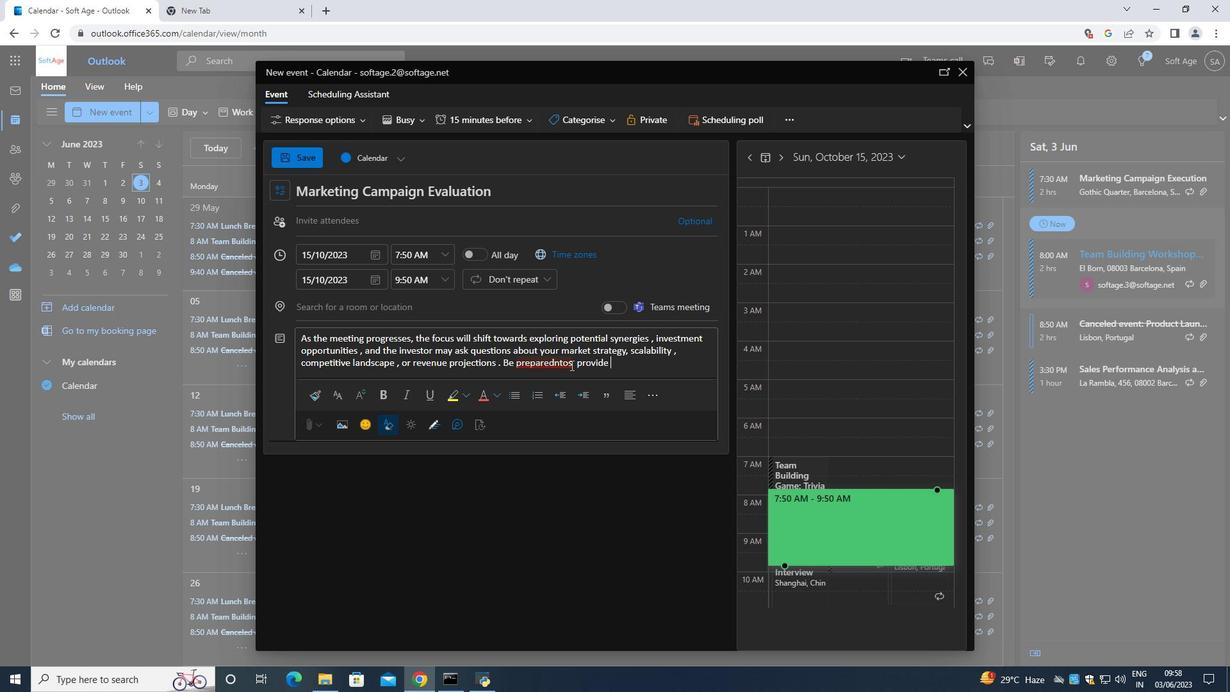 
Action: Key pressed <Key.backspace>
Screenshot: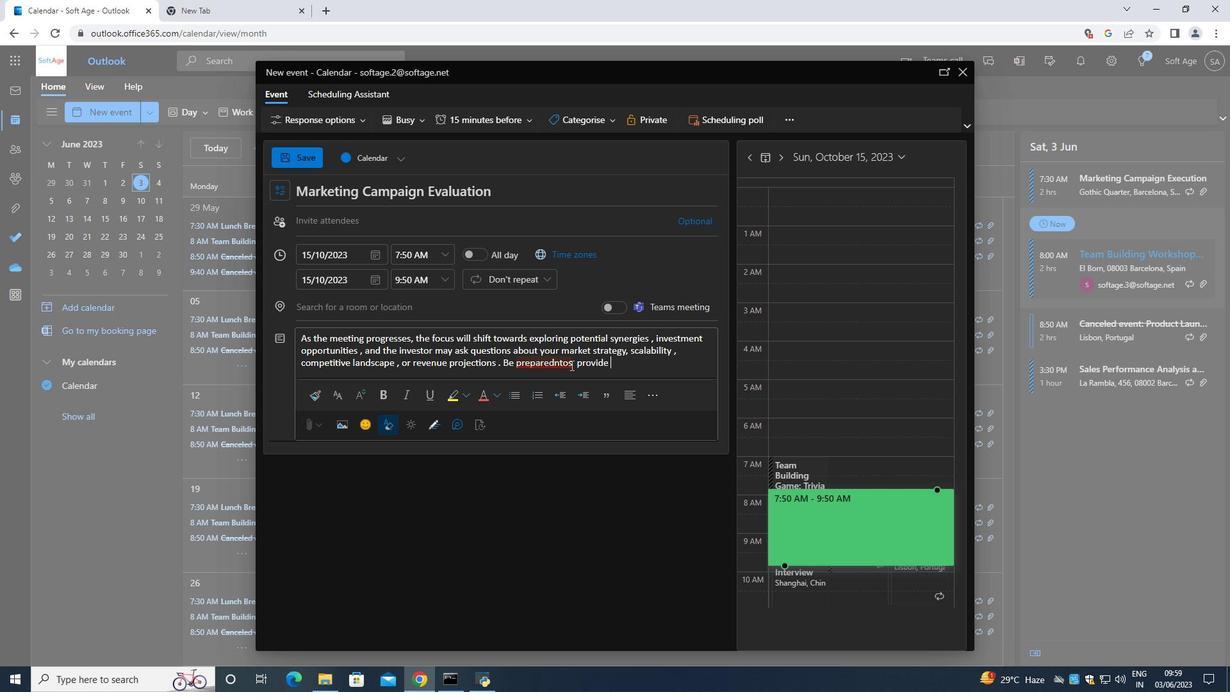 
Action: Mouse pressed left at (571, 365)
Screenshot: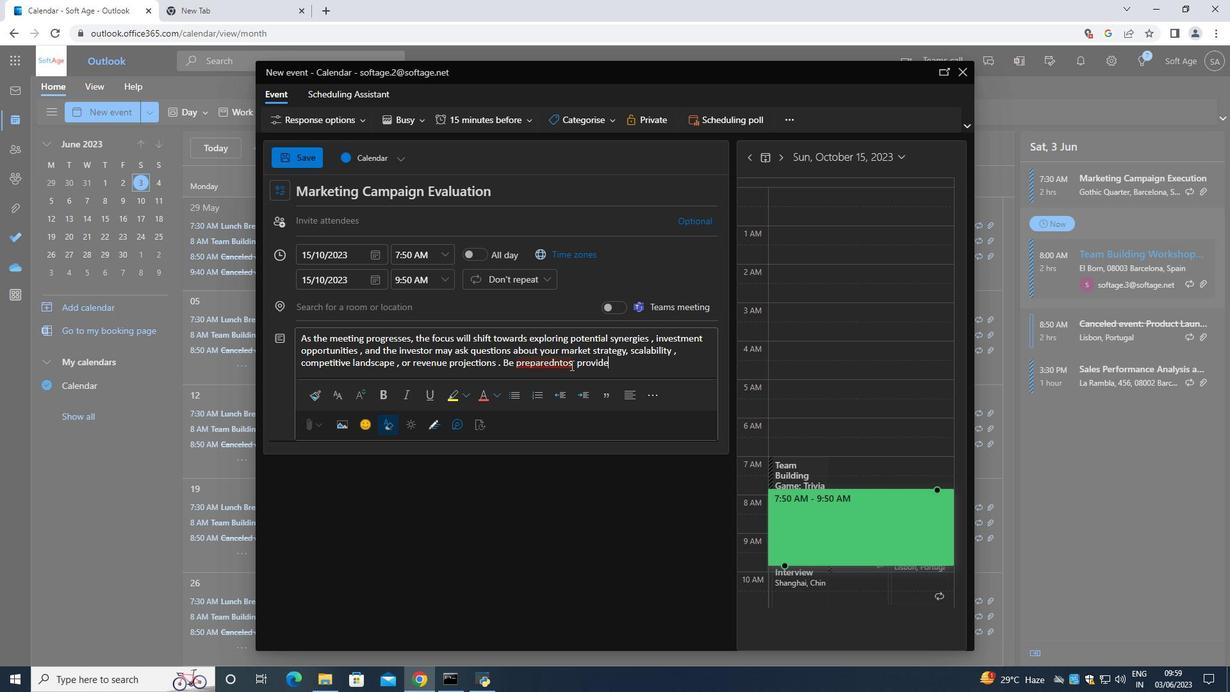 
Action: Key pressed <Key.backspace><Key.backspace><Key.backspace><Key.backspace><Key.backspace><Key.backspace><Key.backspace><Key.backspace><Key.backspace><Key.backspace><Key.backspace><Key.backspace>prepared<Key.down><Key.right><Key.left><Key.left><Key.left><Key.left><Key.left><Key.left><Key.left><Key.backspace><Key.right><Key.right><Key.right><Key.right><Key.right><Key.right><Key.right><Key.space><Key.left><Key.left><Key.left><Key.left><Key.left><Key.left><Key.left><Key.left><Key.space>to<Key.space><Key.right><Key.right><Key.right><Key.right><Key.right><Key.right><Key.right><Key.space>concise<Key.space>and<Key.space>well<Key.space>-supported<Key.space>answers<Key.space>,<Key.space>backed<Key.space>by<Key.space>market<Key.space>research,<Key.space>customer<Key.space>insights<Key.space>,or<Key.space>industry<Key.space>trends
Screenshot: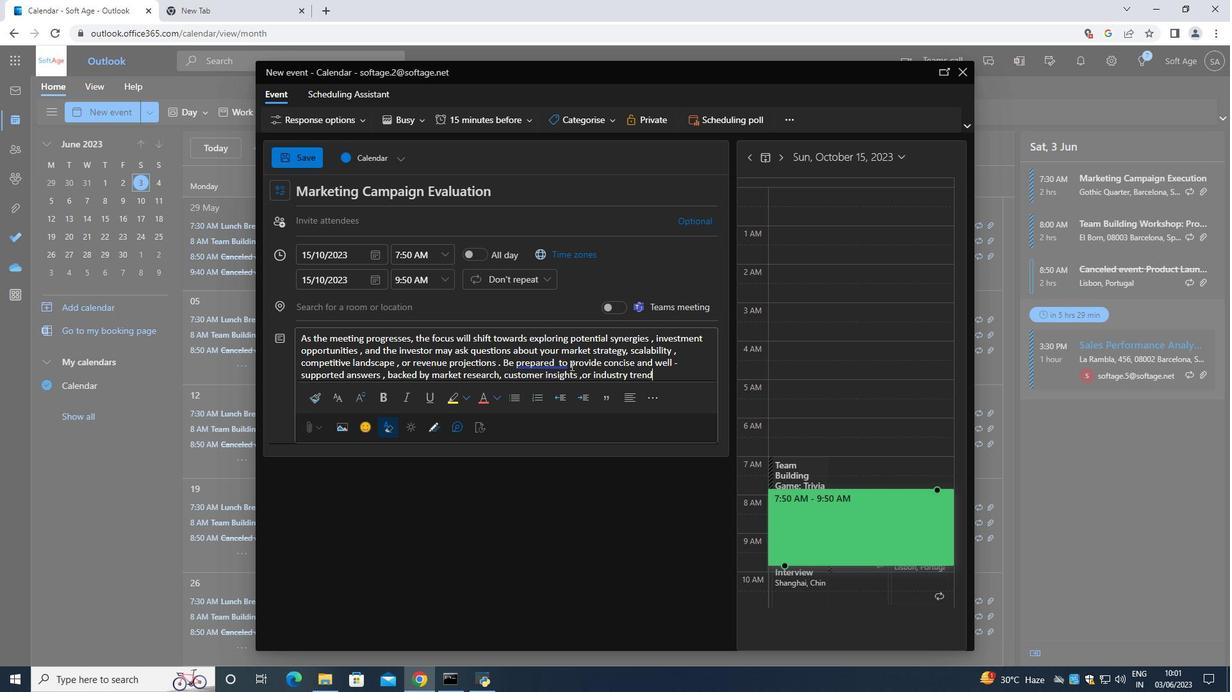 
Action: Mouse scrolled (571, 365) with delta (0, 0)
Screenshot: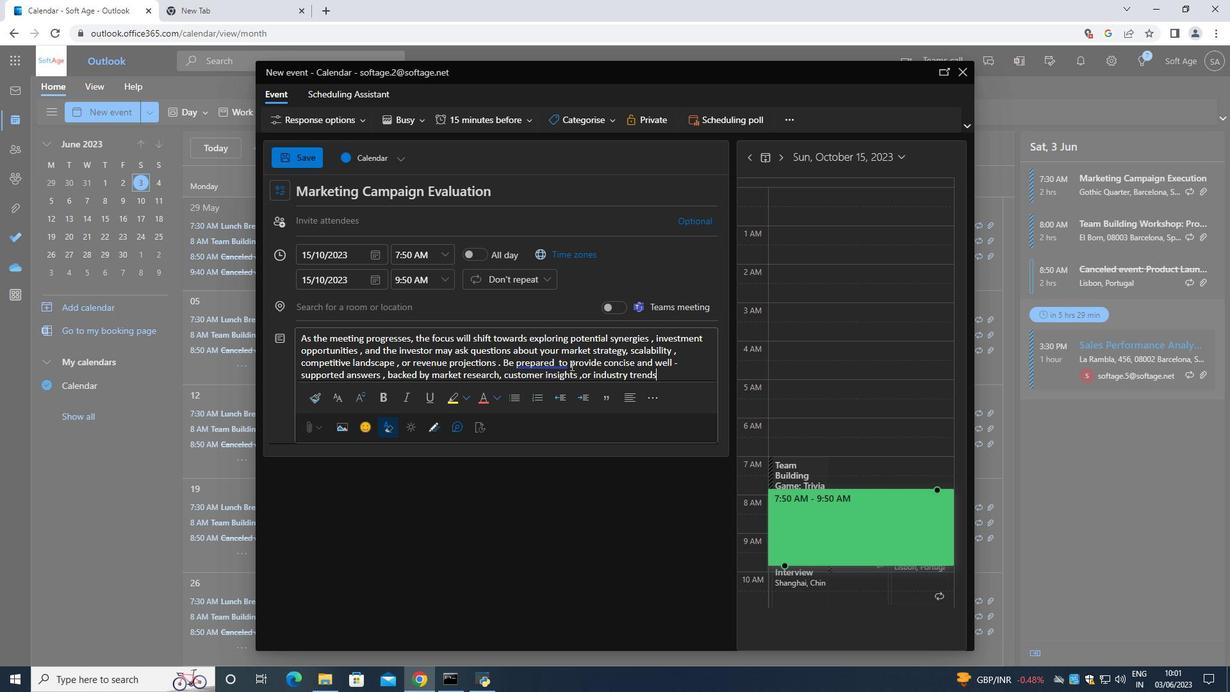 
Action: Mouse scrolled (571, 365) with delta (0, 0)
Screenshot: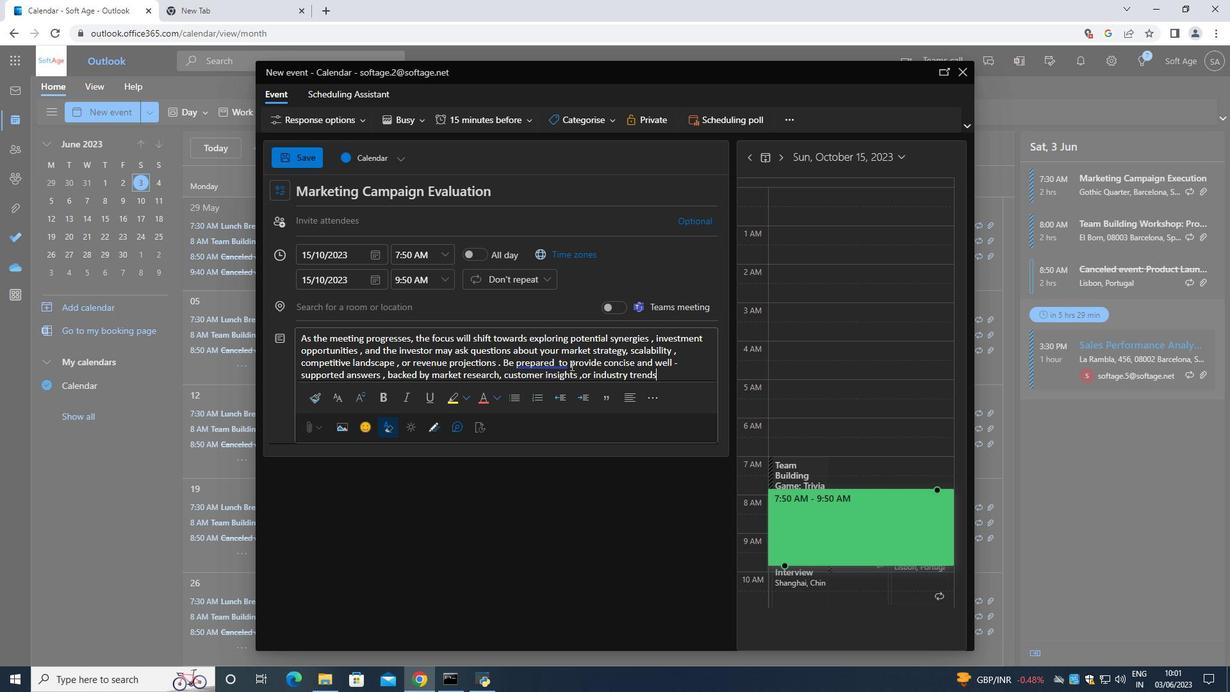 
Action: Mouse moved to (559, 364)
Screenshot: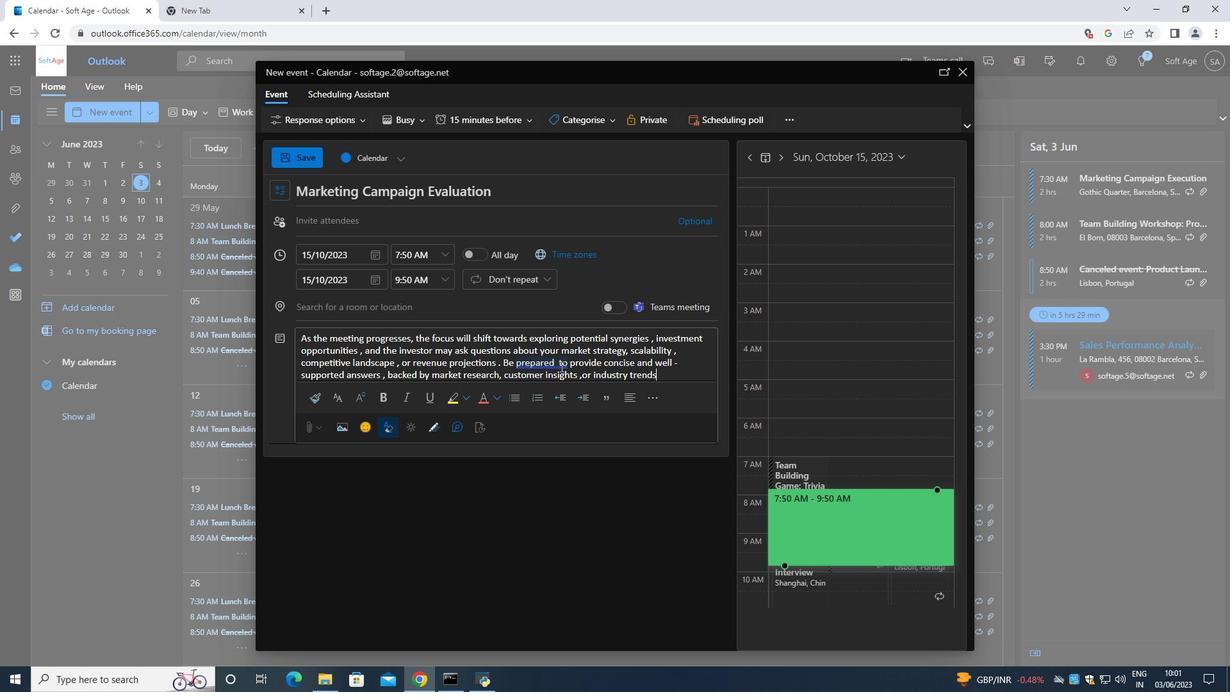 
Action: Mouse pressed left at (559, 364)
Screenshot: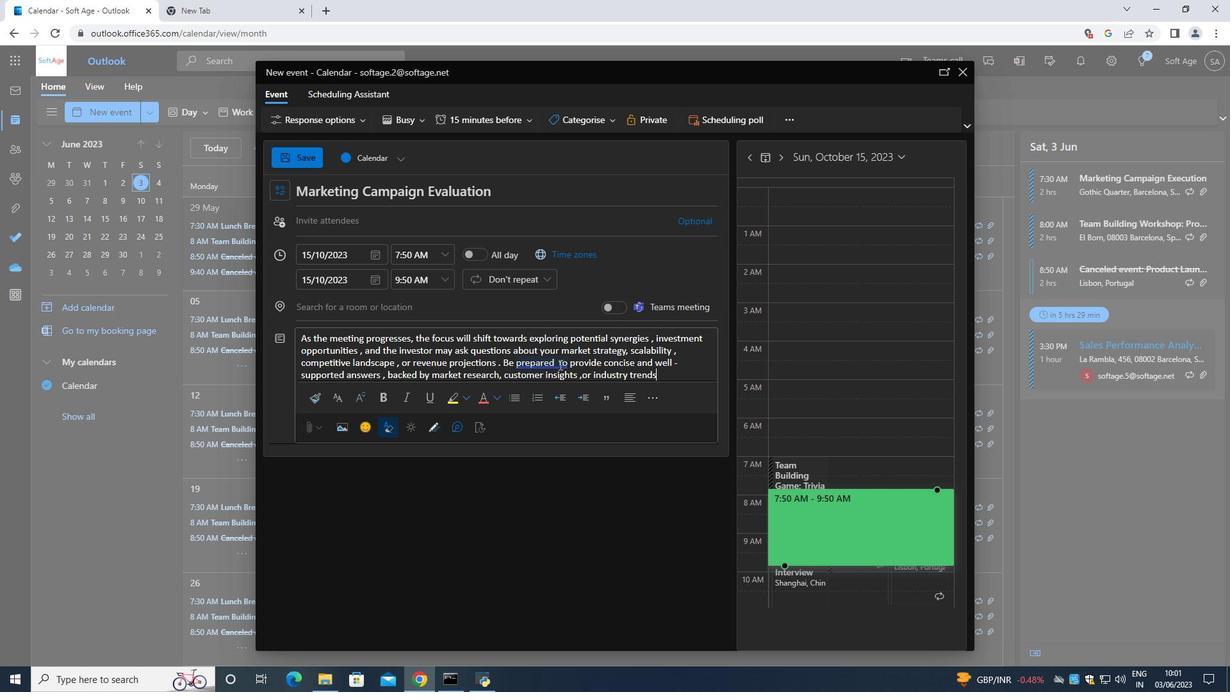 
Action: Mouse moved to (553, 369)
Screenshot: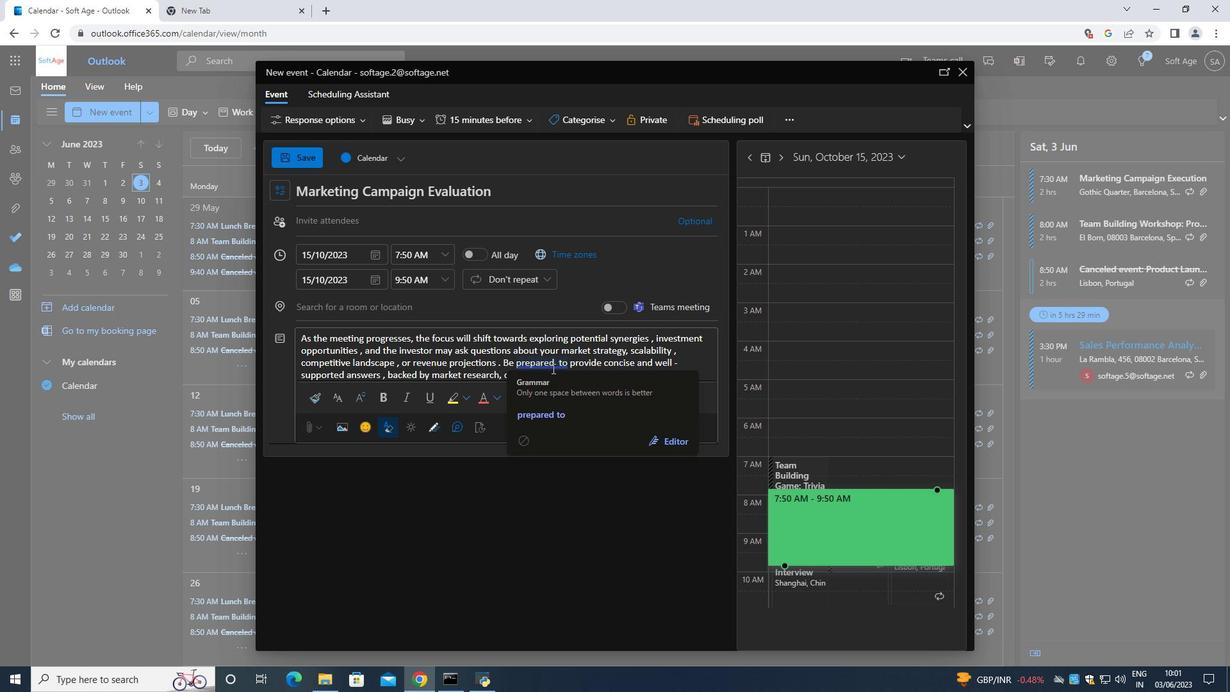 
Action: Key pressed <Key.backspace>
Screenshot: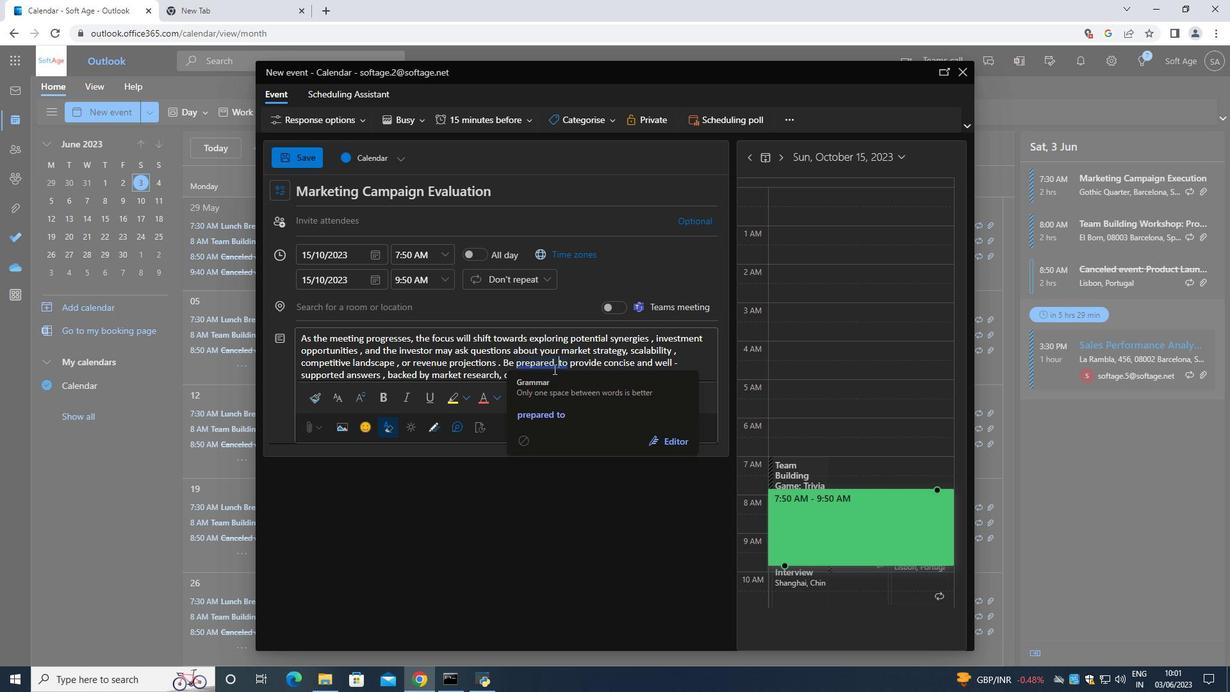 
Action: Mouse moved to (690, 366)
Screenshot: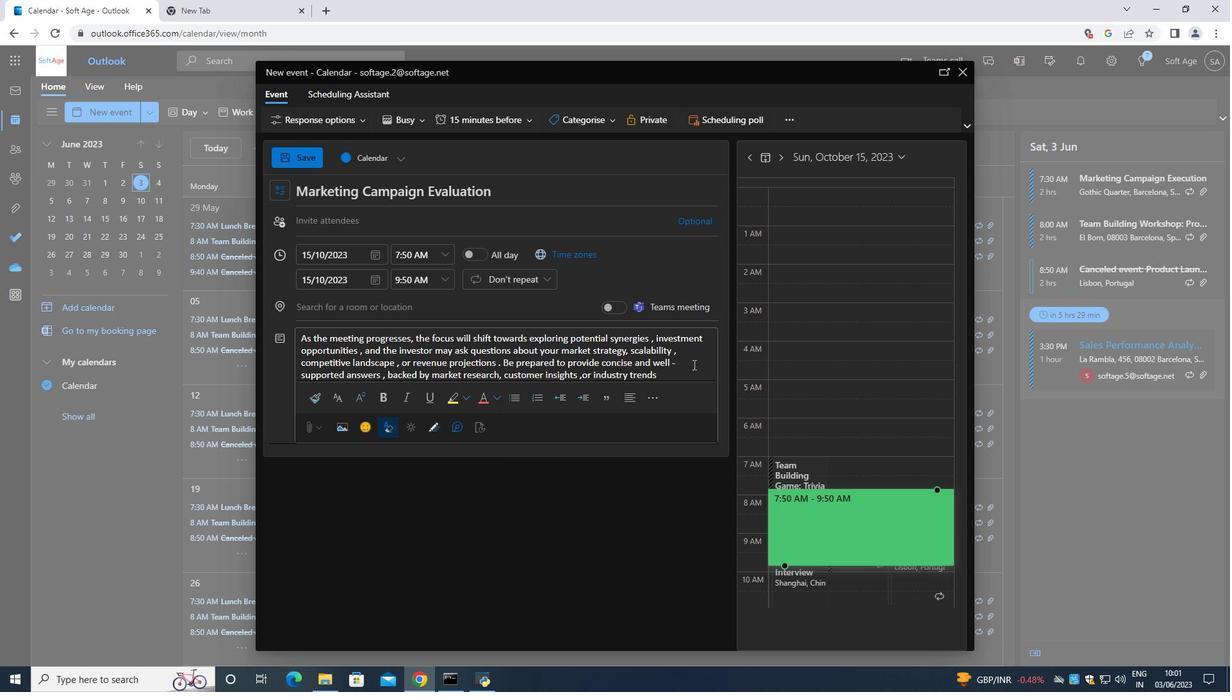 
Action: Mouse pressed left at (690, 366)
Screenshot: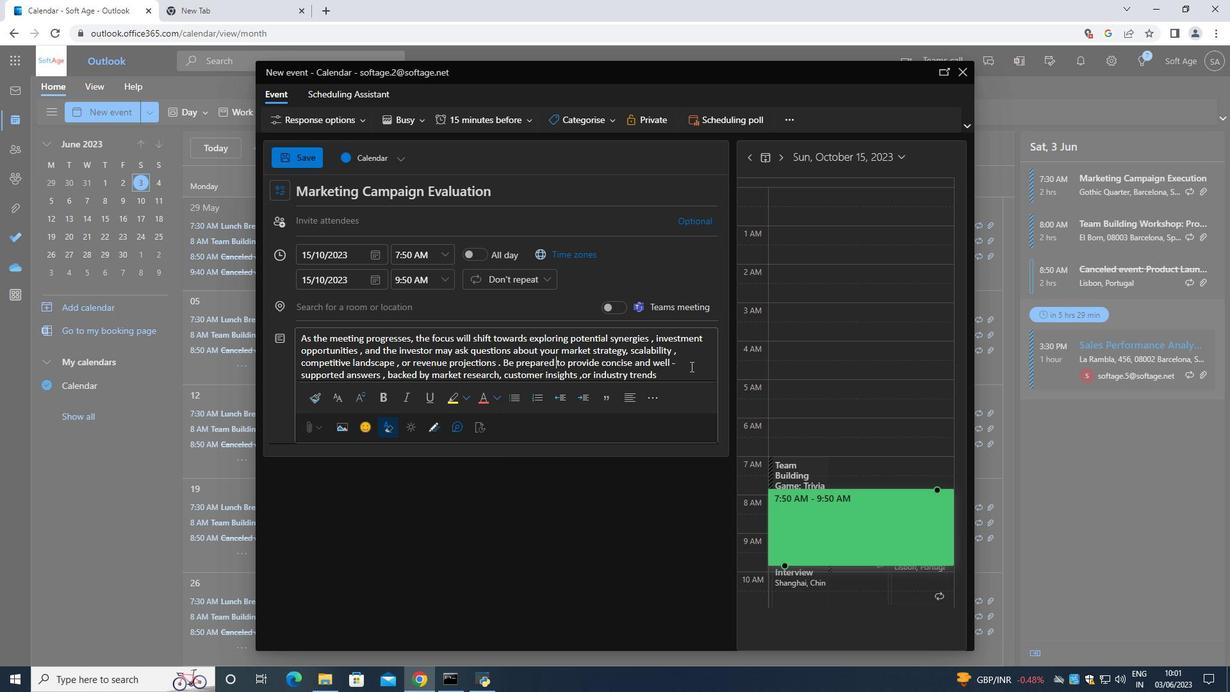 
Action: Mouse moved to (676, 373)
Screenshot: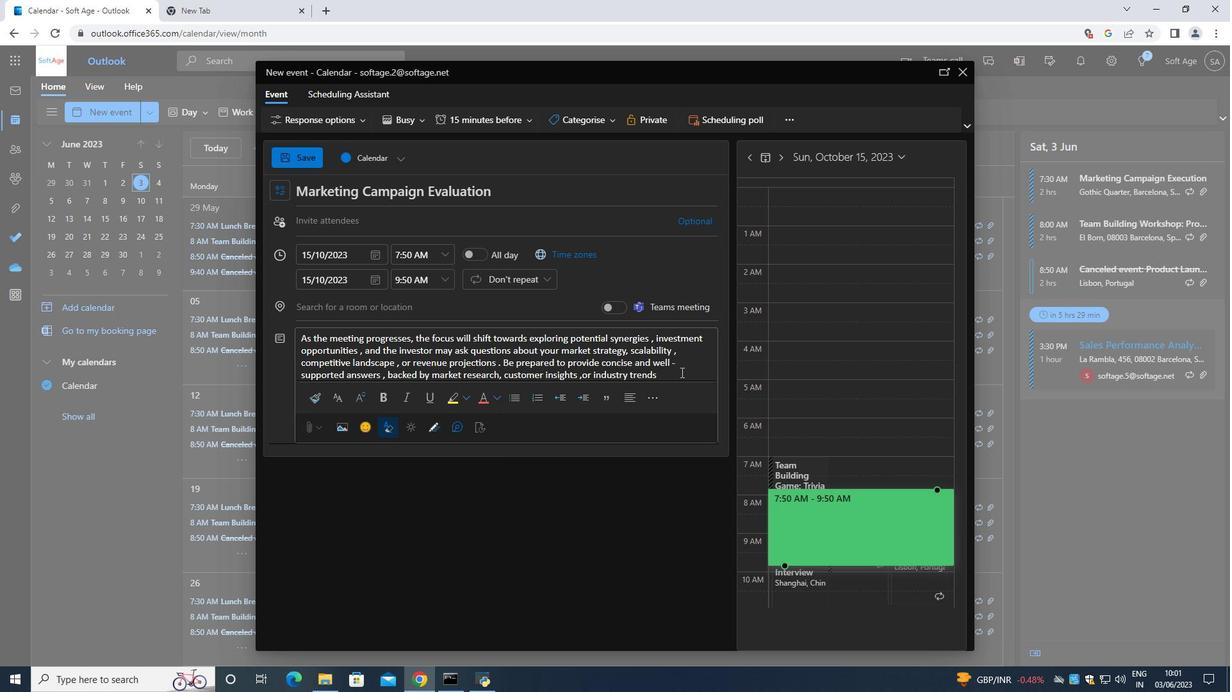 
Action: Key pressed <Key.down>
Screenshot: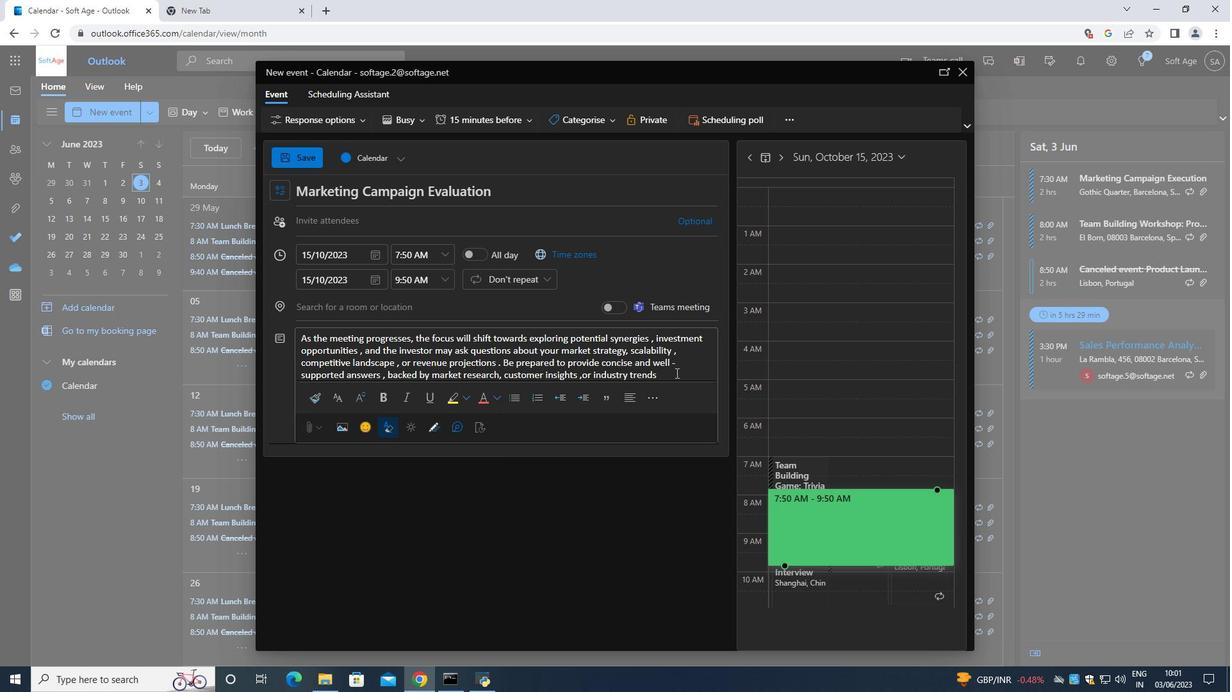 
Action: Mouse moved to (675, 373)
Screenshot: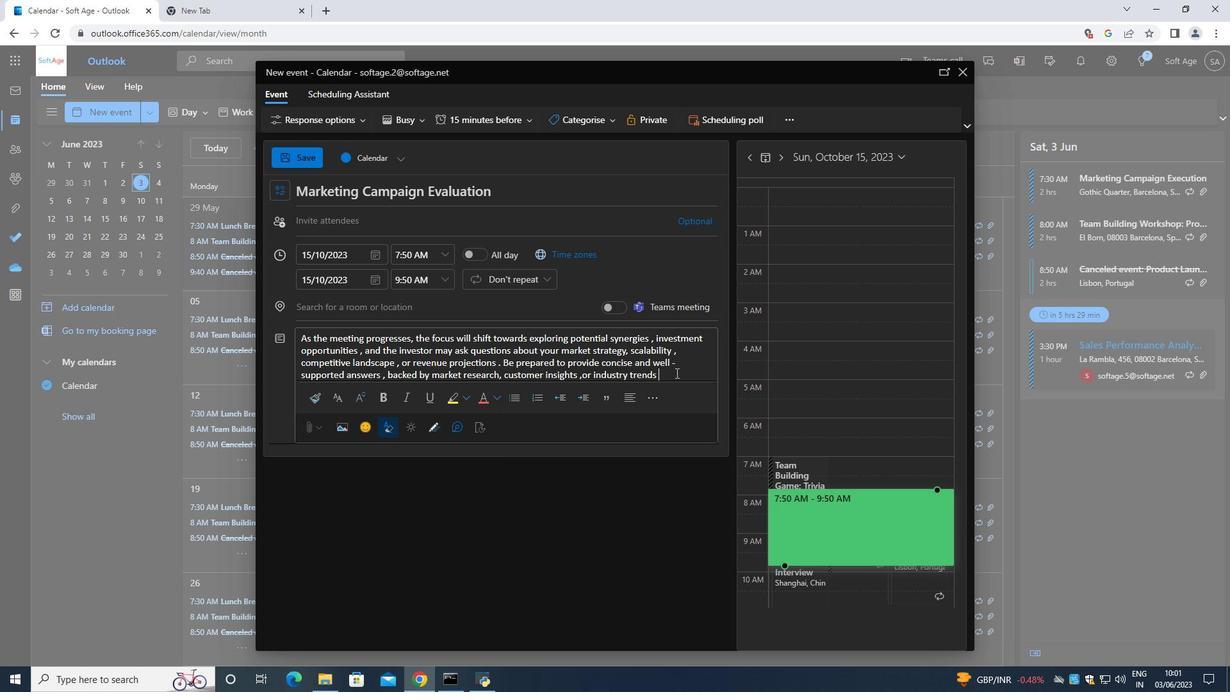 
Action: Key pressed .
Screenshot: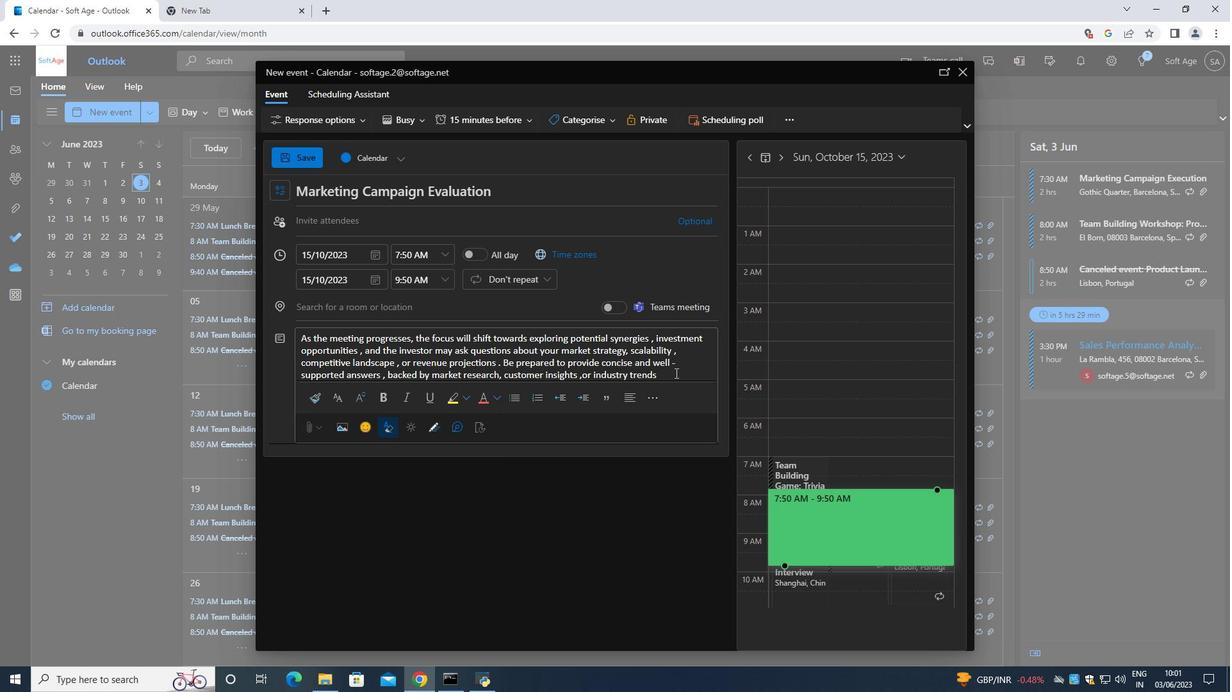 
Action: Mouse moved to (358, 305)
Screenshot: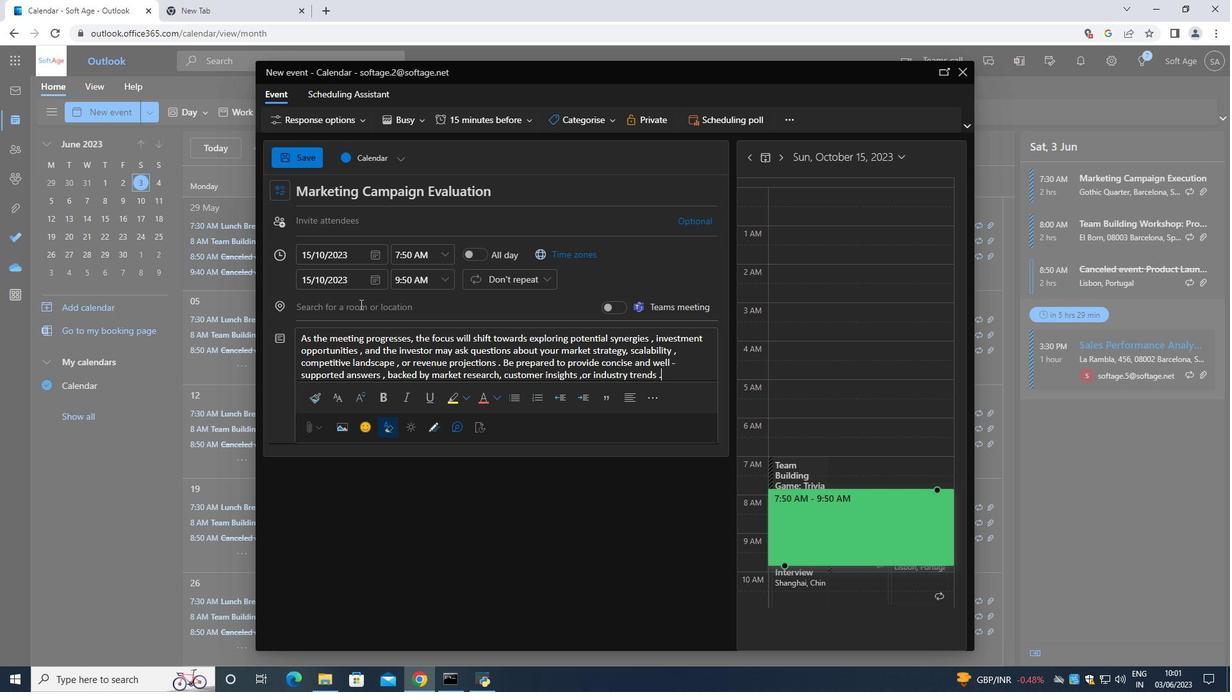 
Action: Mouse pressed left at (358, 305)
Screenshot: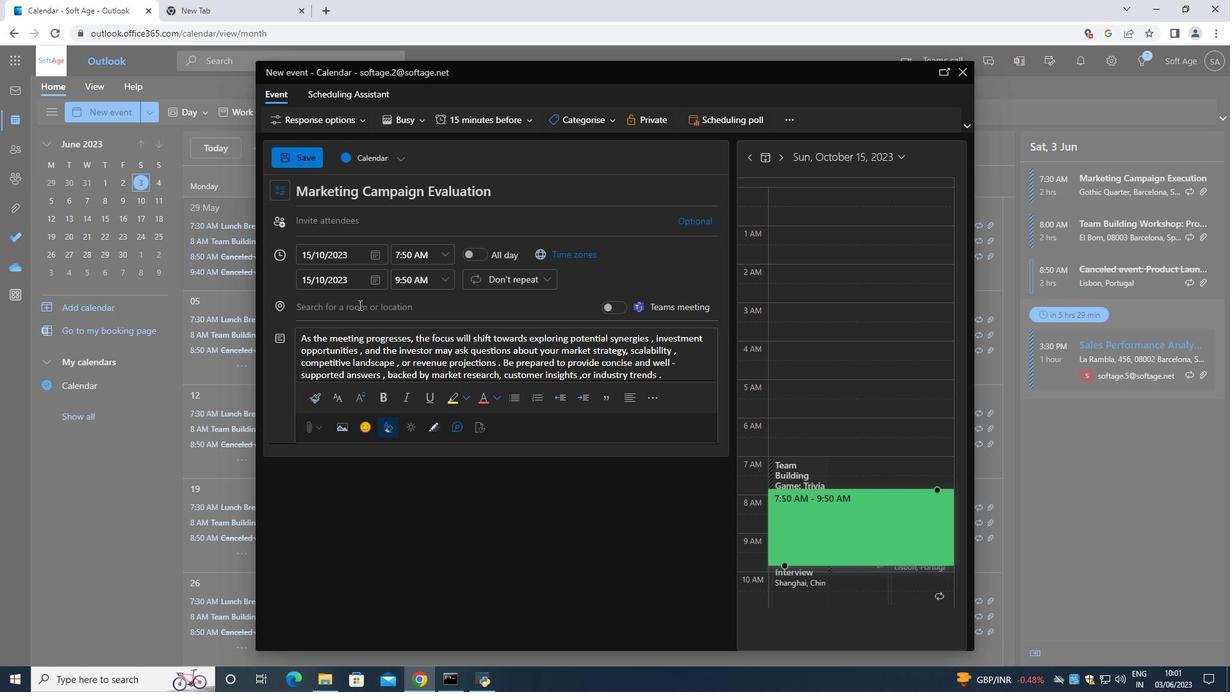 
Action: Key pressed 321<Key.space><Key.shift>The<Key.space><Key.shift><Key.shift><Key.shift><Key.shift><Key.shift><Key.shift>Blue<Key.space><Key.shift>Mosque<Key.space>,<Key.space><Key.shift><Key.shift><Key.shift>Istanbul<Key.space>,<Key.space><Key.shift>Turkey
Screenshot: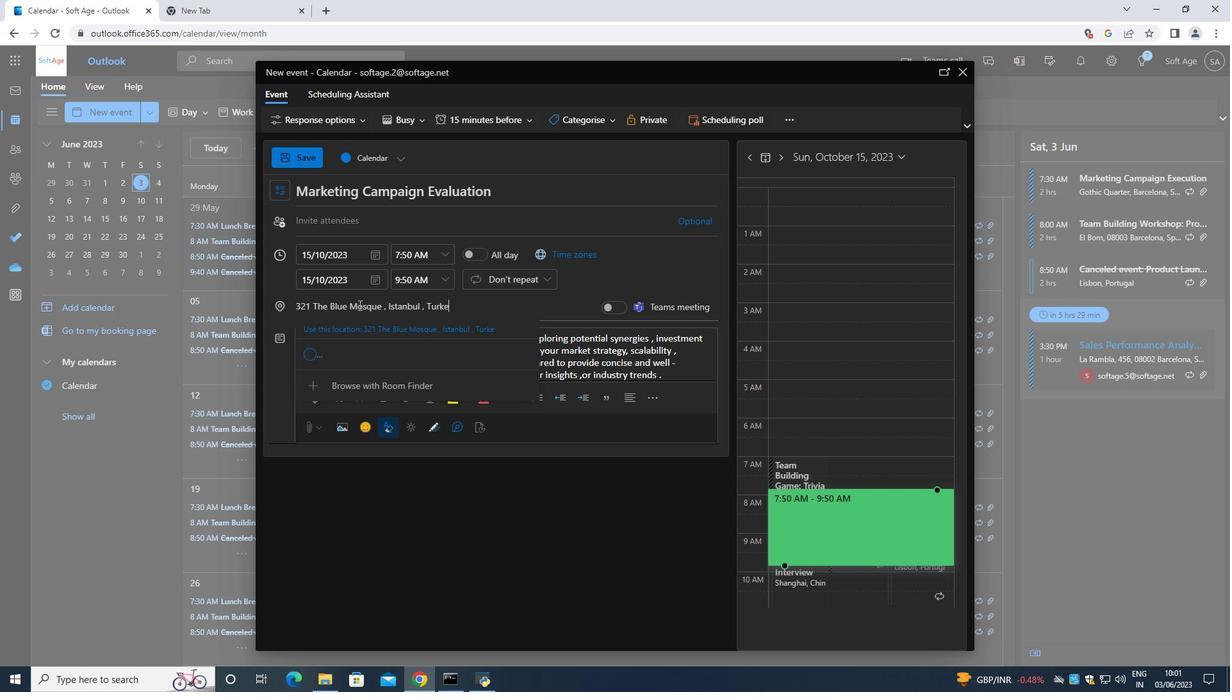 
Action: Mouse moved to (348, 216)
Screenshot: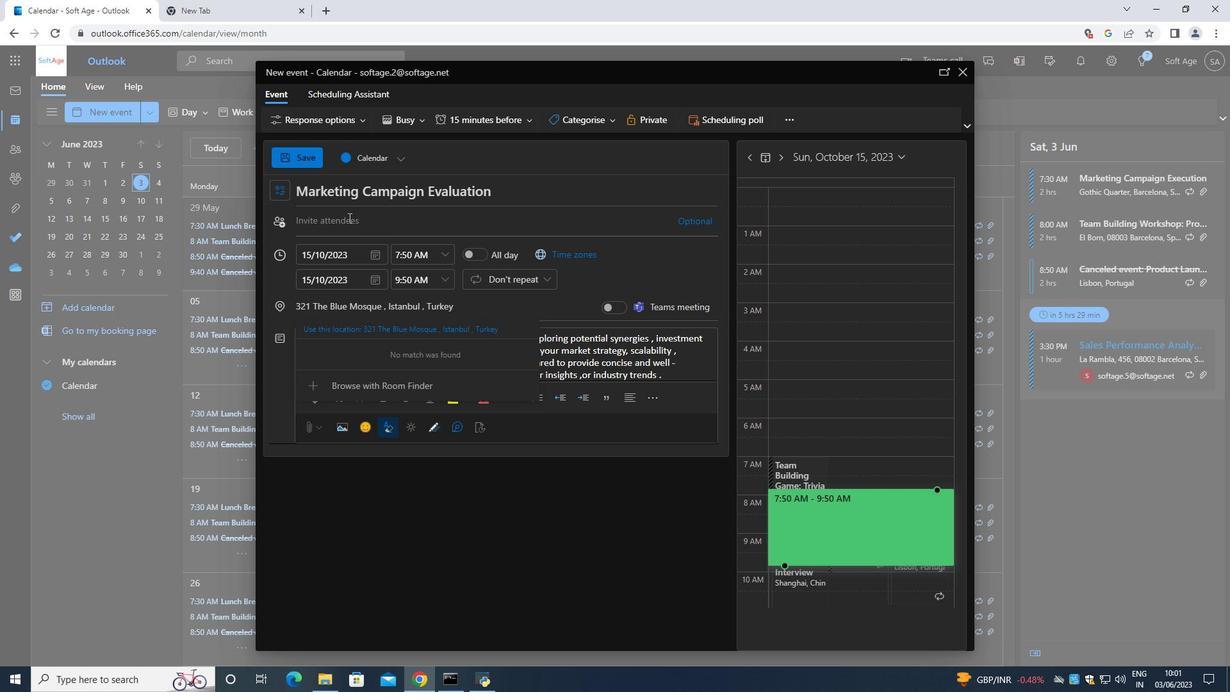 
Action: Mouse pressed left at (348, 216)
Screenshot: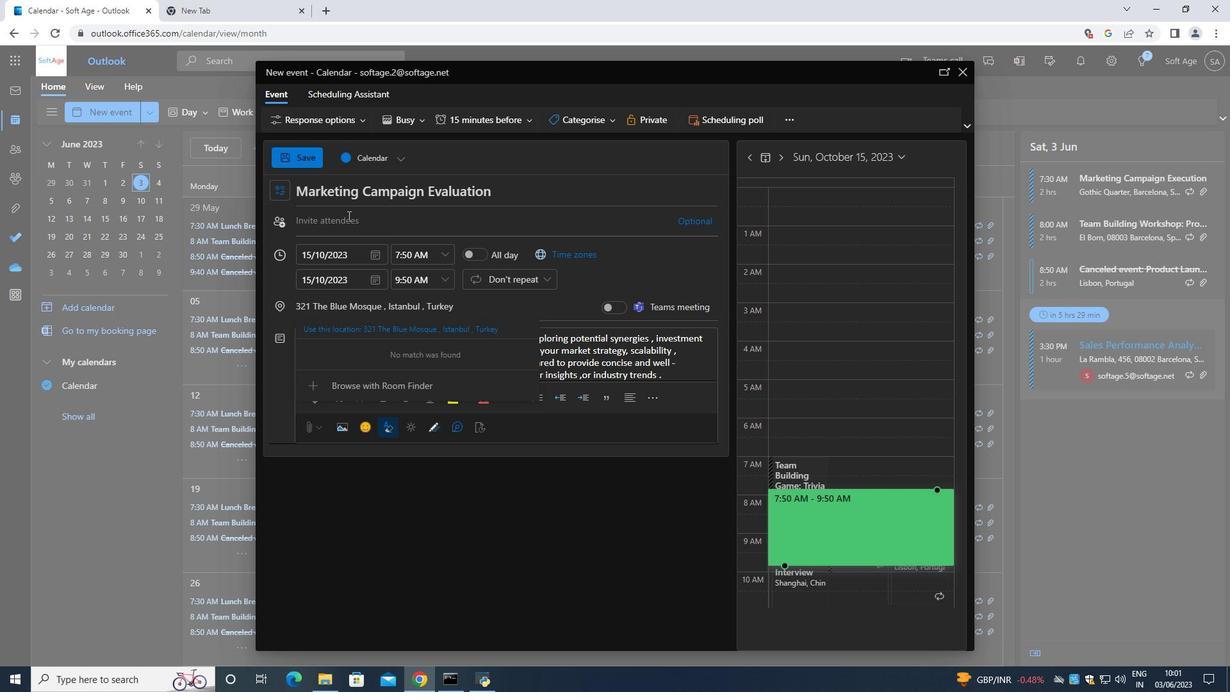 
Action: Key pressed <Key.shift>Softage.4<Key.shift>@softage.net
Screenshot: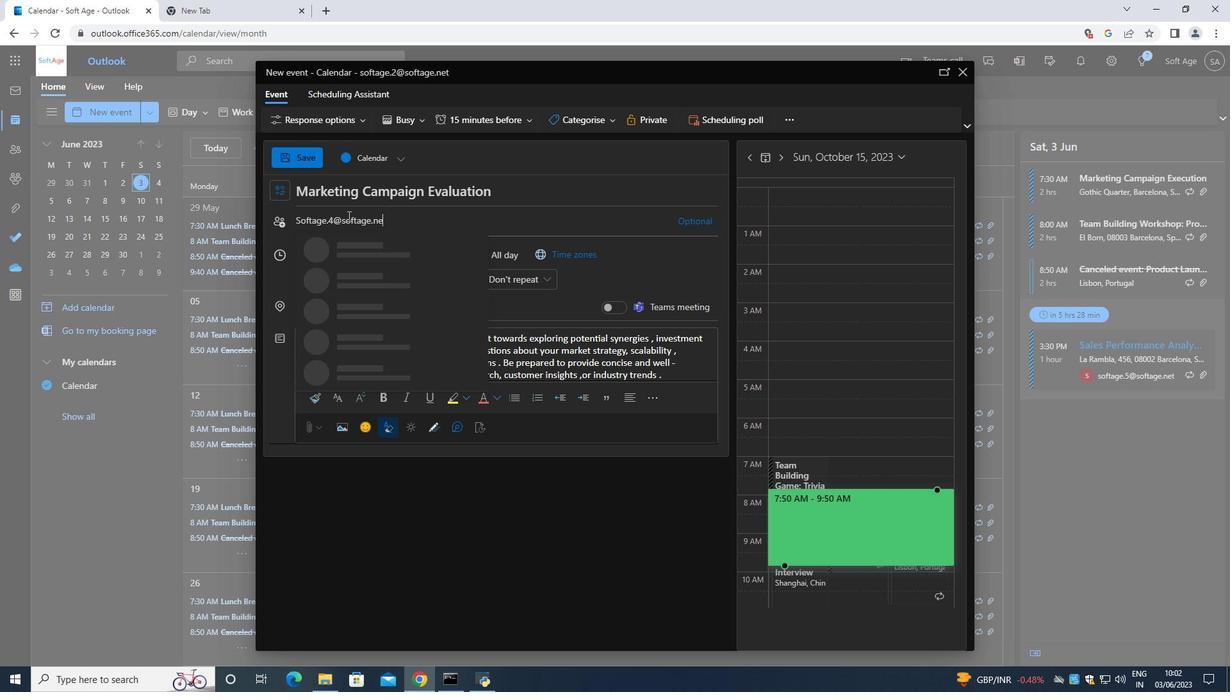 
Action: Mouse moved to (388, 247)
Screenshot: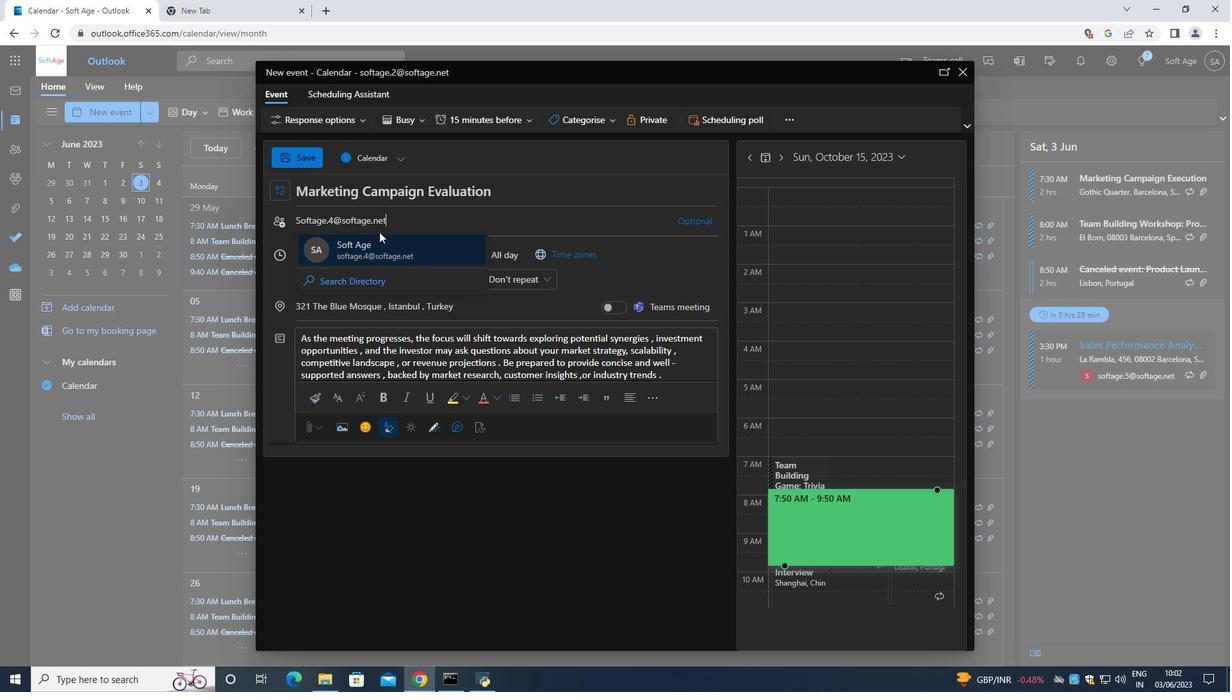 
Action: Mouse pressed left at (388, 247)
Screenshot: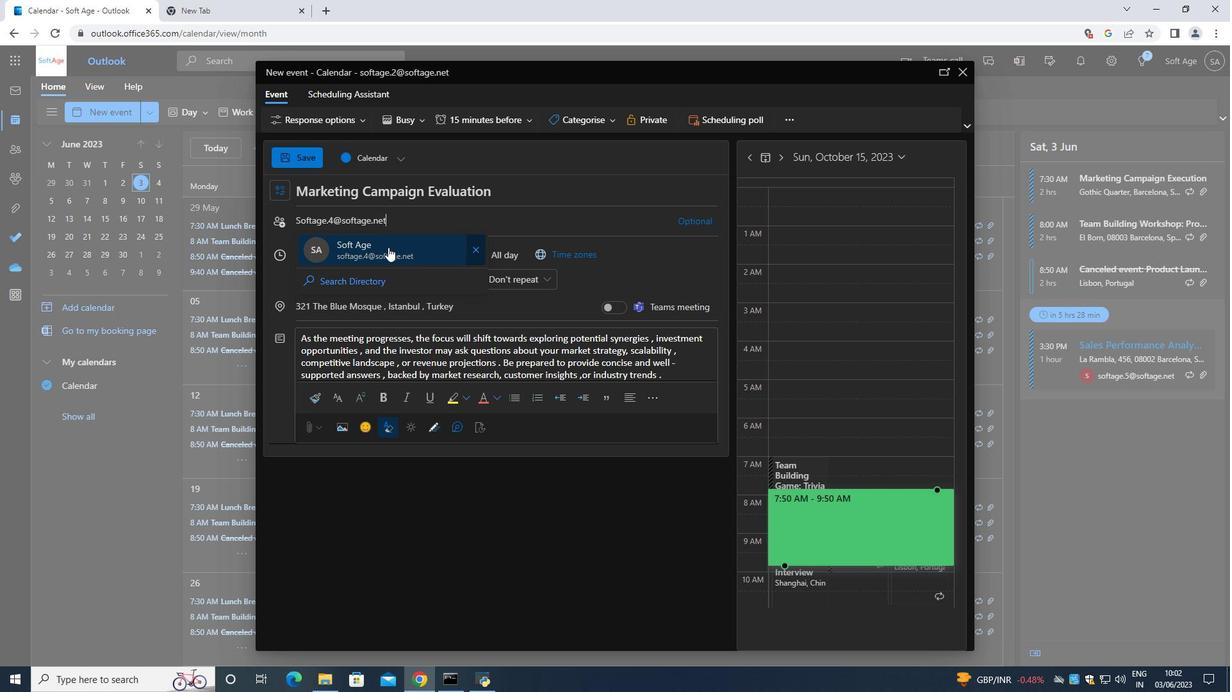 
Action: Mouse moved to (385, 225)
Screenshot: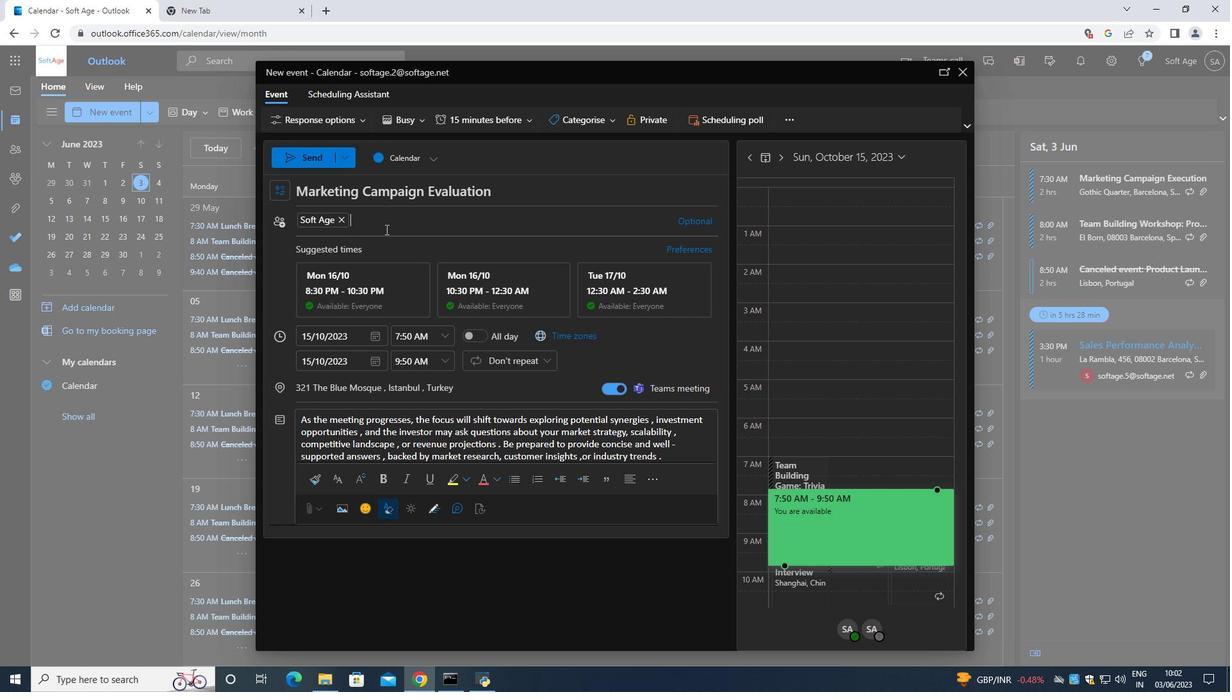 
Action: Mouse pressed left at (385, 225)
Screenshot: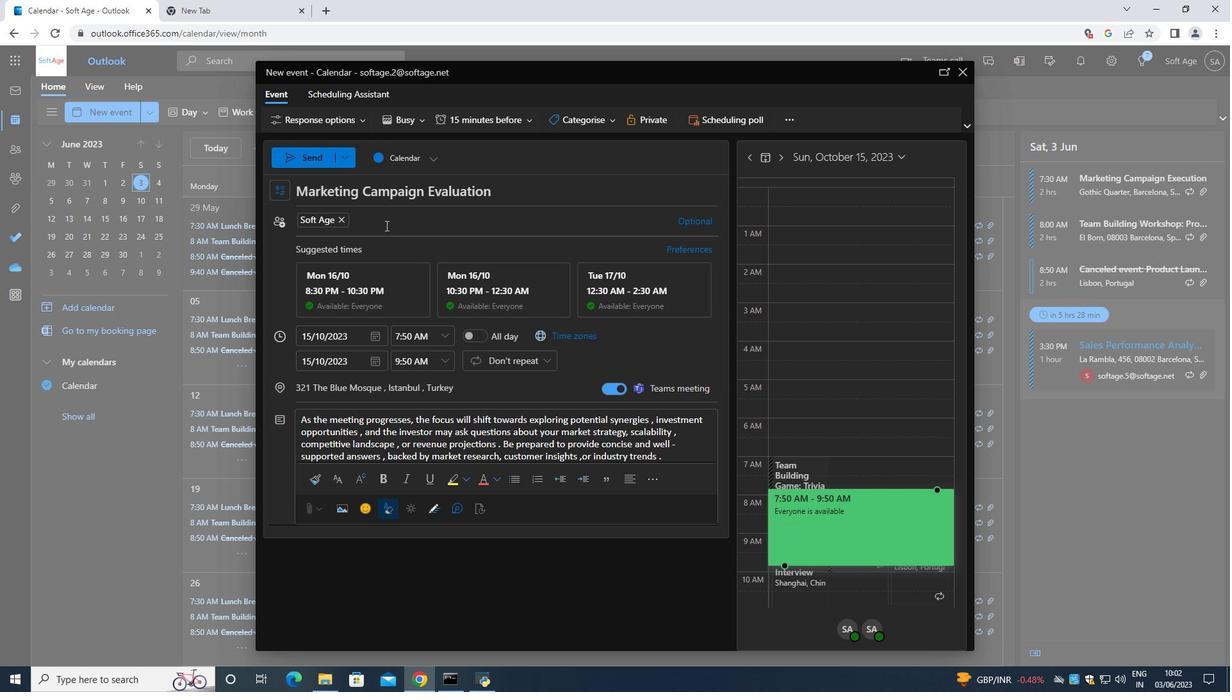 
Action: Key pressed <Key.shift>Softage.5<Key.shift><Key.shift><Key.shift>@softage.net
Screenshot: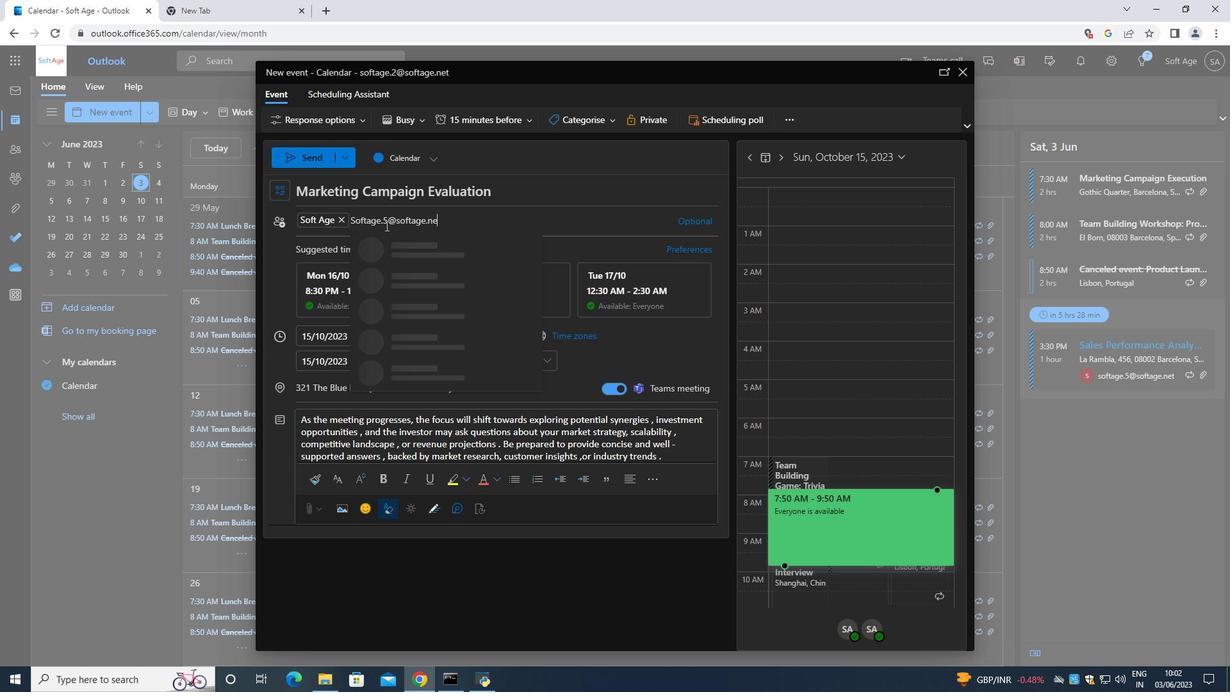 
Action: Mouse moved to (405, 237)
Screenshot: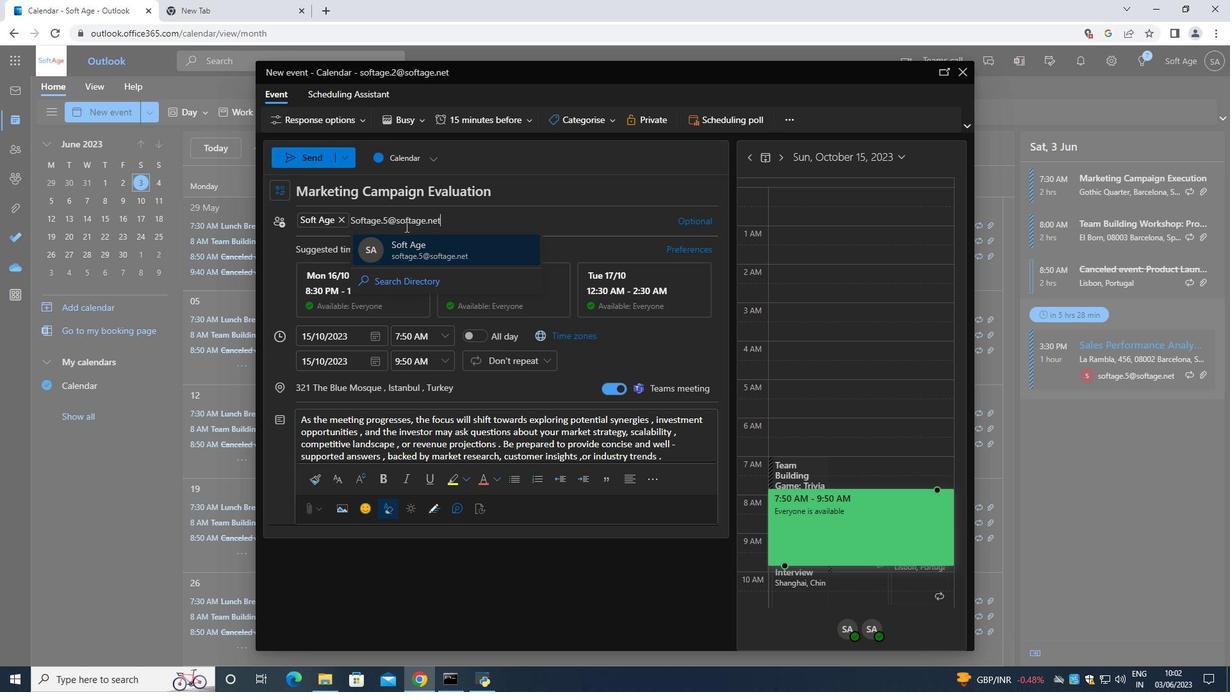 
Action: Mouse pressed left at (405, 237)
Screenshot: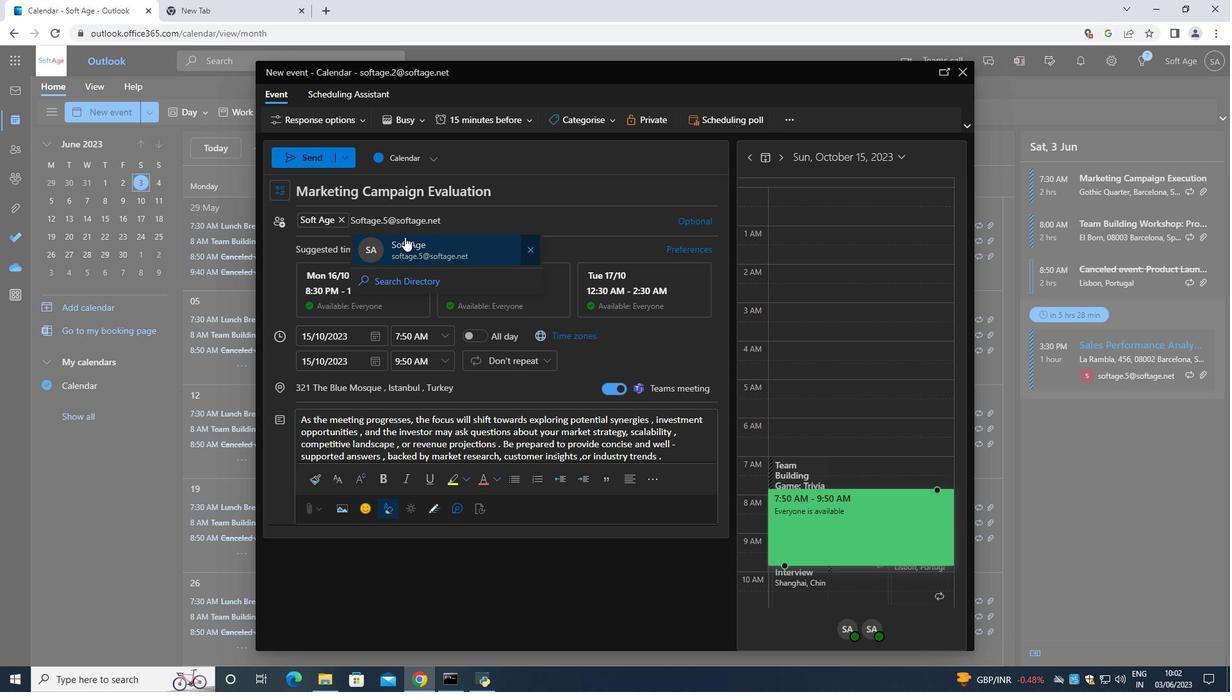 
Action: Mouse moved to (587, 112)
Screenshot: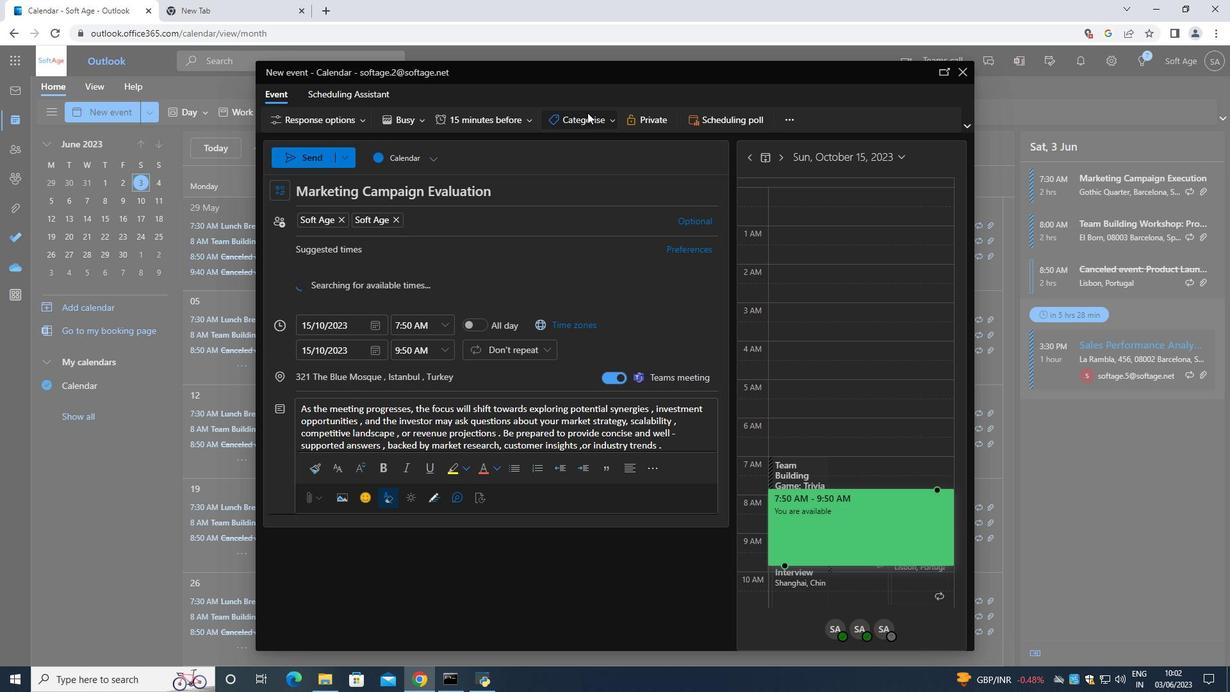 
Action: Mouse pressed left at (587, 112)
Screenshot: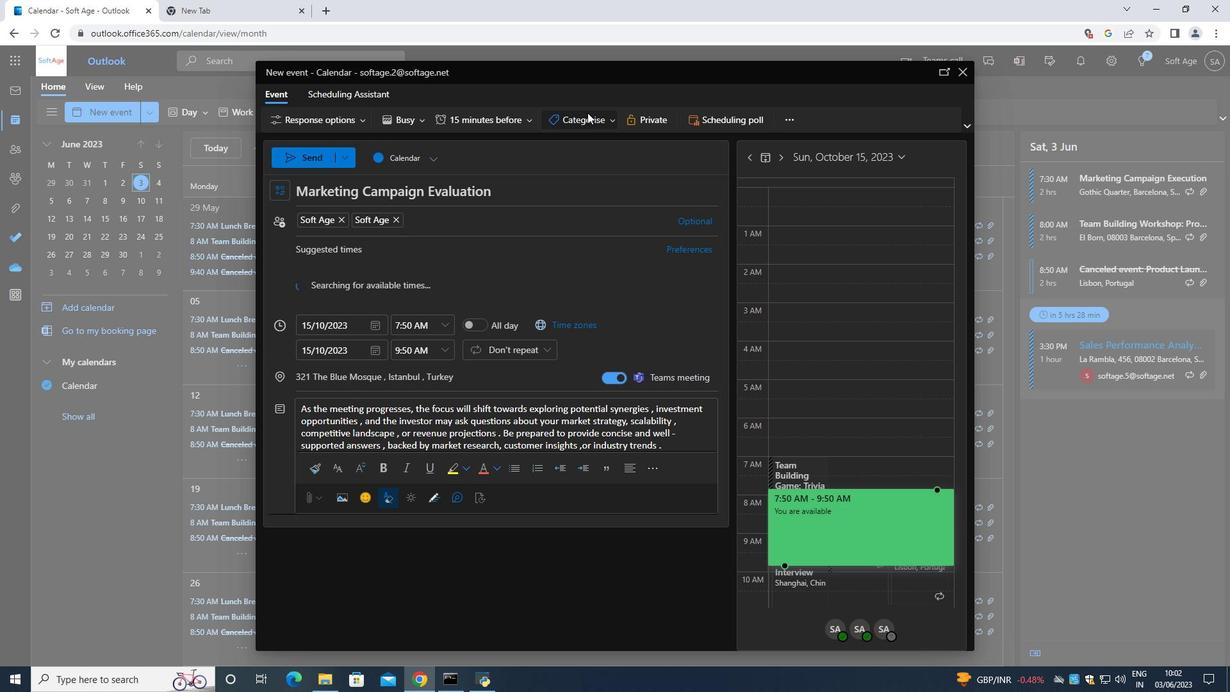 
Action: Mouse moved to (599, 173)
Screenshot: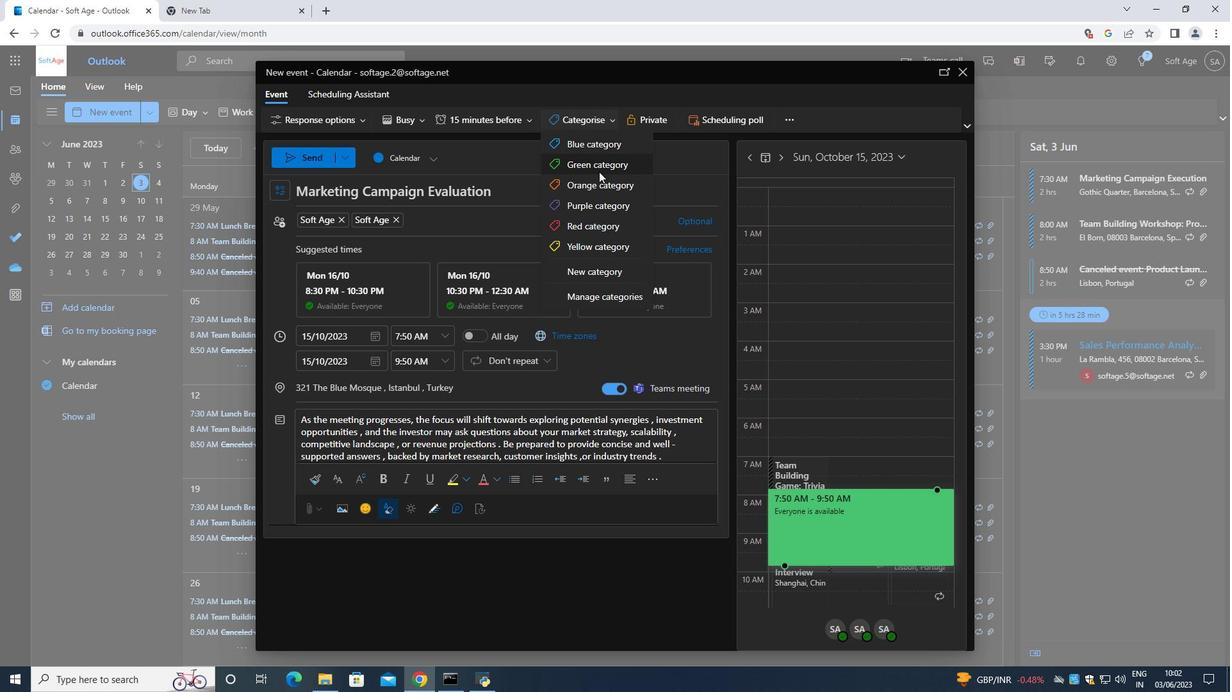 
Action: Mouse pressed left at (599, 173)
Screenshot: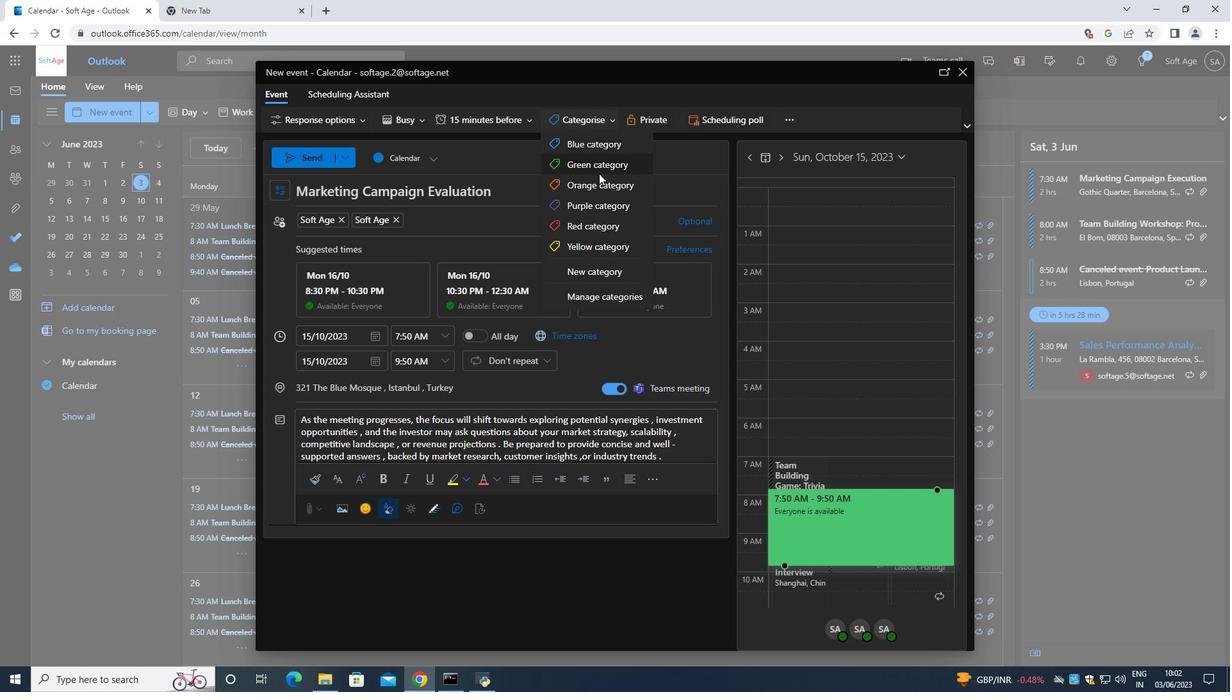 
Action: Mouse moved to (503, 116)
Screenshot: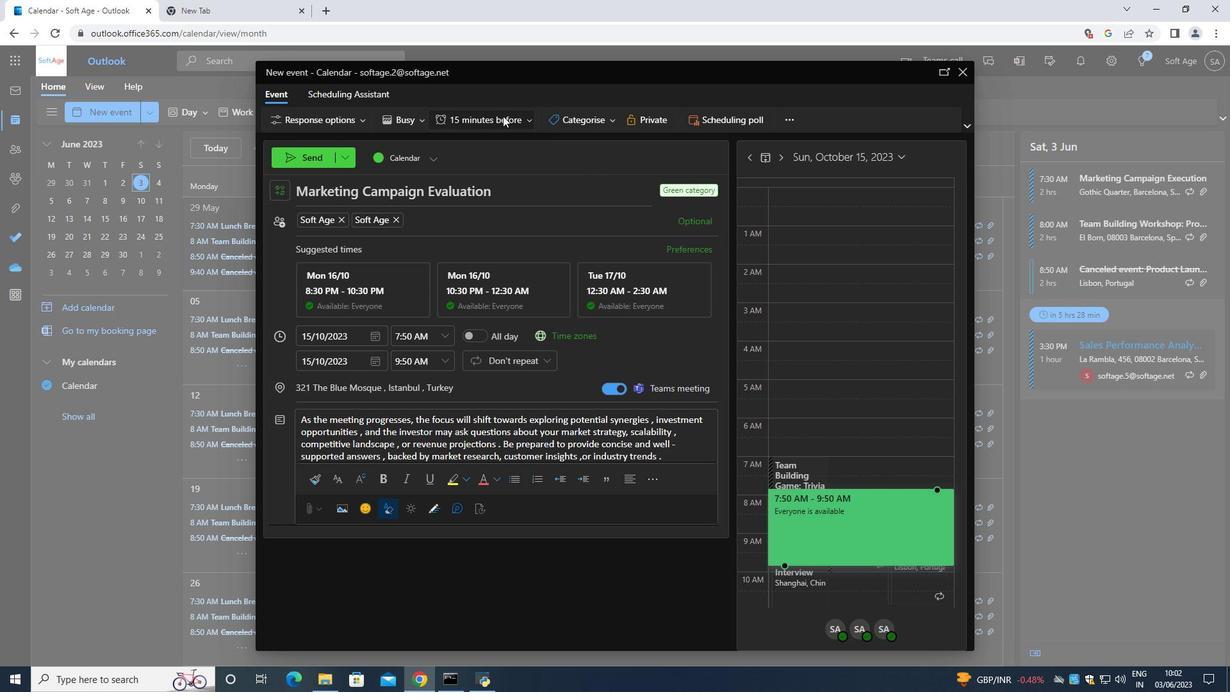 
Action: Mouse pressed left at (503, 116)
Screenshot: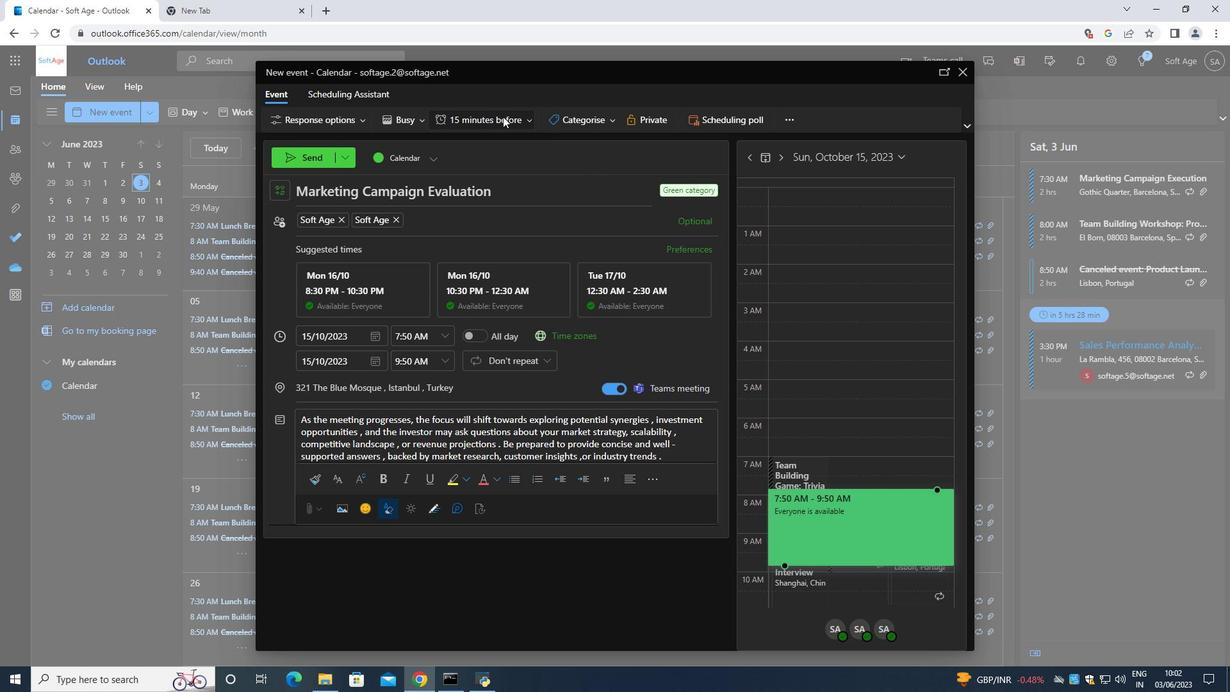 
Action: Mouse moved to (486, 287)
Screenshot: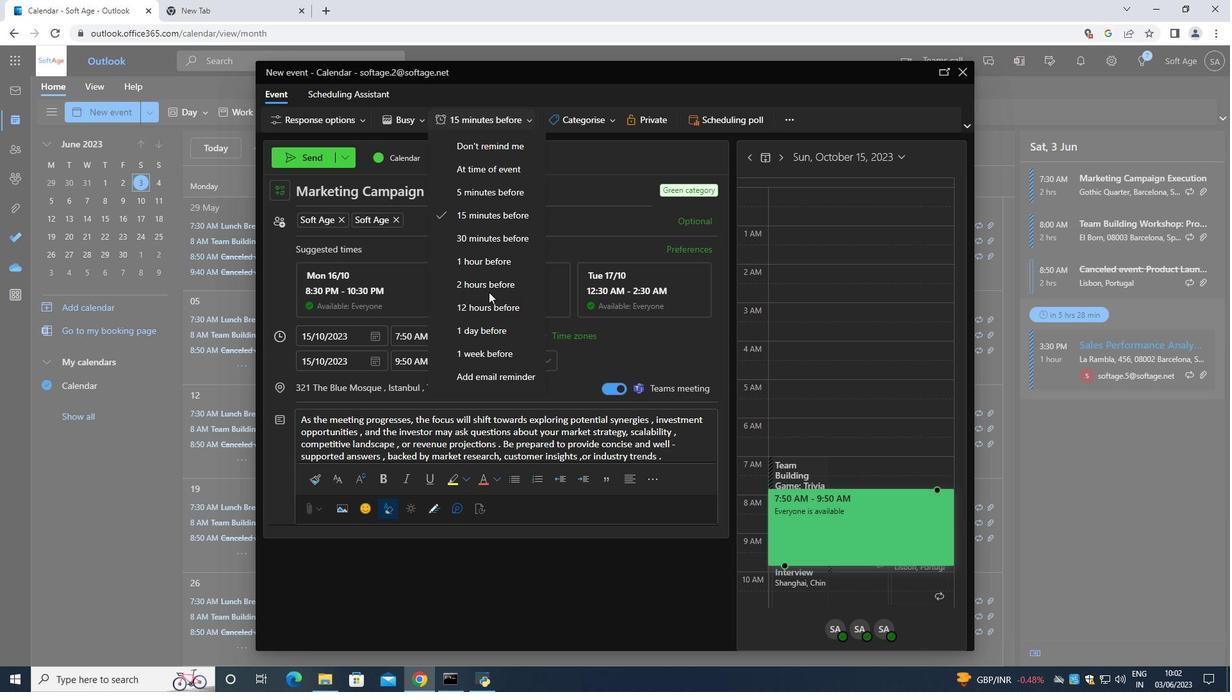 
Action: Mouse pressed left at (486, 287)
Screenshot: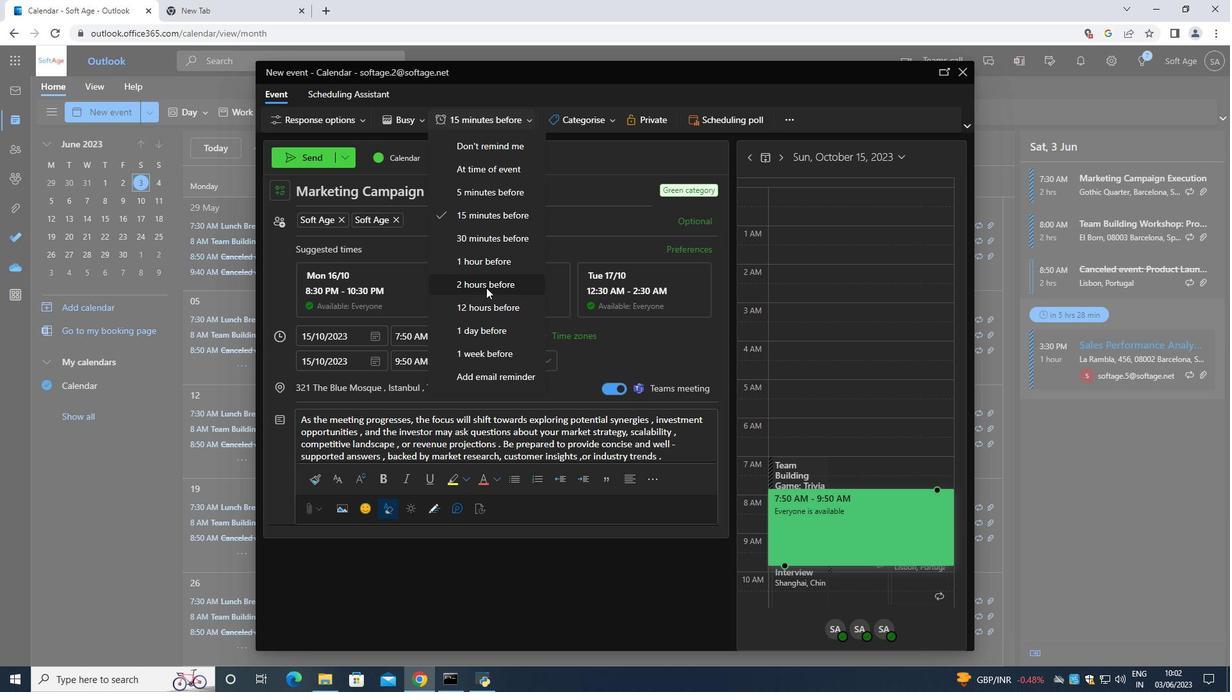 
Action: Mouse moved to (298, 153)
Screenshot: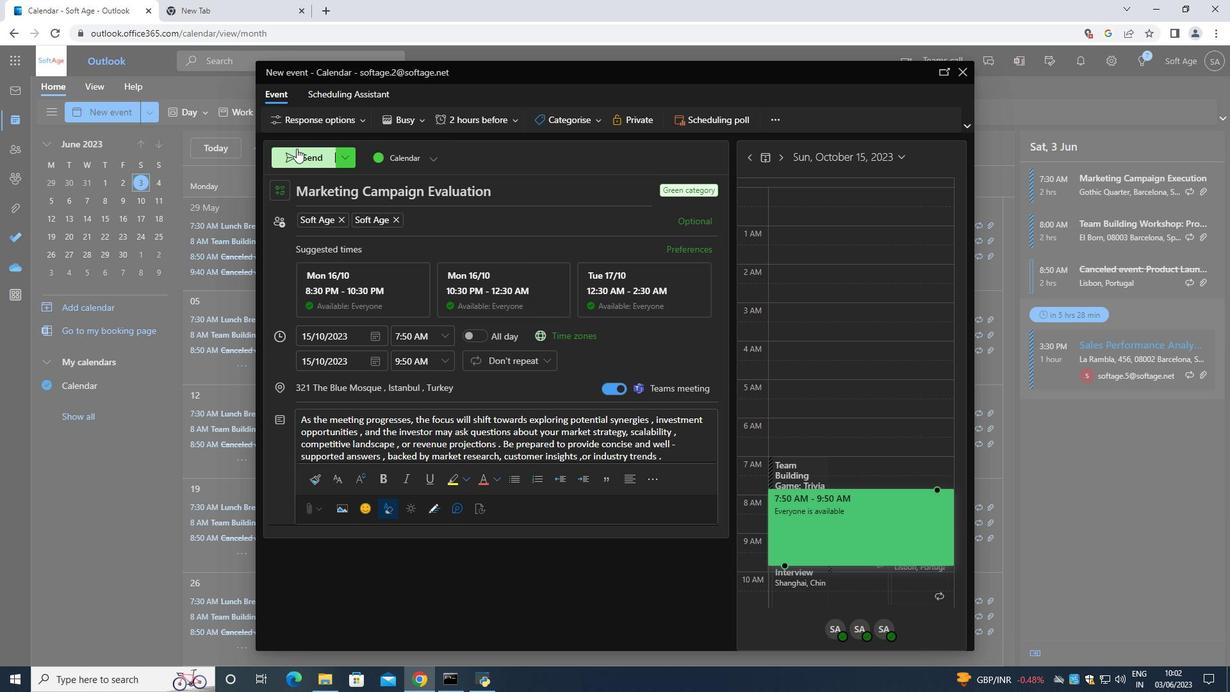 
Action: Mouse pressed left at (298, 153)
Screenshot: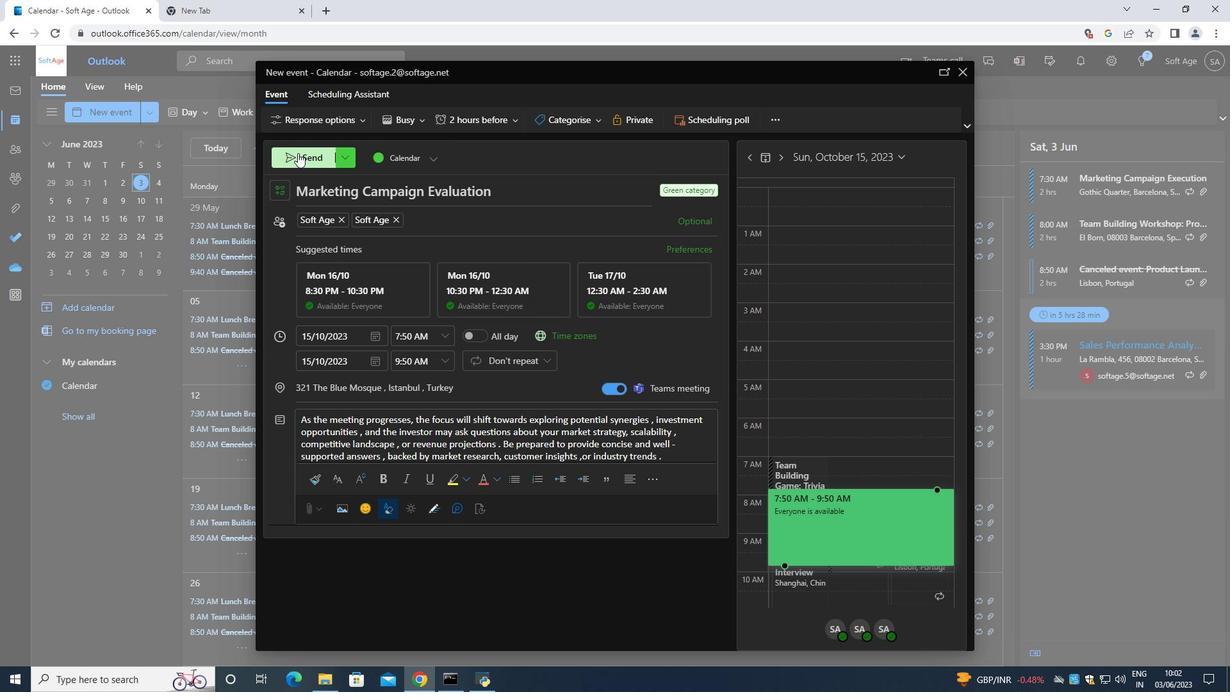 
